 Task: Reply All to email with the signature Drake Wright with the subject Request for a sick day from softage.1@softage.net with the message Can you please provide me with an update on the projects quality control plan?, select last 2 words, change the font color from current to blue and background color to purple Send the email
Action: Mouse moved to (1169, 107)
Screenshot: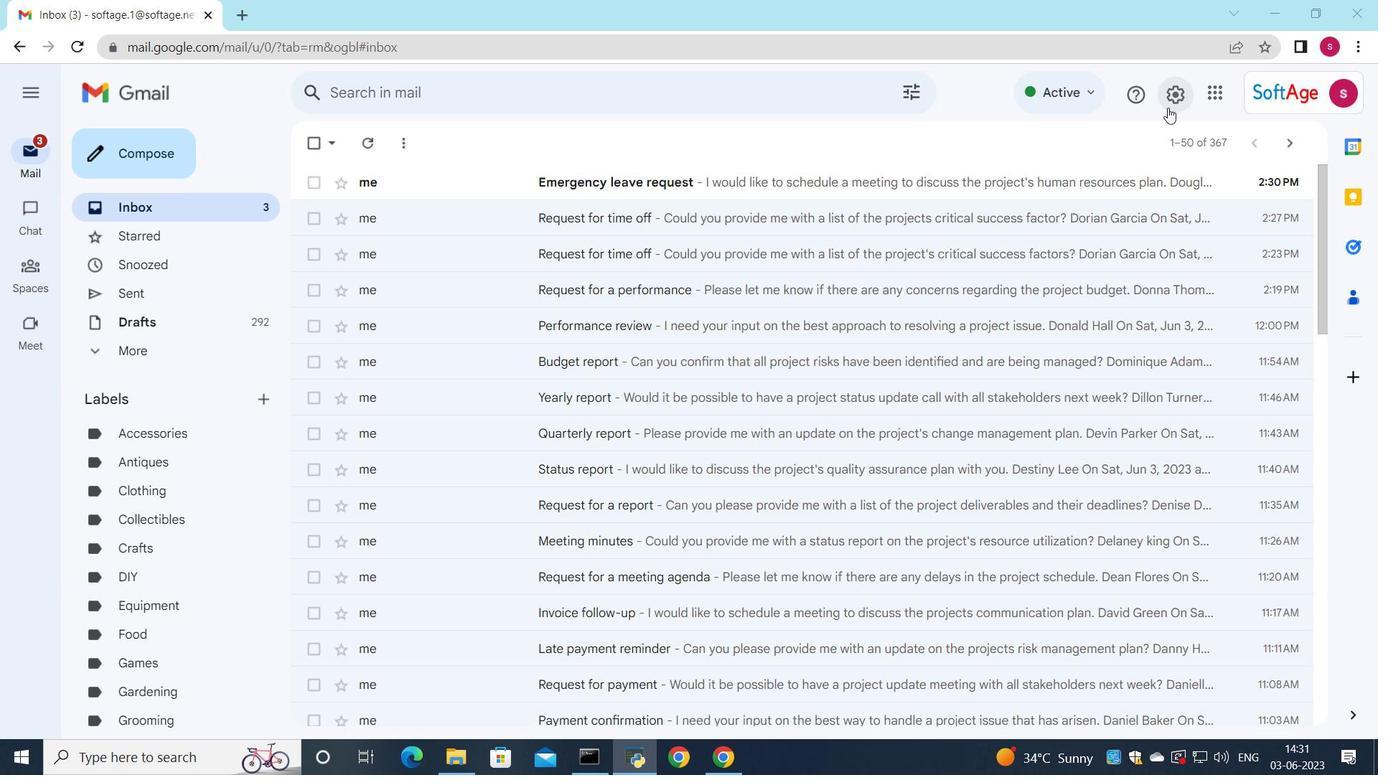 
Action: Mouse pressed left at (1169, 107)
Screenshot: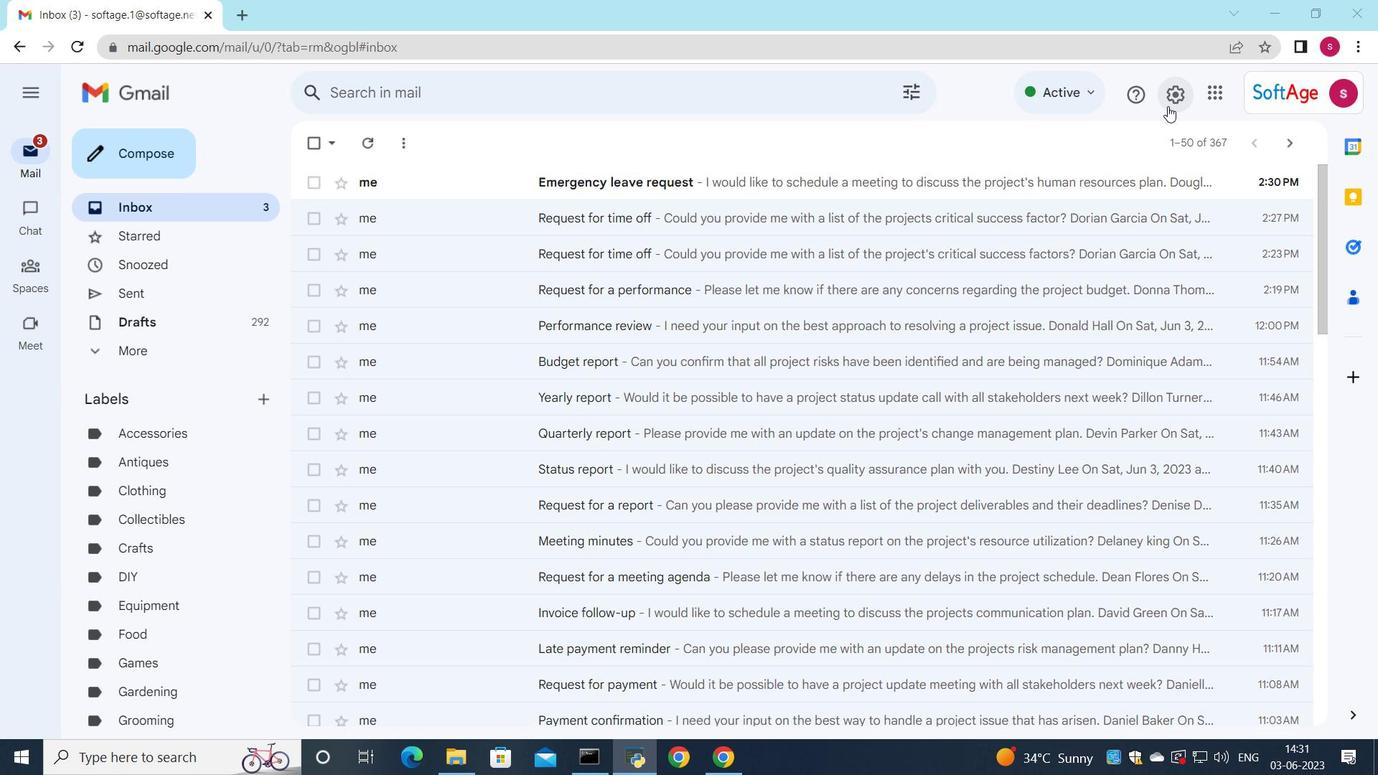 
Action: Mouse moved to (1170, 178)
Screenshot: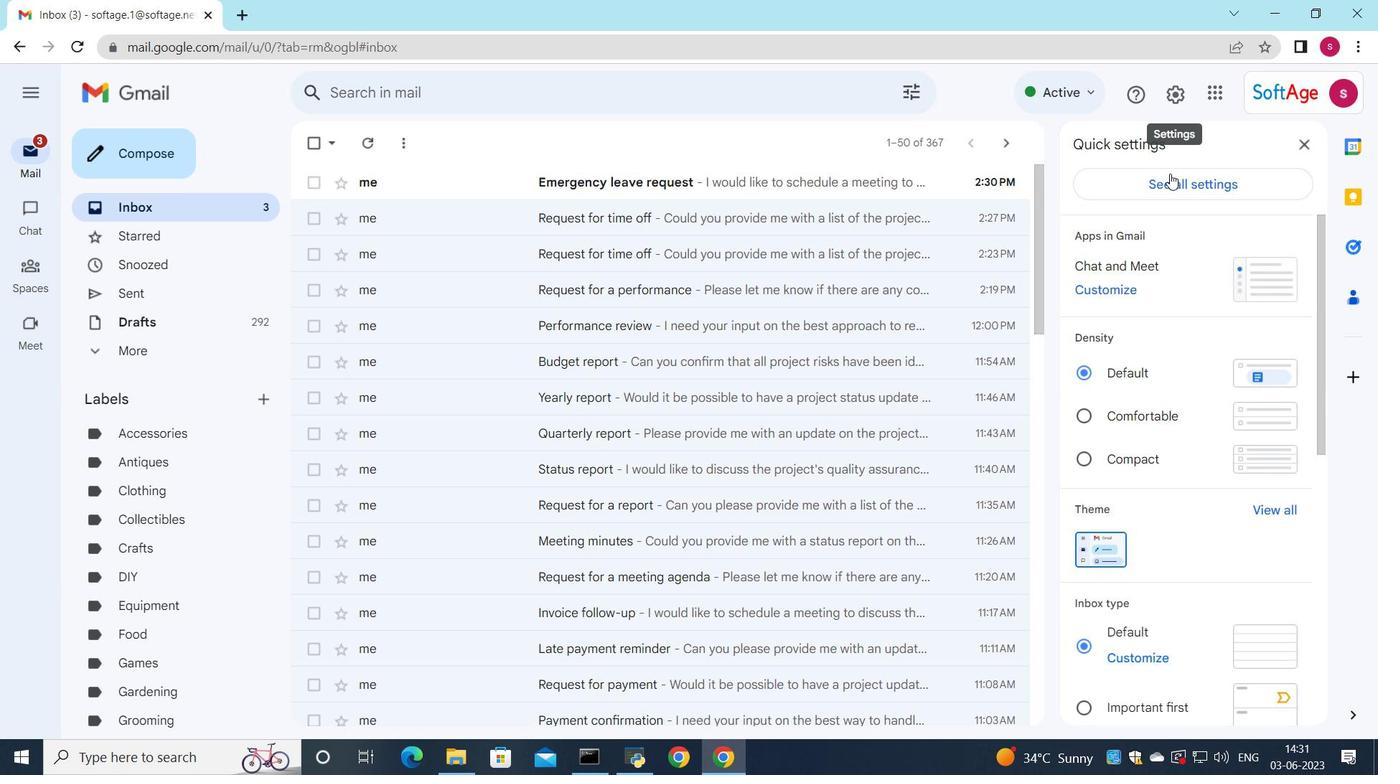 
Action: Mouse pressed left at (1170, 178)
Screenshot: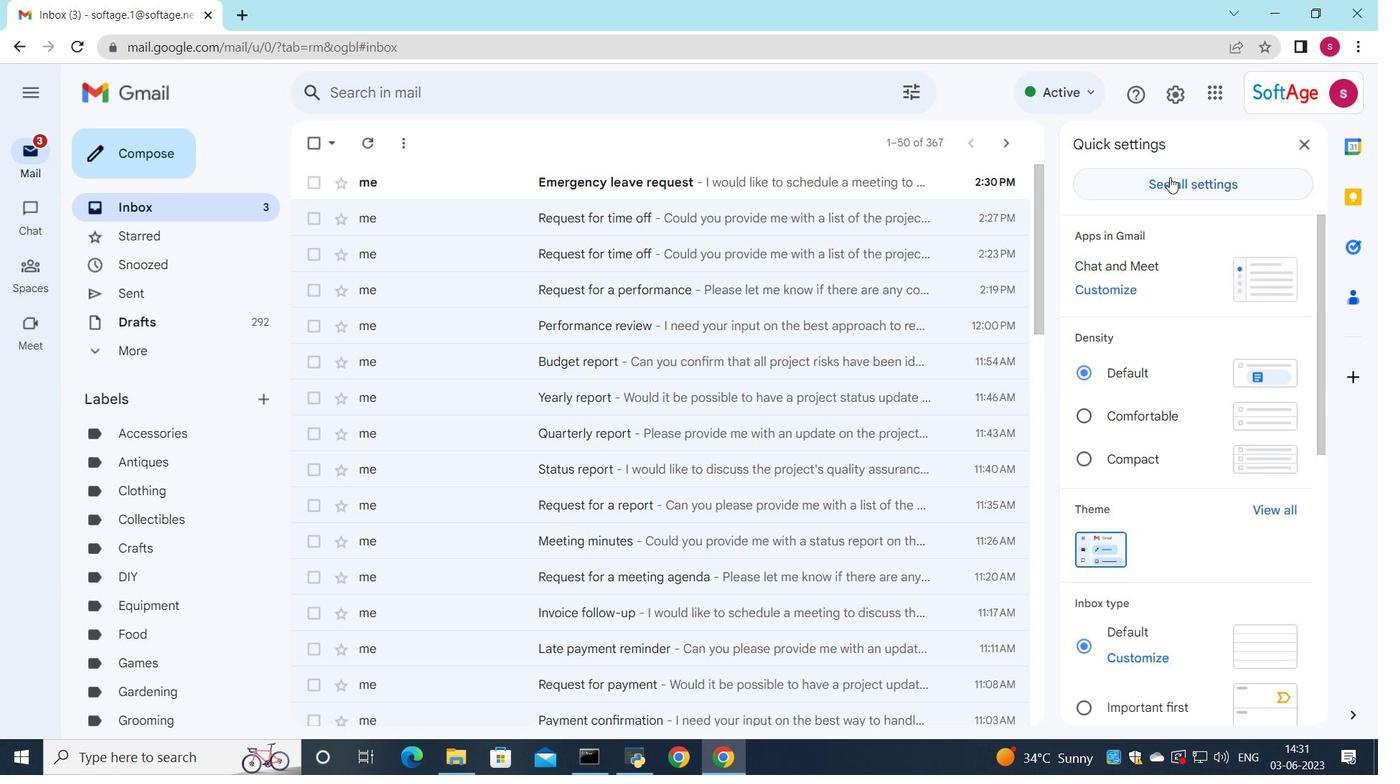 
Action: Mouse moved to (769, 467)
Screenshot: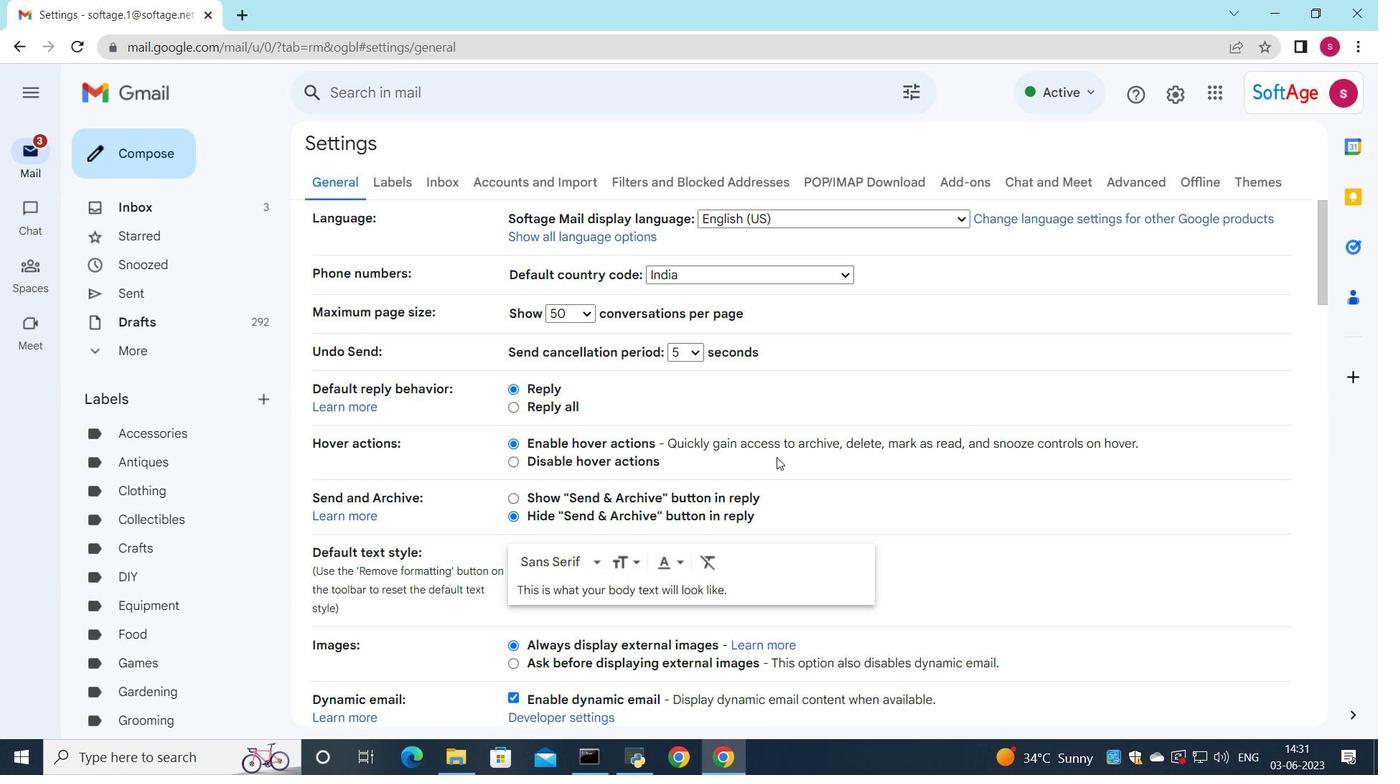 
Action: Mouse scrolled (769, 466) with delta (0, 0)
Screenshot: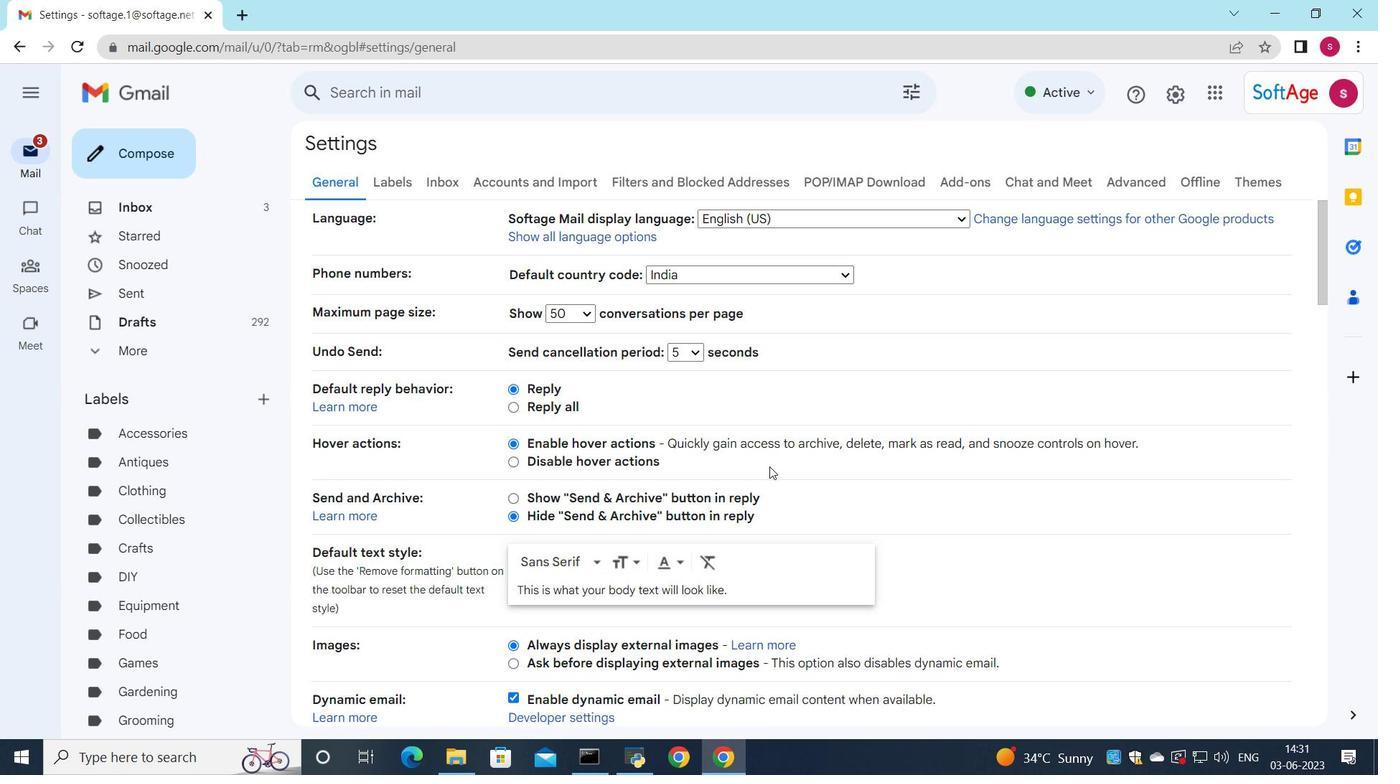 
Action: Mouse scrolled (769, 466) with delta (0, 0)
Screenshot: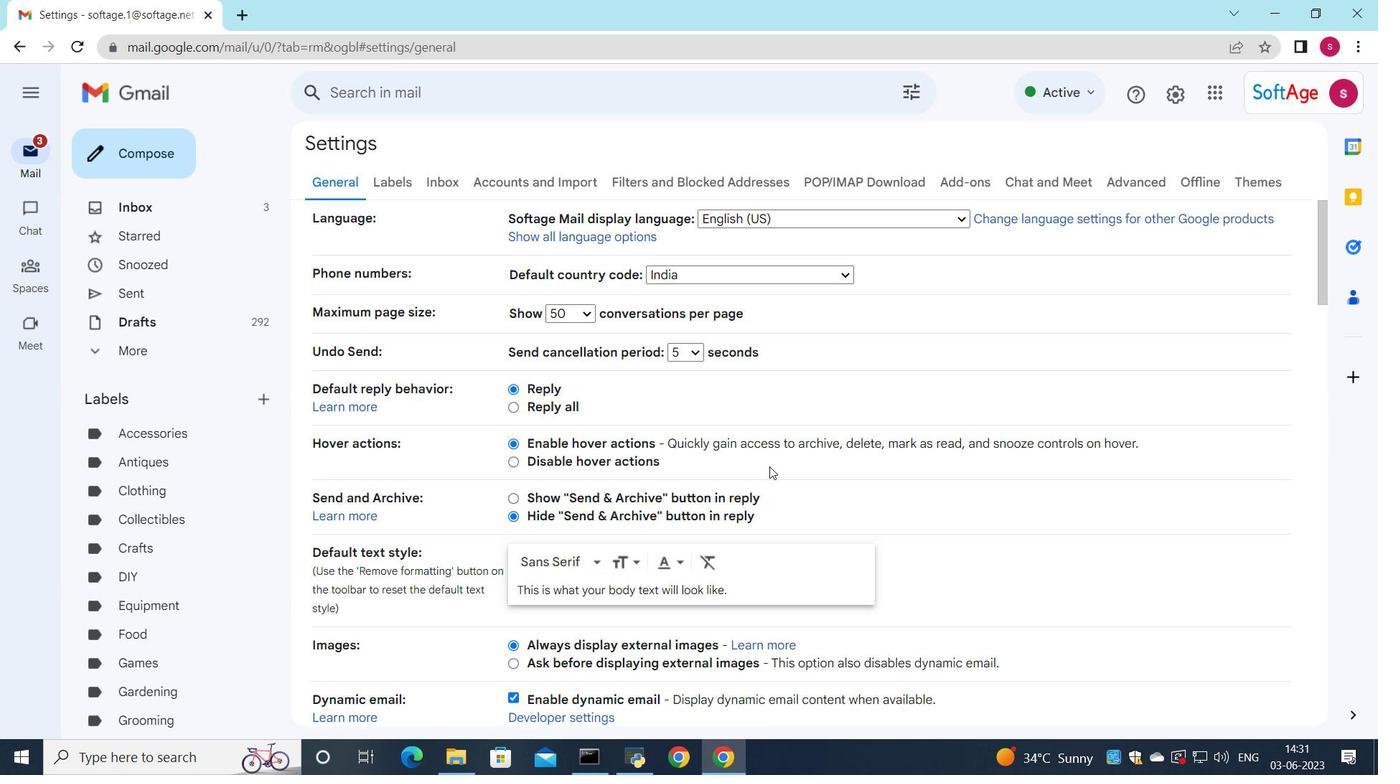 
Action: Mouse scrolled (769, 466) with delta (0, 0)
Screenshot: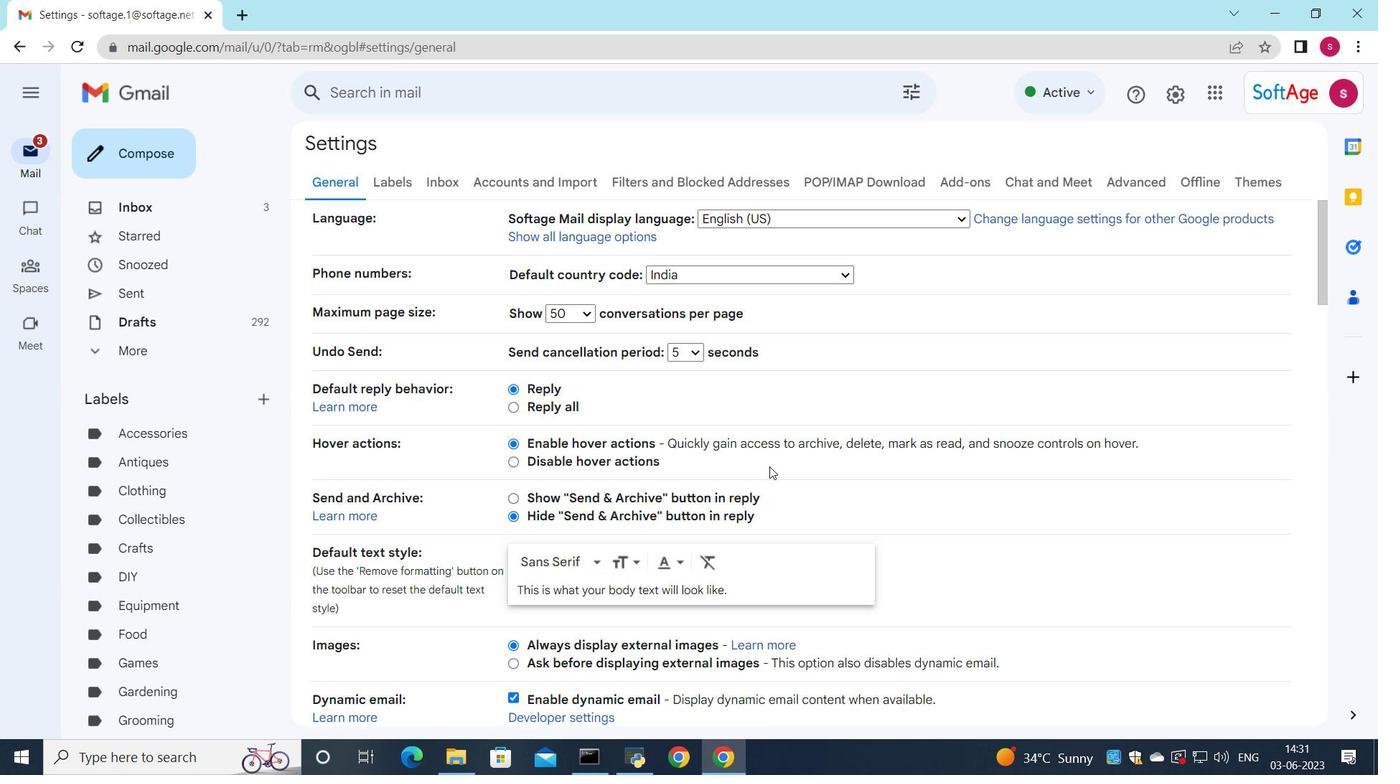 
Action: Mouse scrolled (769, 466) with delta (0, 0)
Screenshot: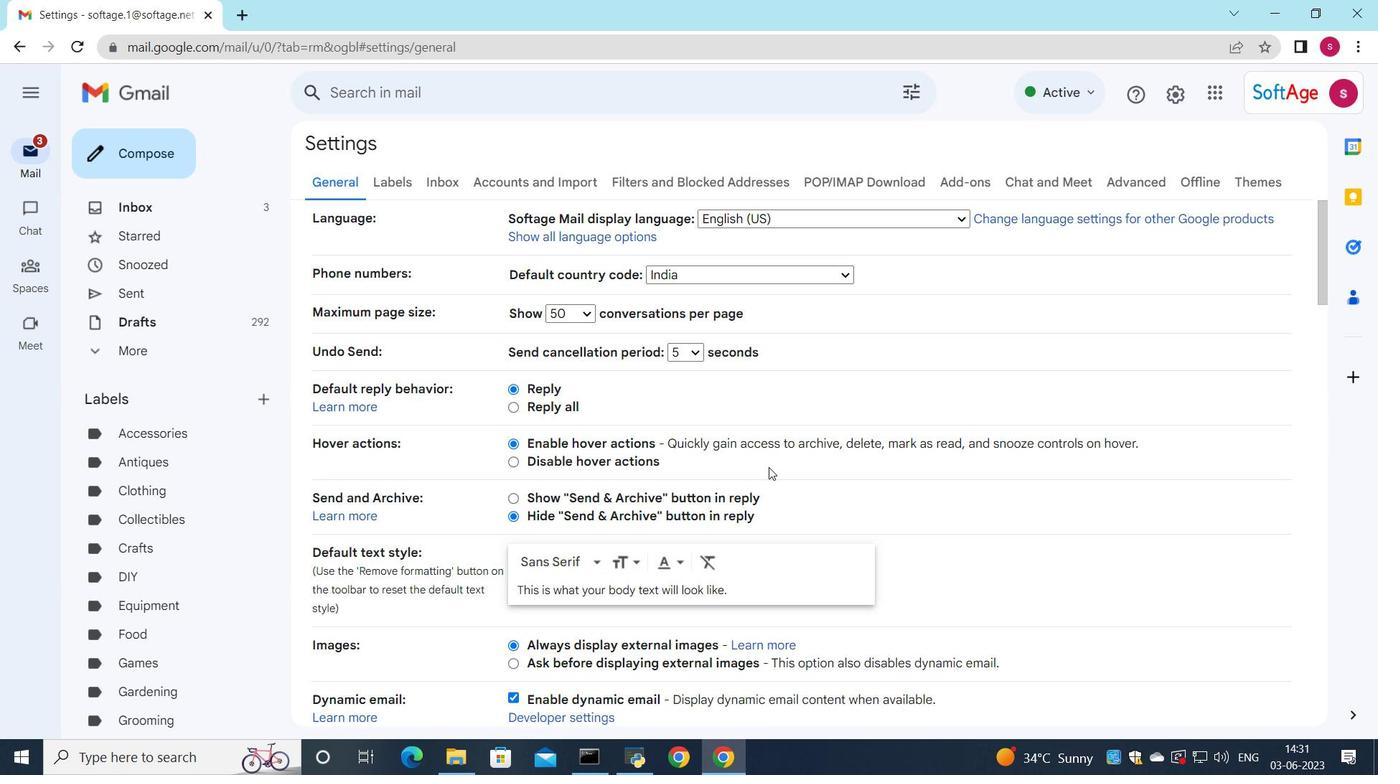 
Action: Mouse scrolled (769, 466) with delta (0, 0)
Screenshot: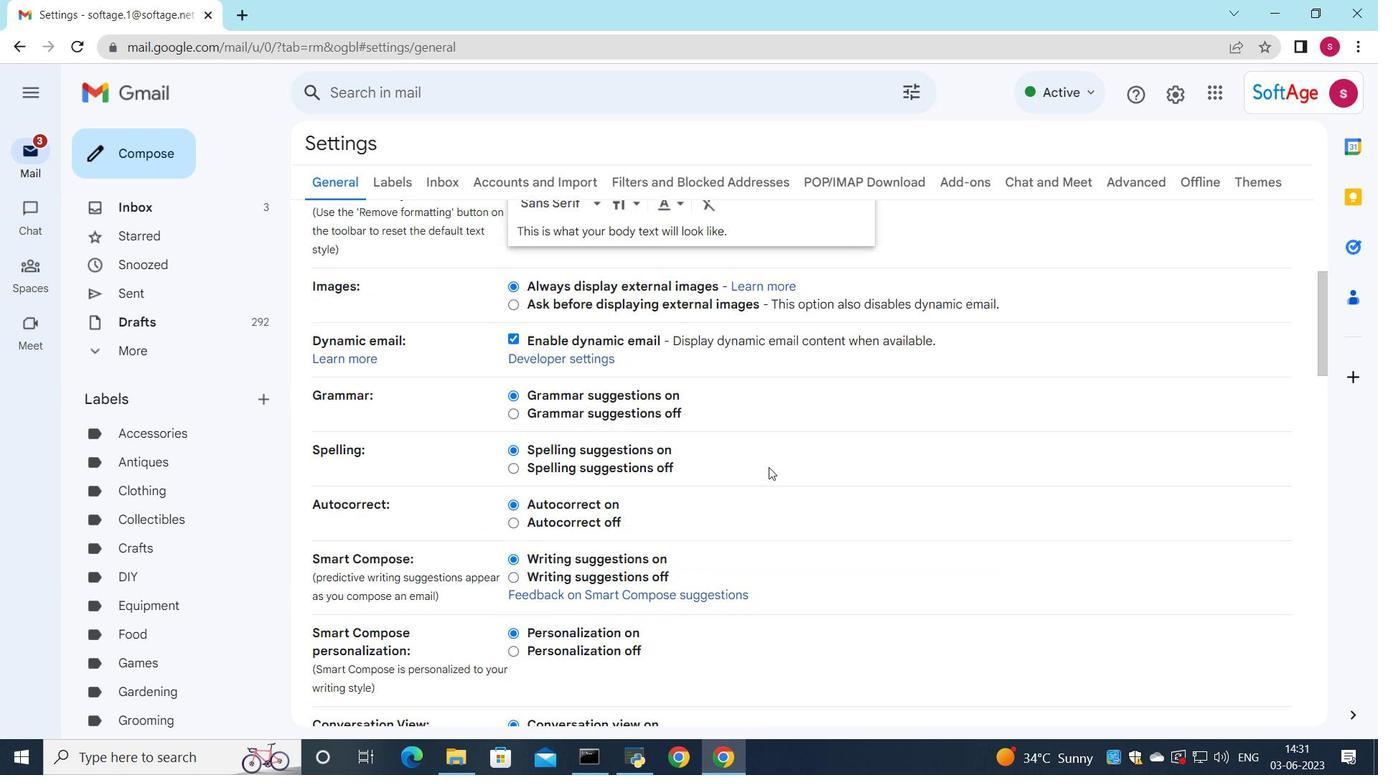 
Action: Mouse scrolled (769, 466) with delta (0, 0)
Screenshot: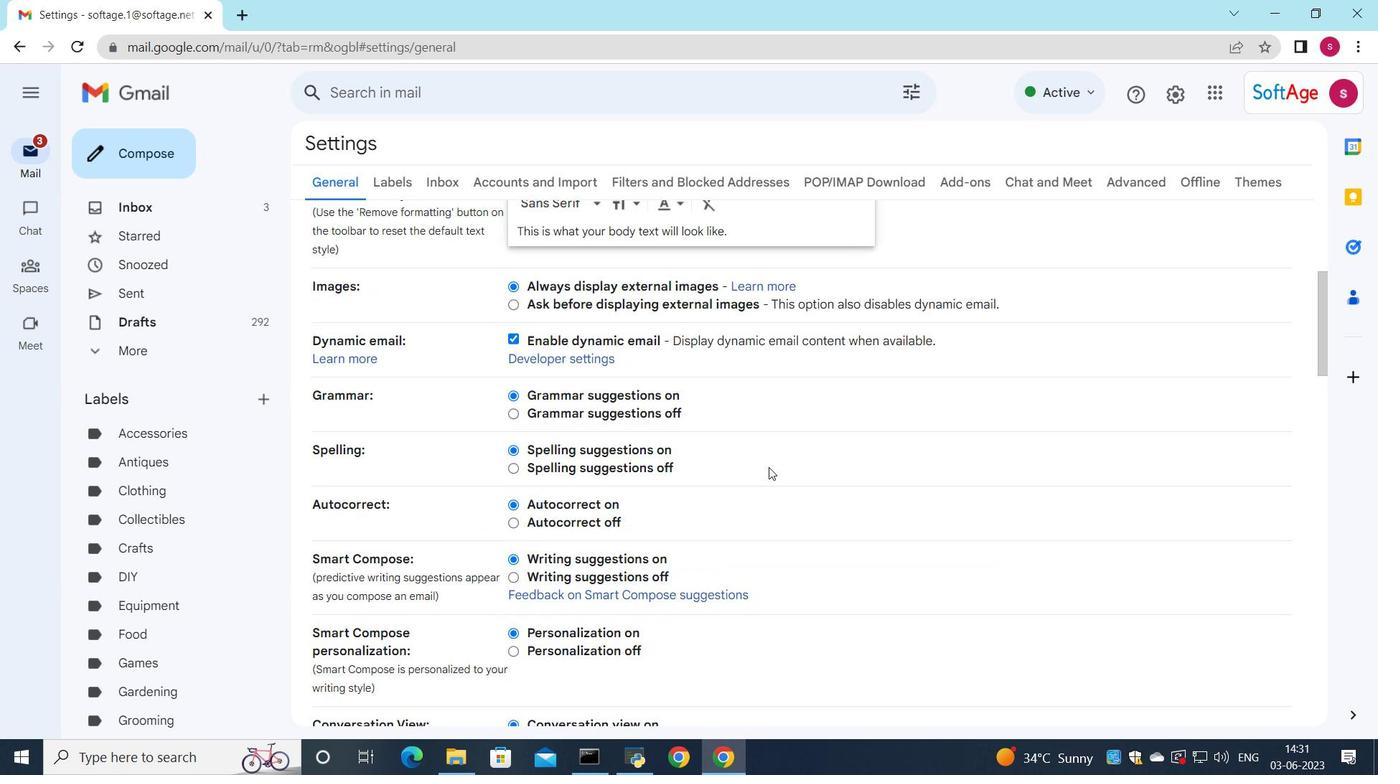 
Action: Mouse scrolled (769, 466) with delta (0, 0)
Screenshot: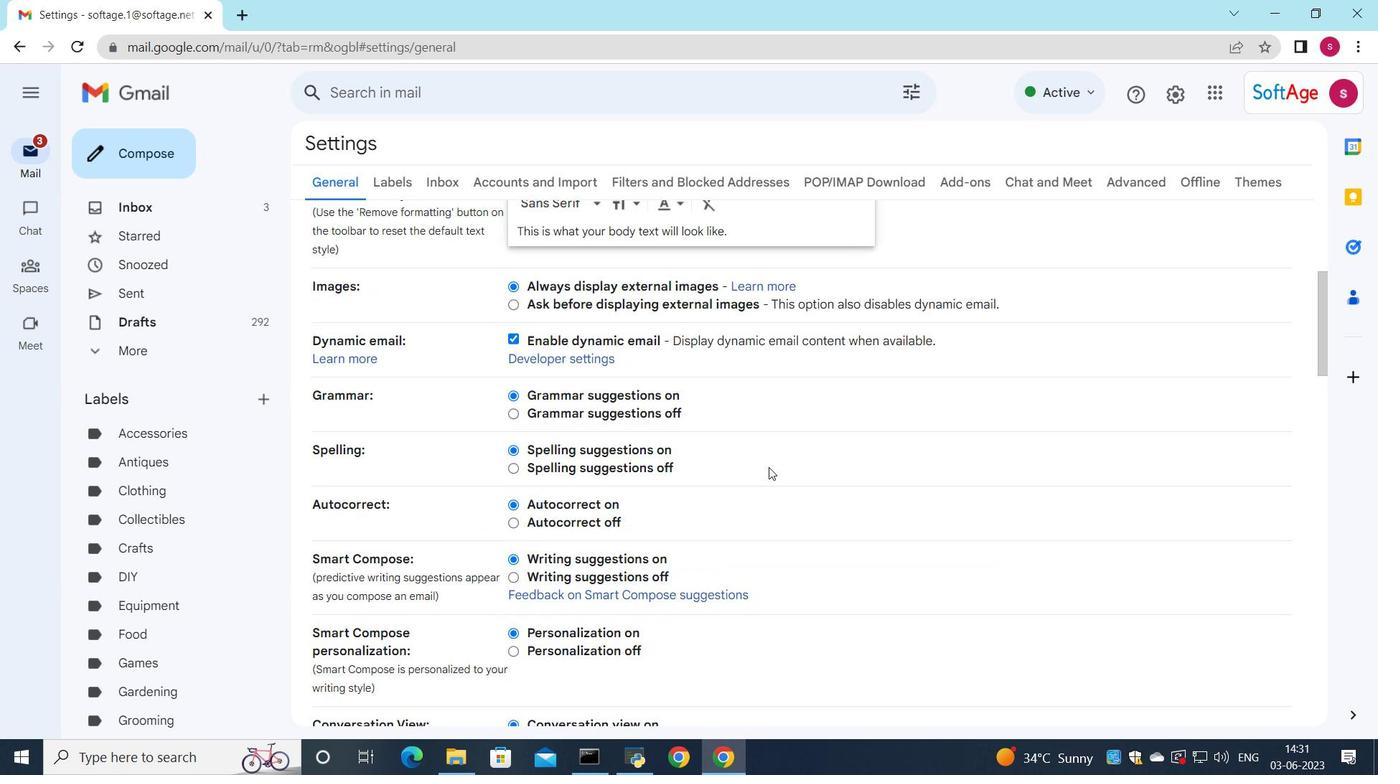 
Action: Mouse scrolled (769, 466) with delta (0, 0)
Screenshot: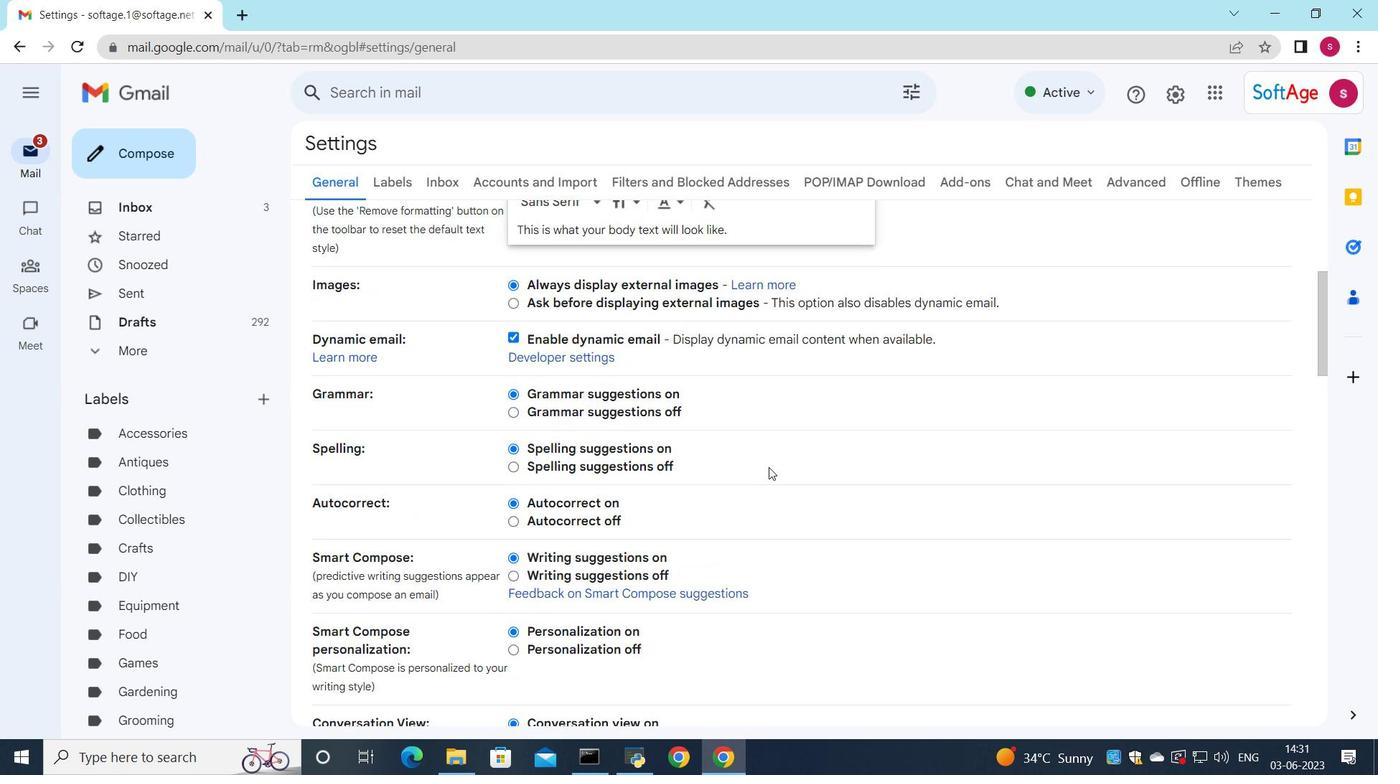 
Action: Mouse moved to (748, 479)
Screenshot: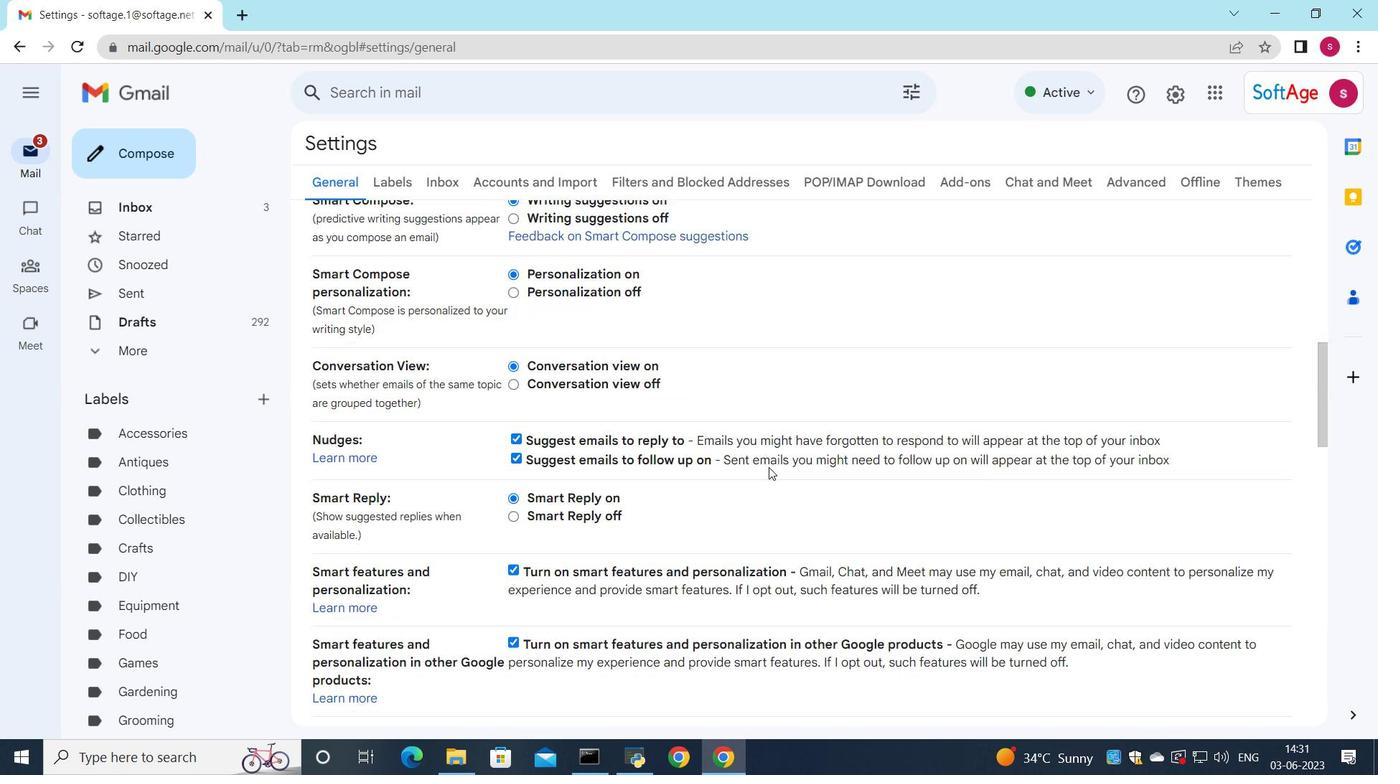 
Action: Mouse scrolled (748, 478) with delta (0, 0)
Screenshot: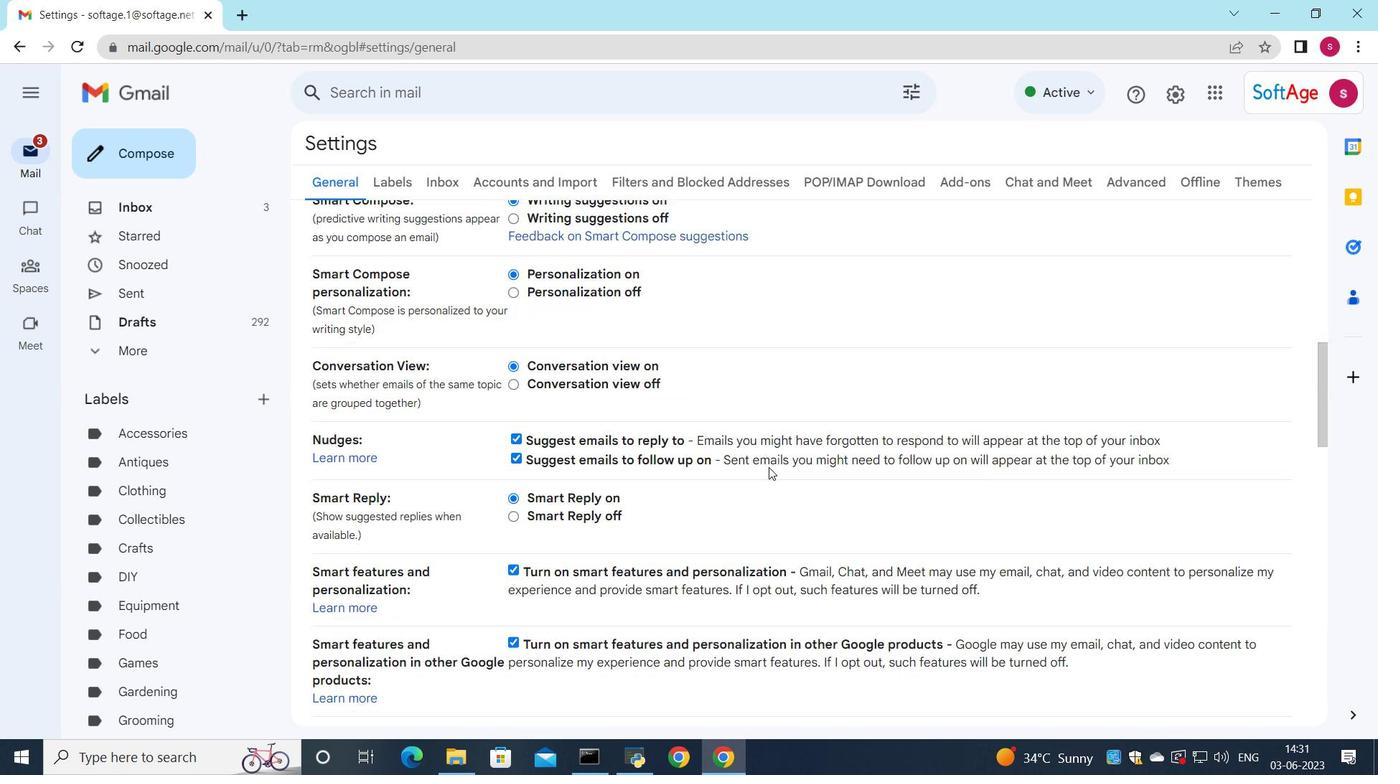 
Action: Mouse scrolled (748, 478) with delta (0, 0)
Screenshot: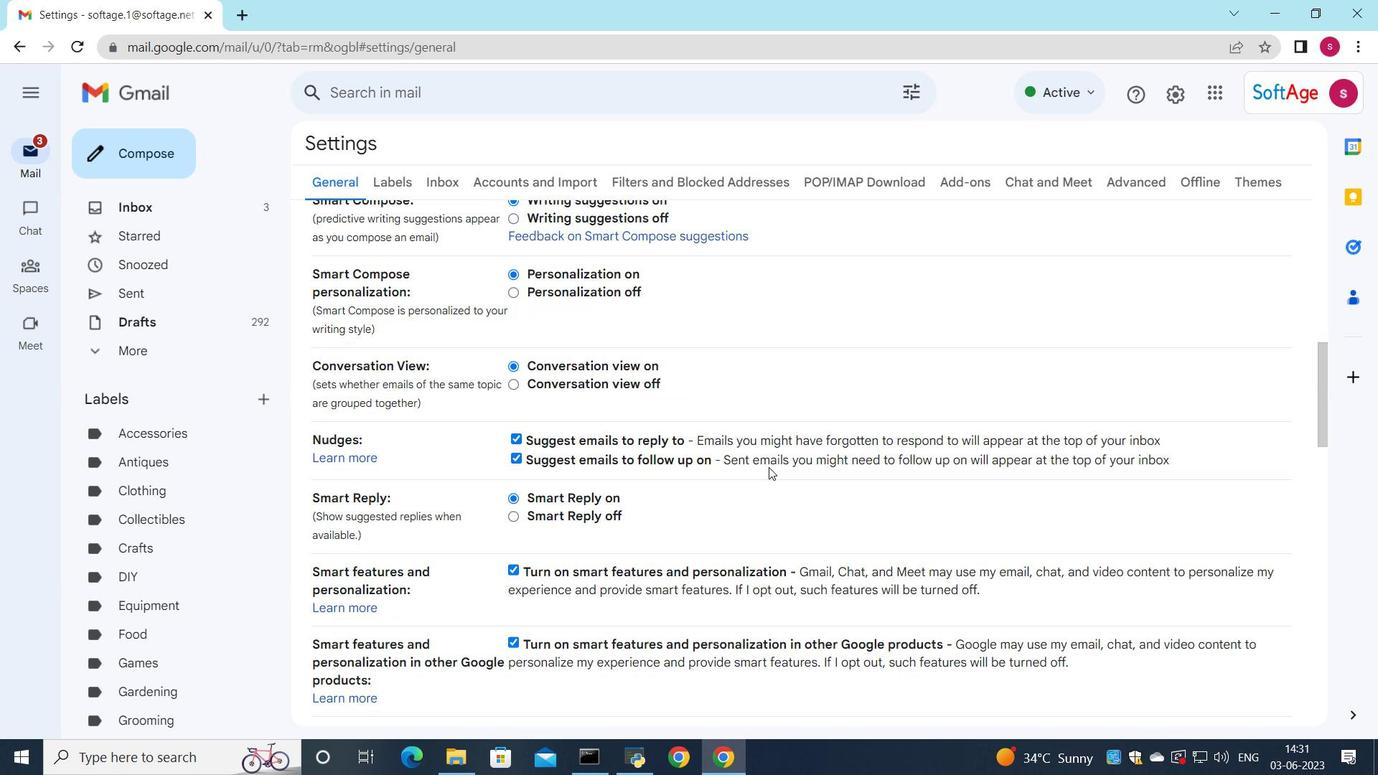 
Action: Mouse scrolled (748, 478) with delta (0, 0)
Screenshot: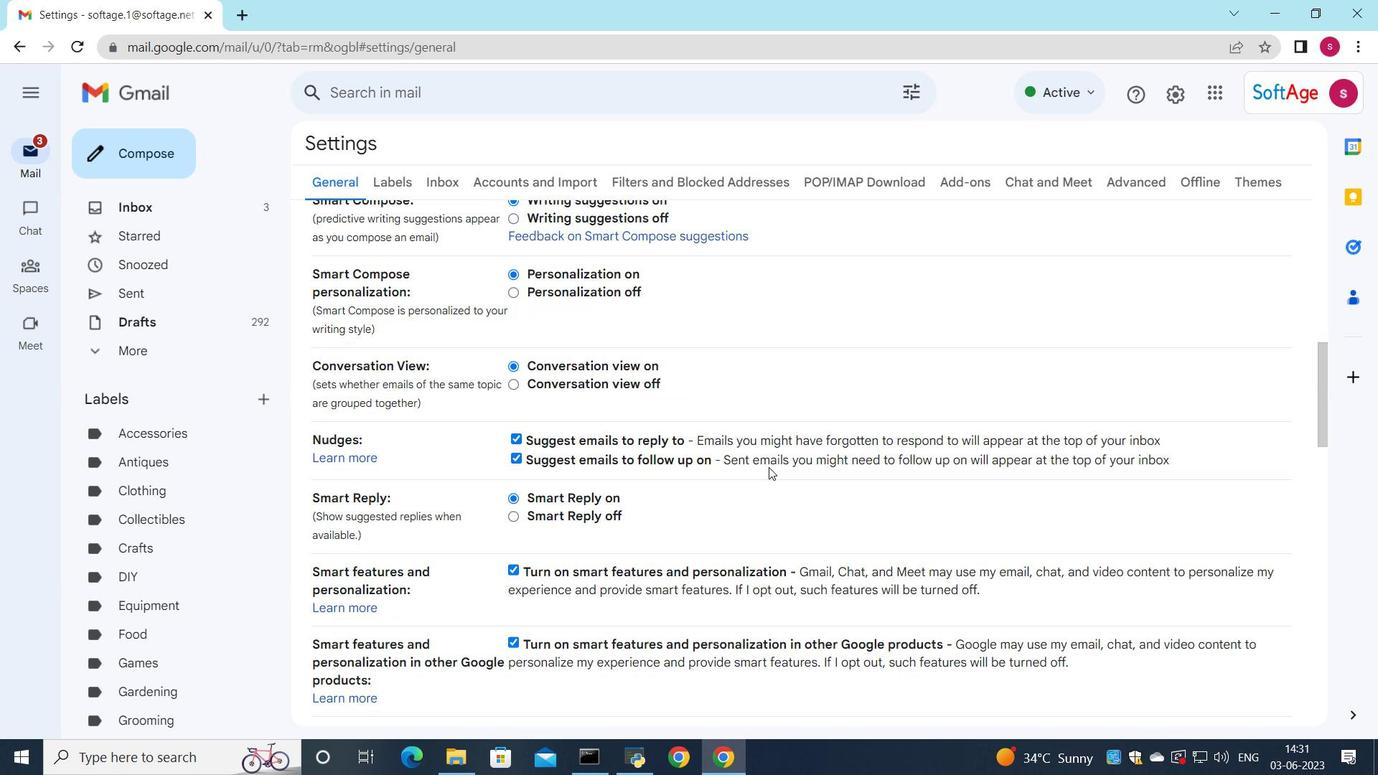 
Action: Mouse scrolled (748, 478) with delta (0, 0)
Screenshot: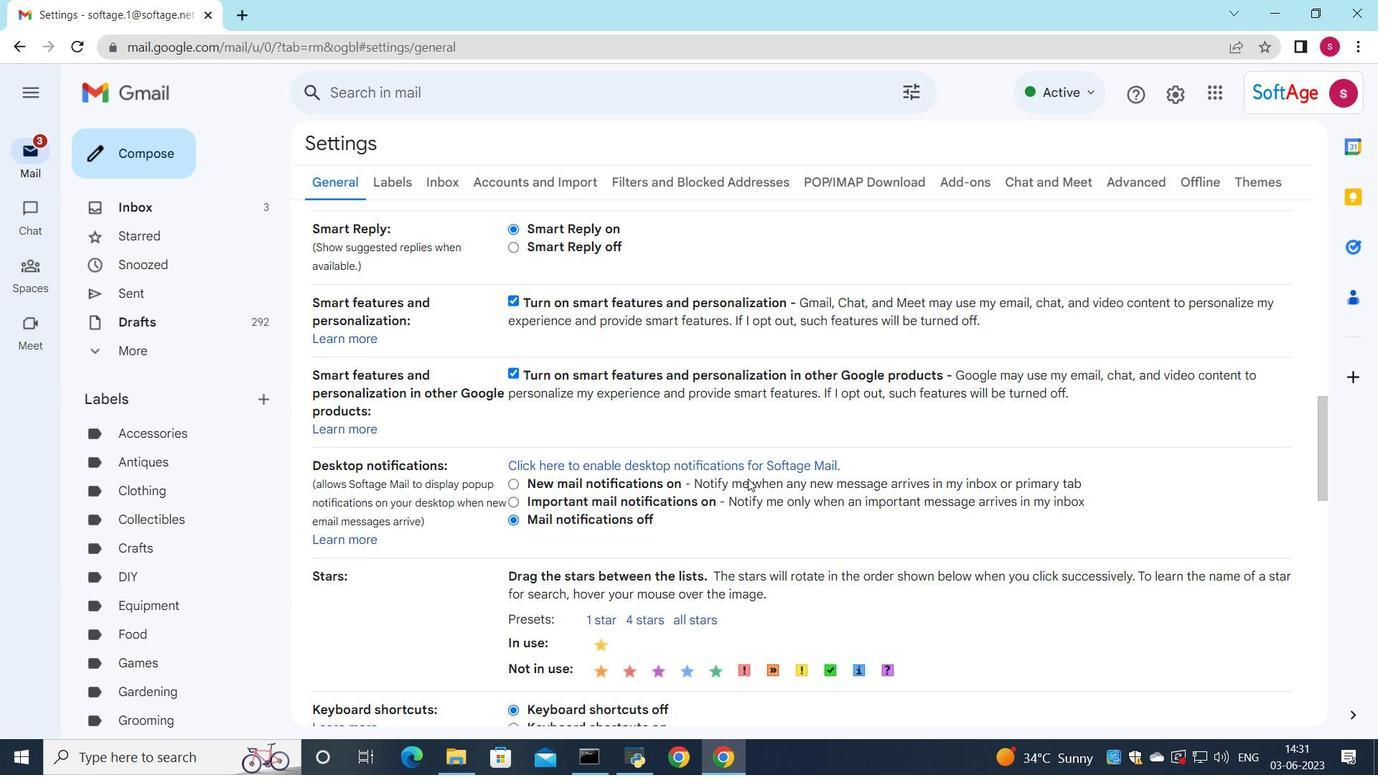 
Action: Mouse scrolled (748, 478) with delta (0, 0)
Screenshot: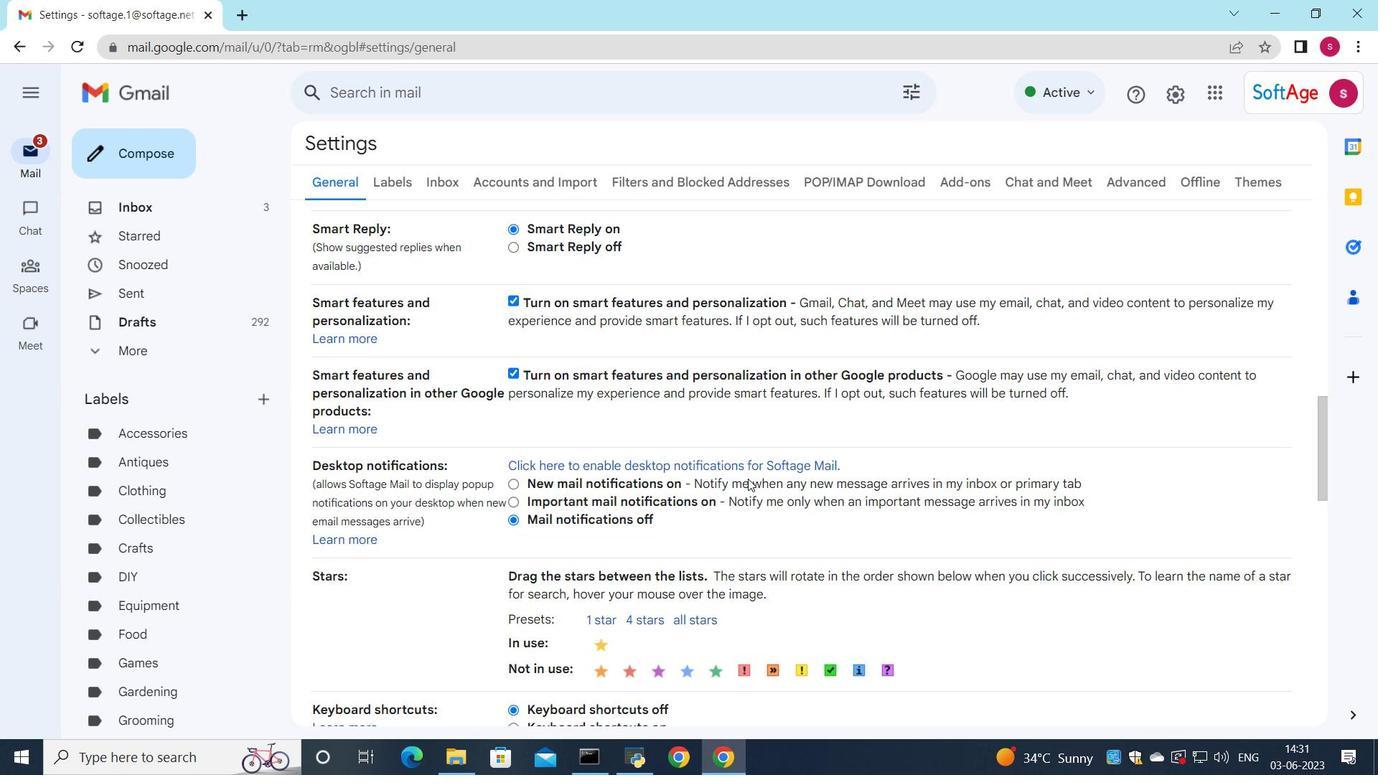 
Action: Mouse scrolled (748, 478) with delta (0, 0)
Screenshot: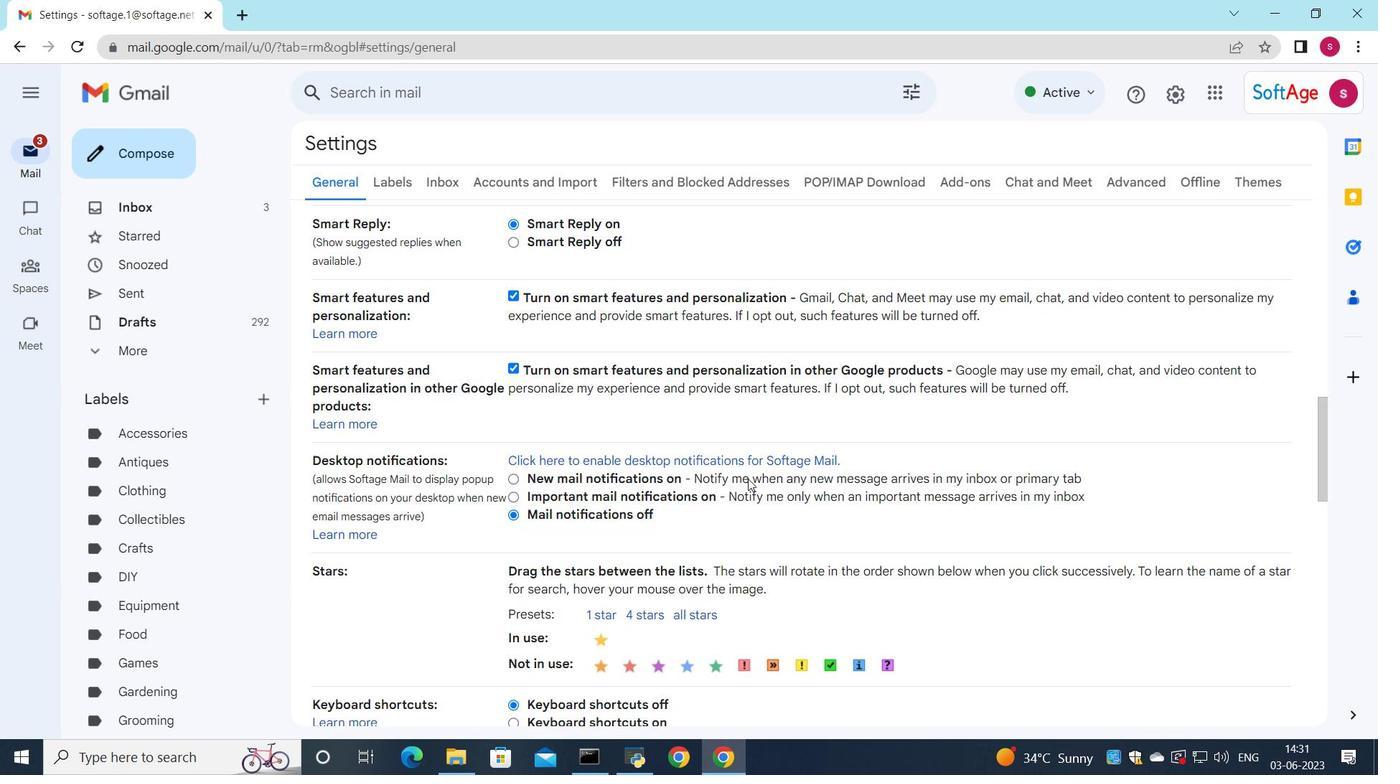 
Action: Mouse scrolled (748, 478) with delta (0, 0)
Screenshot: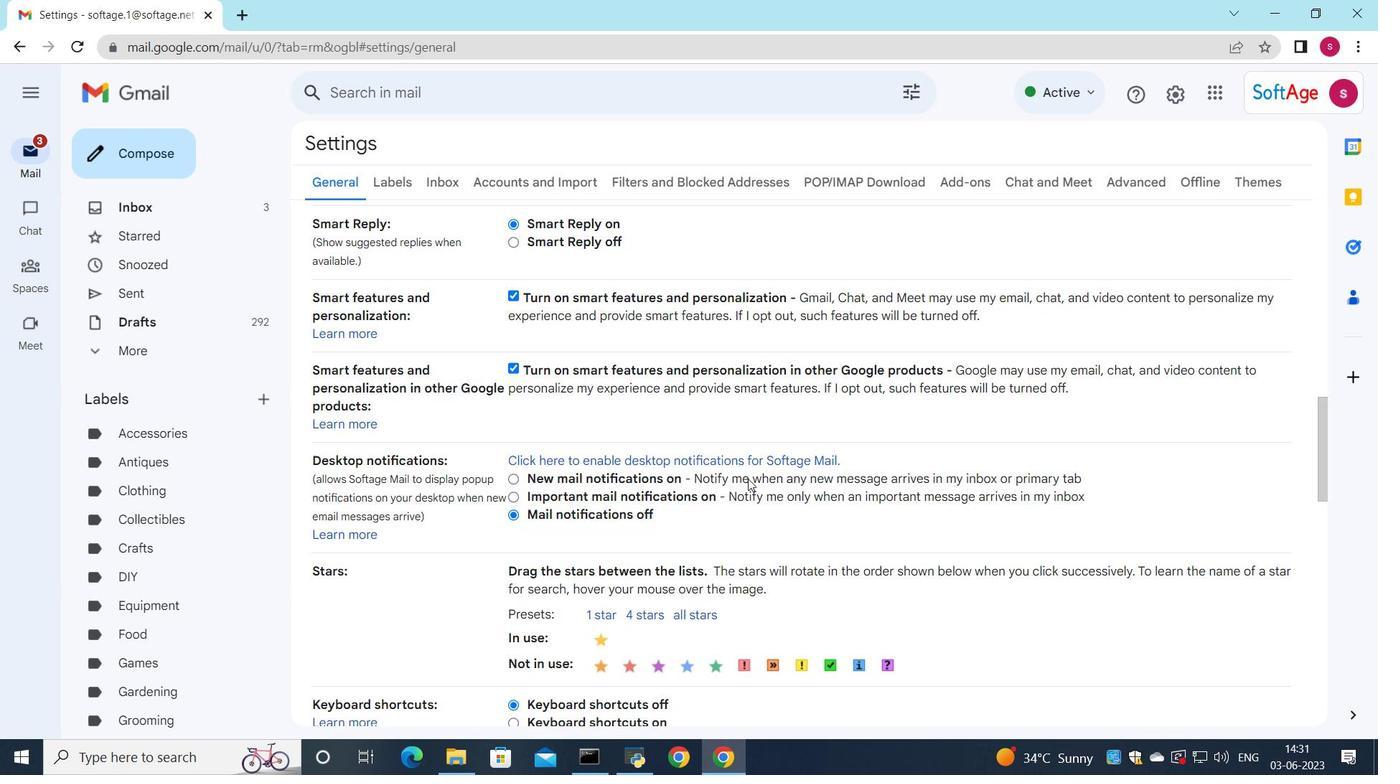 
Action: Mouse moved to (714, 565)
Screenshot: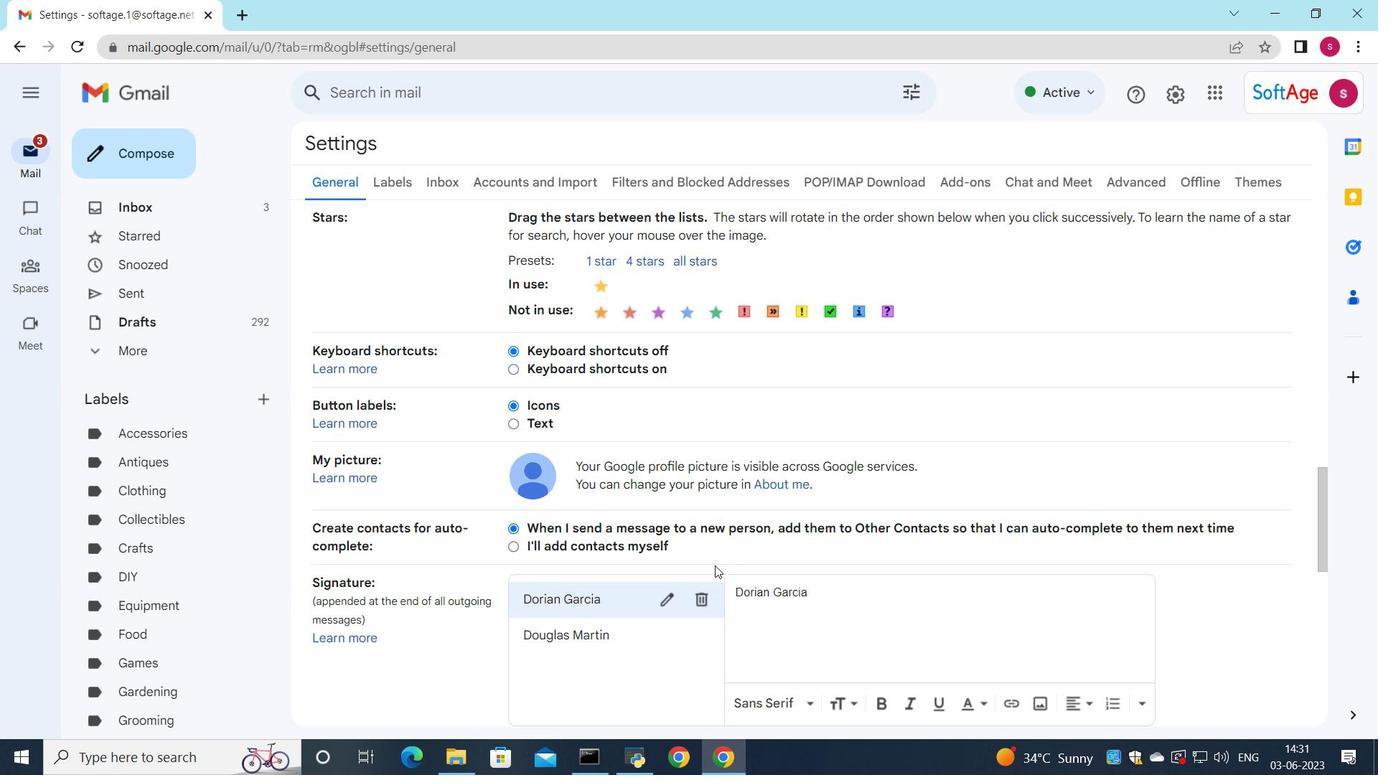 
Action: Mouse scrolled (714, 565) with delta (0, 0)
Screenshot: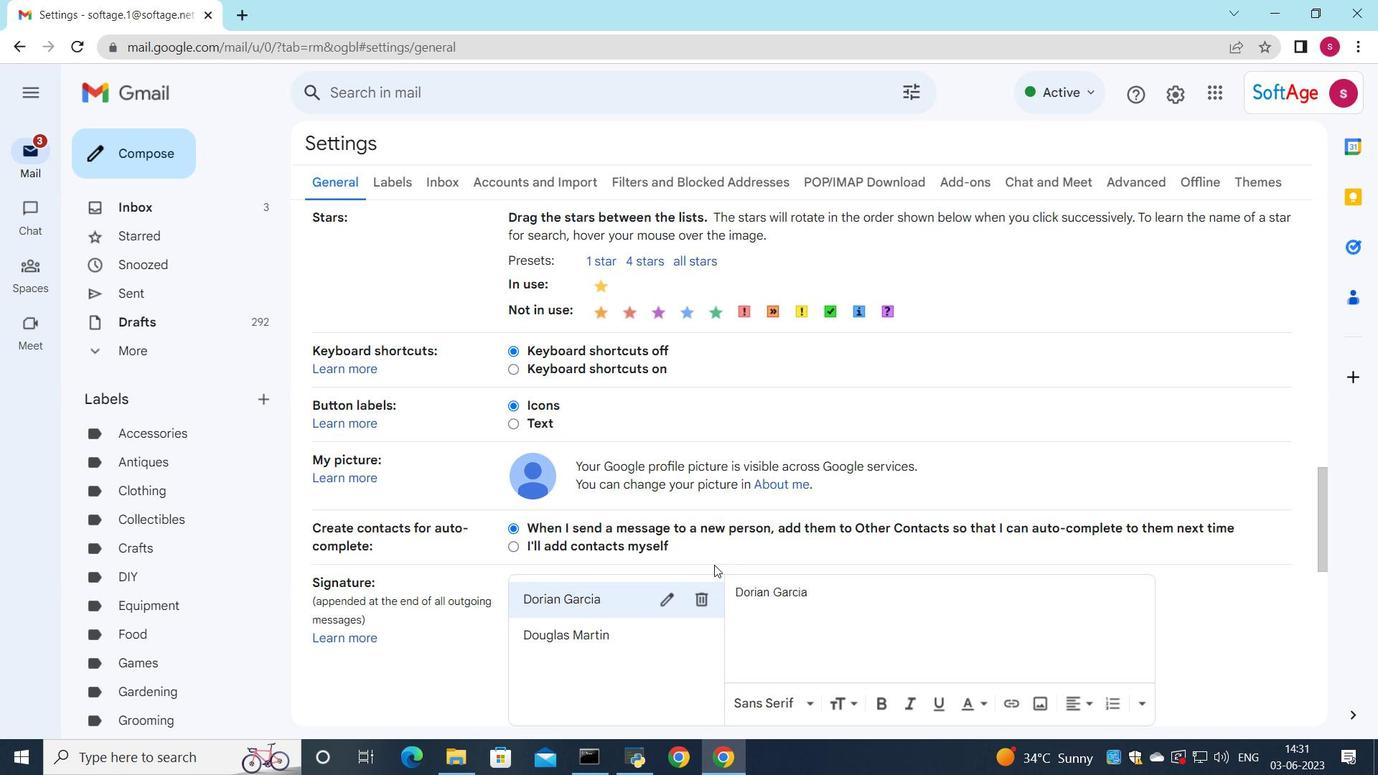 
Action: Mouse moved to (714, 565)
Screenshot: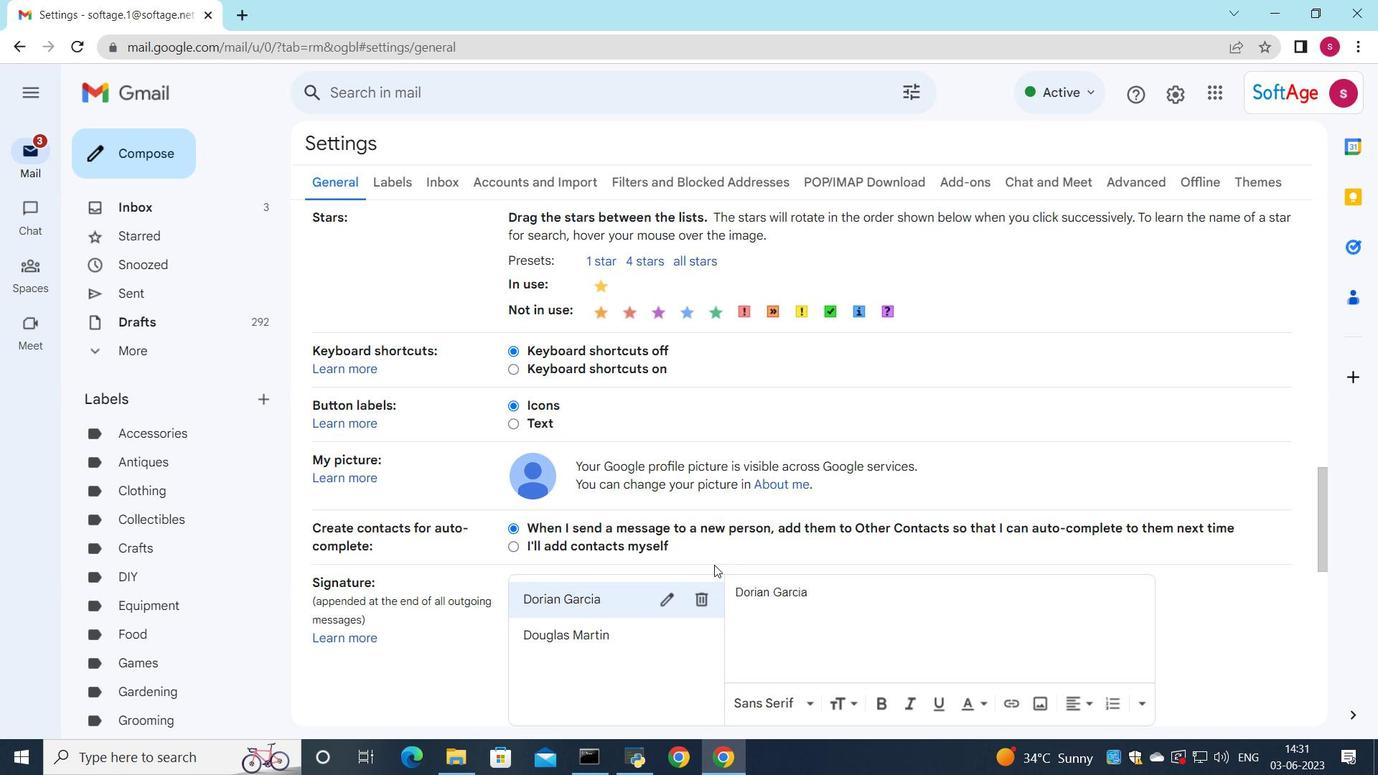 
Action: Mouse scrolled (714, 564) with delta (0, 0)
Screenshot: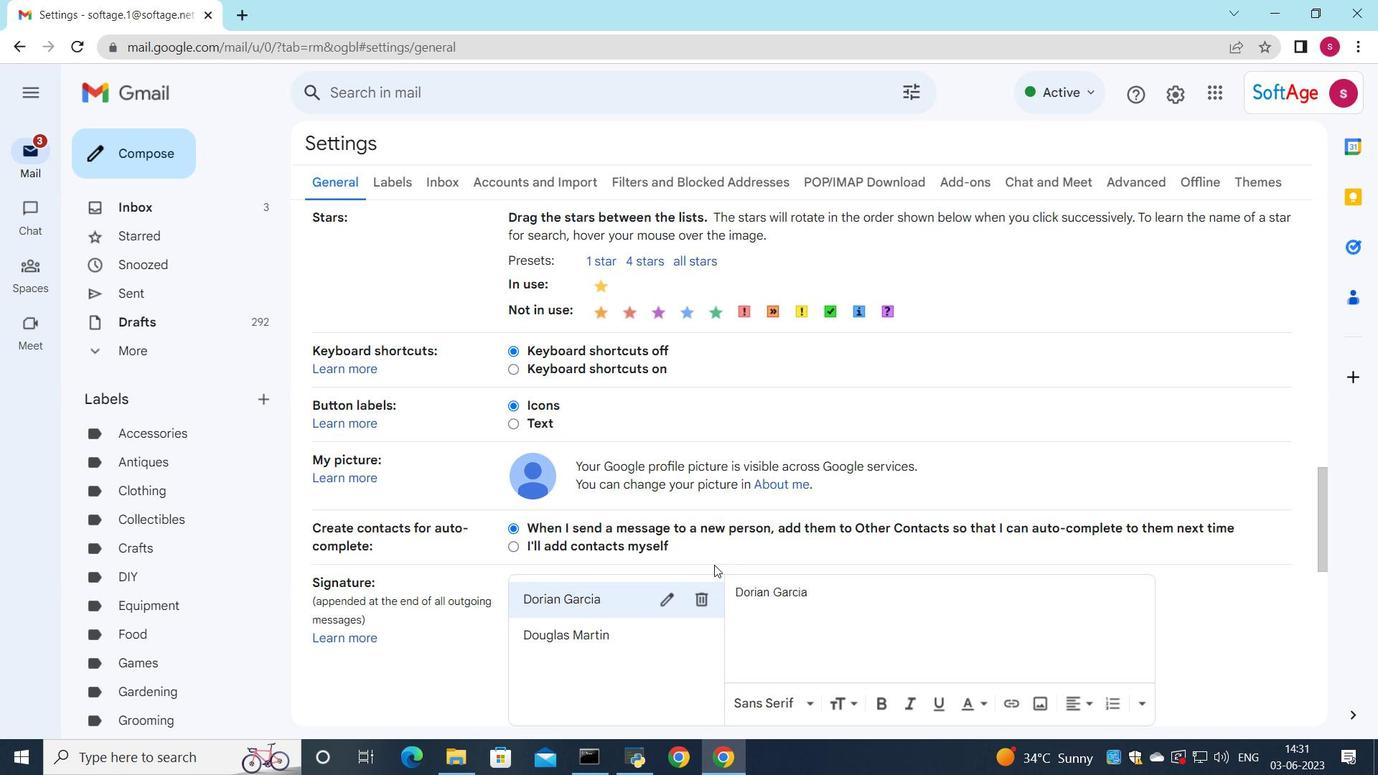 
Action: Mouse moved to (657, 567)
Screenshot: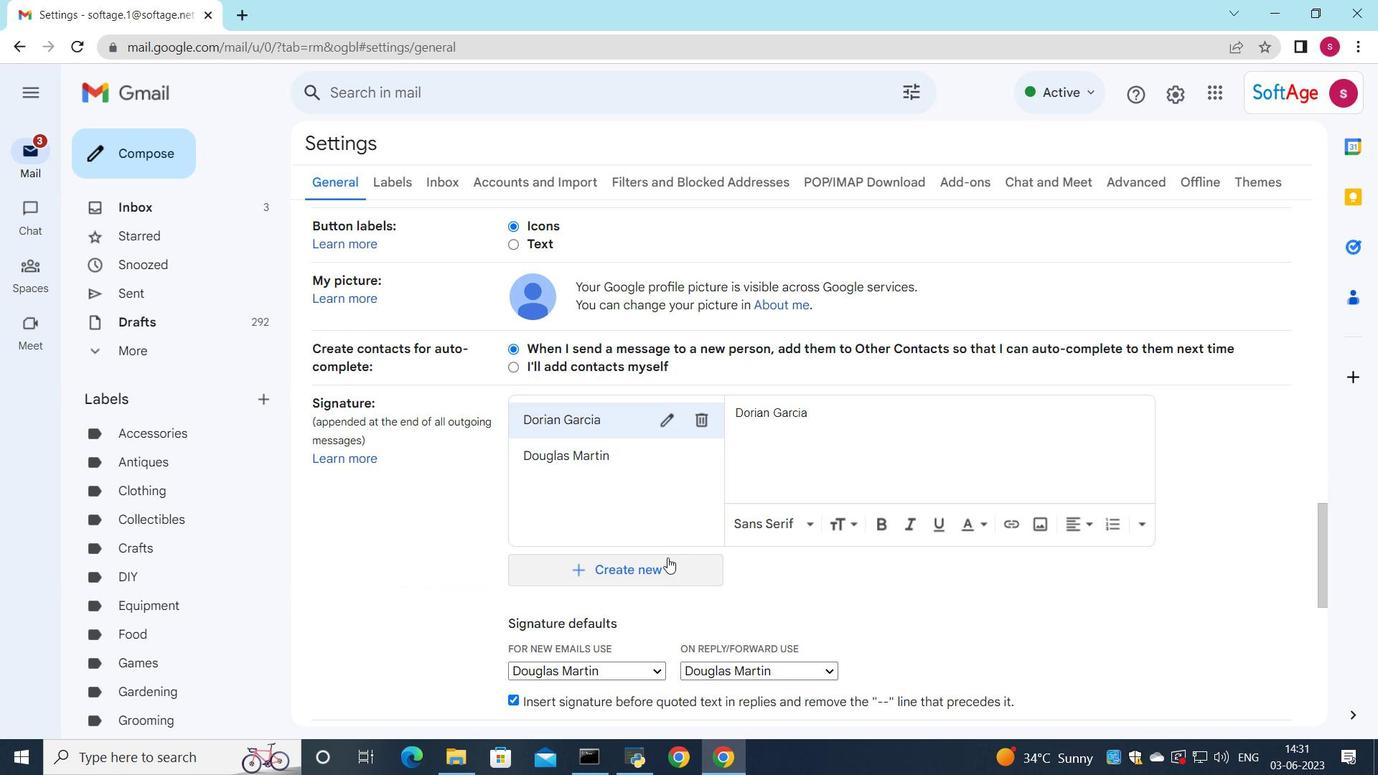
Action: Mouse pressed left at (657, 567)
Screenshot: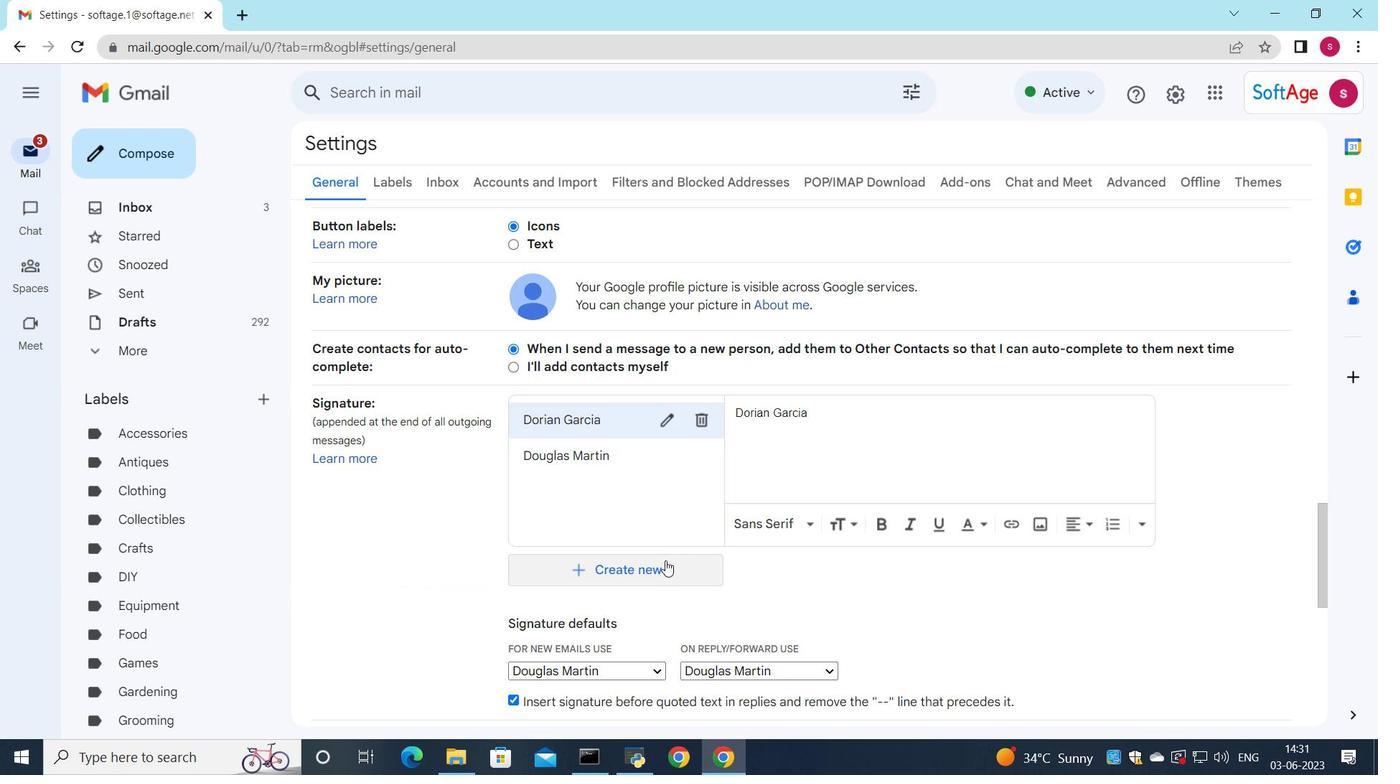 
Action: Mouse moved to (774, 428)
Screenshot: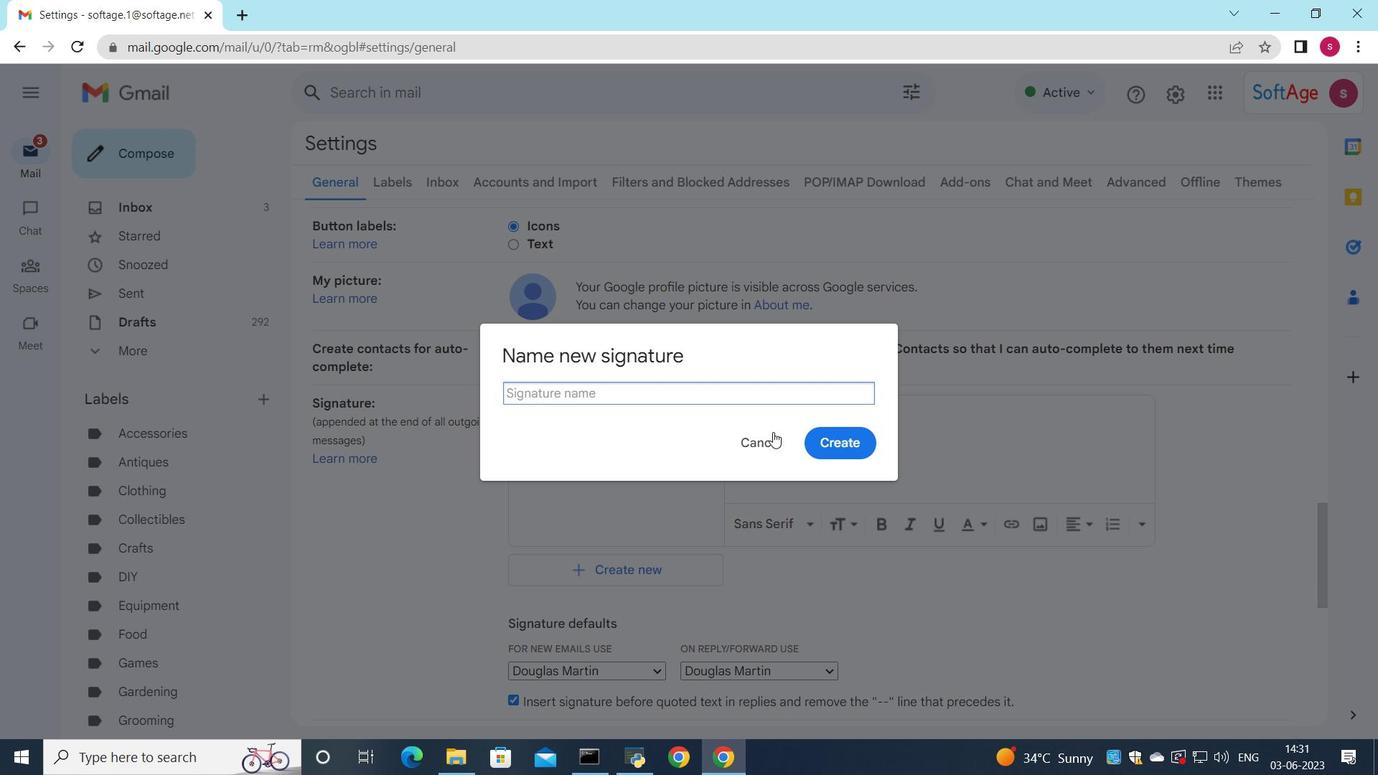
Action: Key pressed <Key.shift>Drake<Key.space><Key.shift>Wright
Screenshot: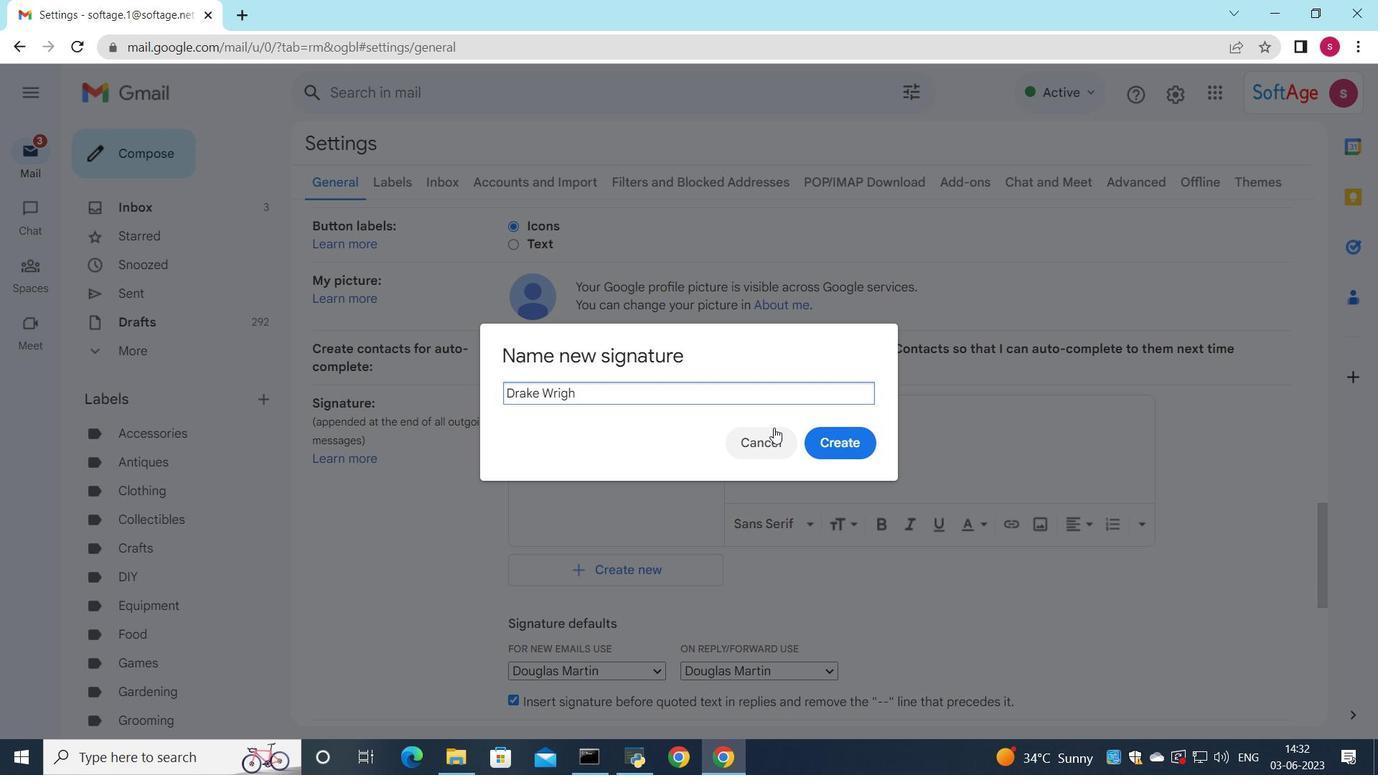 
Action: Mouse moved to (844, 448)
Screenshot: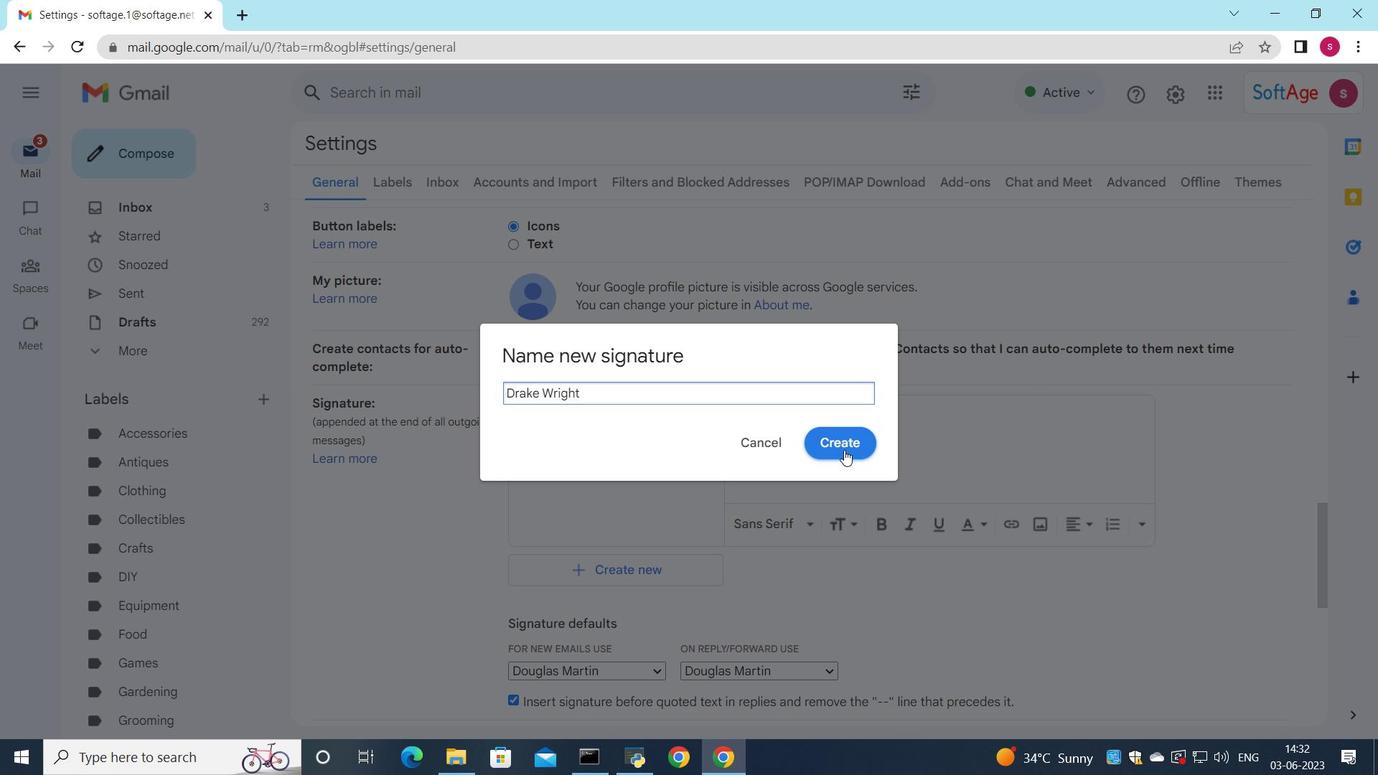 
Action: Mouse pressed left at (844, 448)
Screenshot: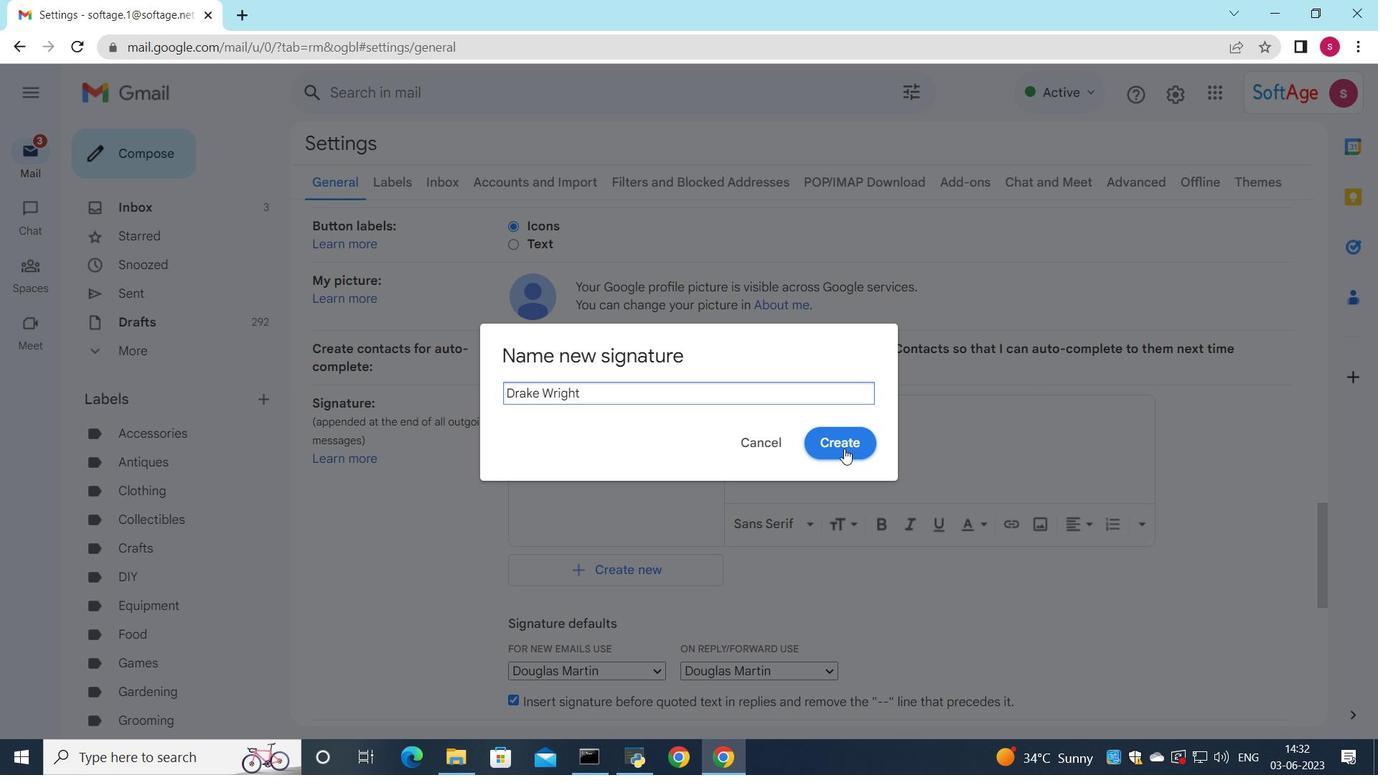 
Action: Mouse moved to (823, 453)
Screenshot: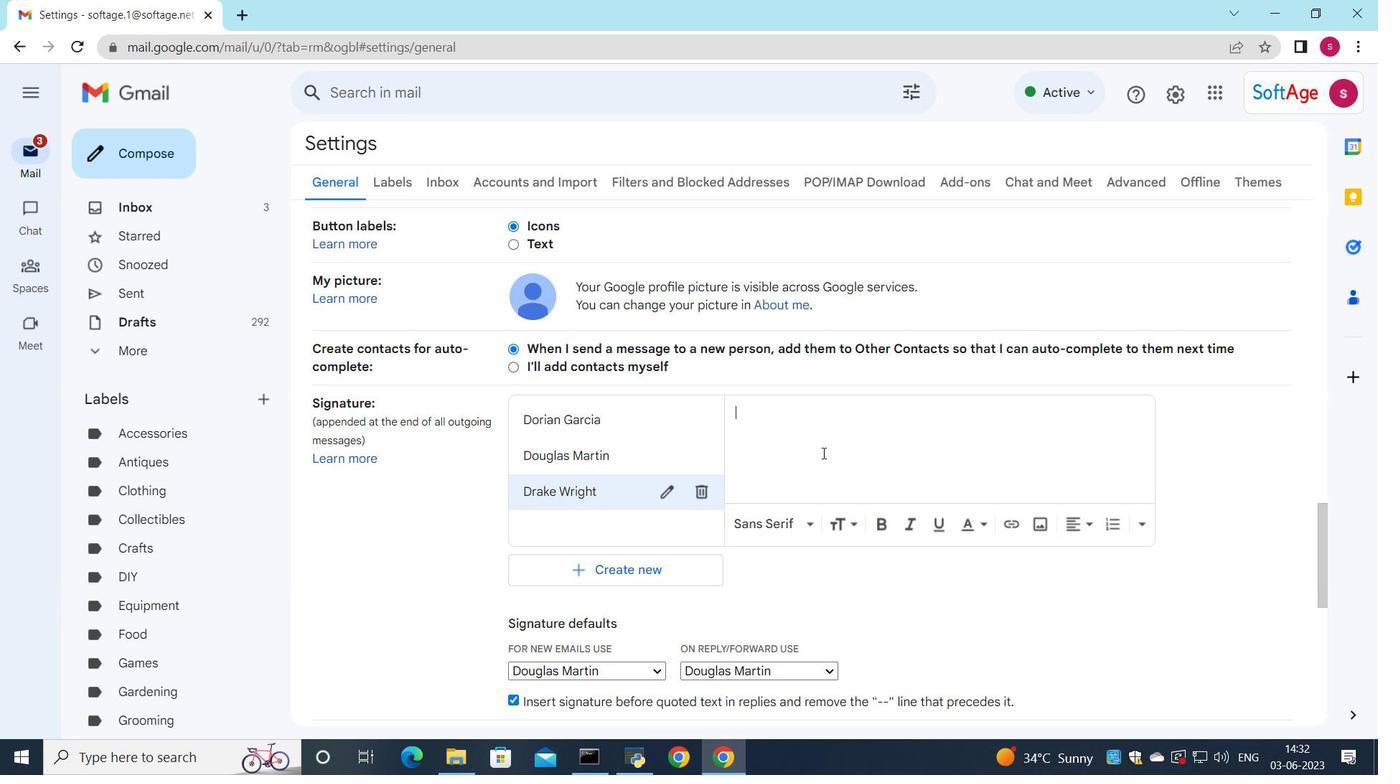 
Action: Mouse pressed left at (823, 453)
Screenshot: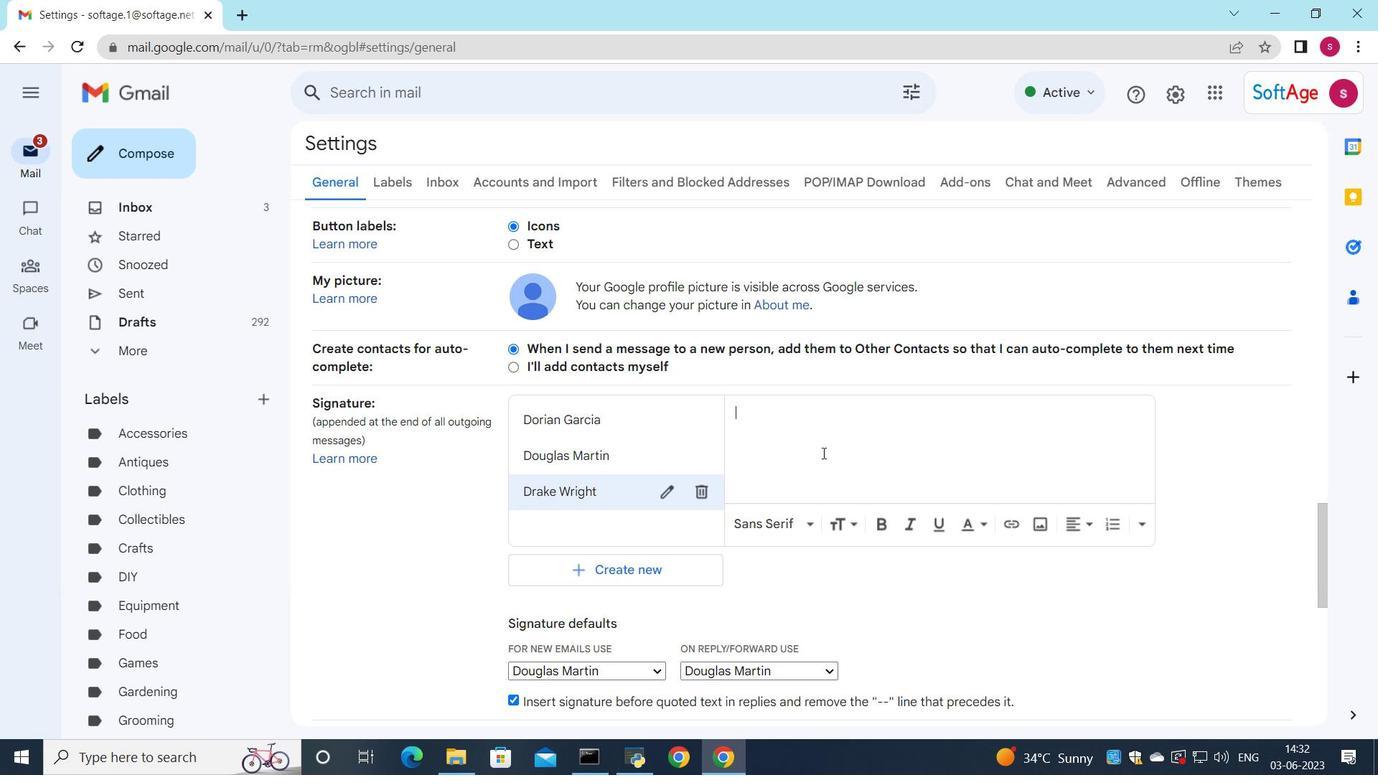 
Action: Key pressed <Key.shift>Drake<Key.space><Key.shift>Wrighr<Key.backspace>t
Screenshot: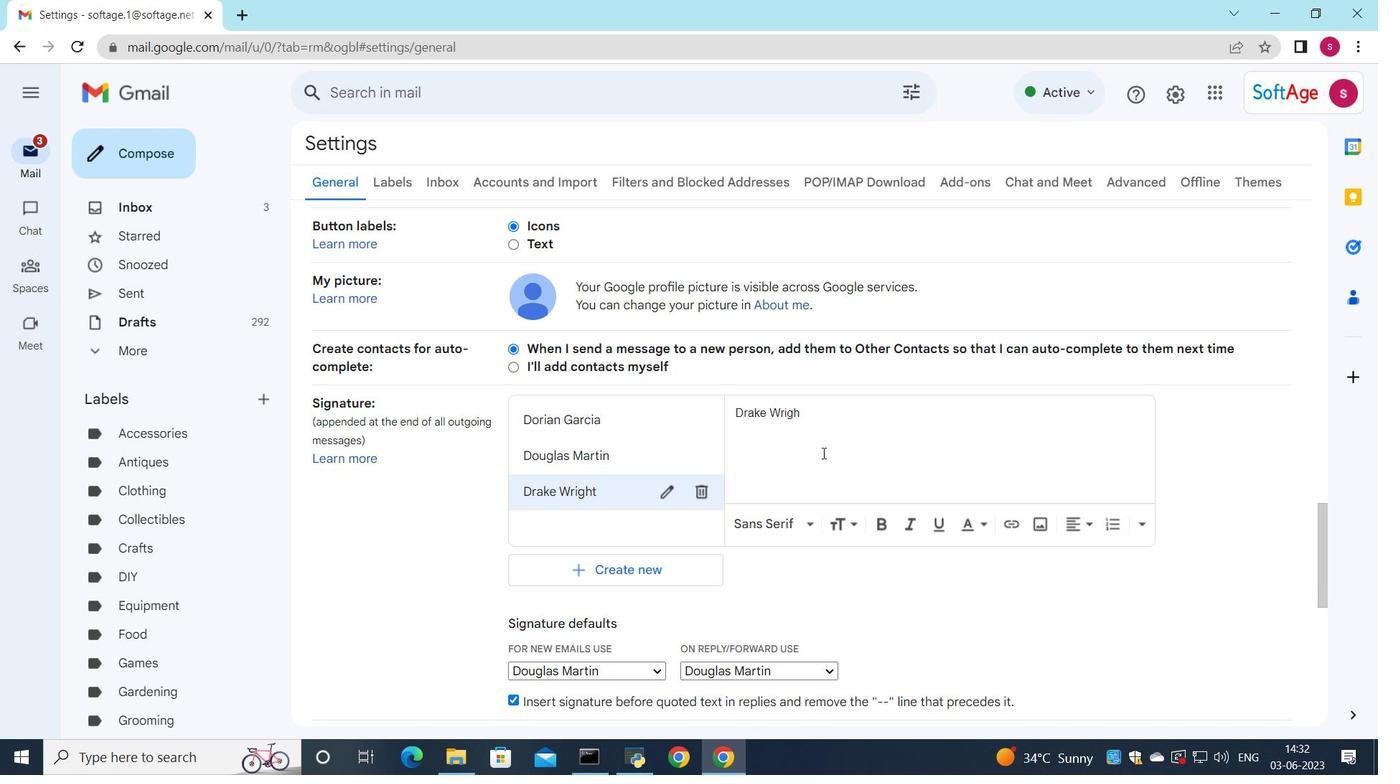 
Action: Mouse scrolled (823, 452) with delta (0, 0)
Screenshot: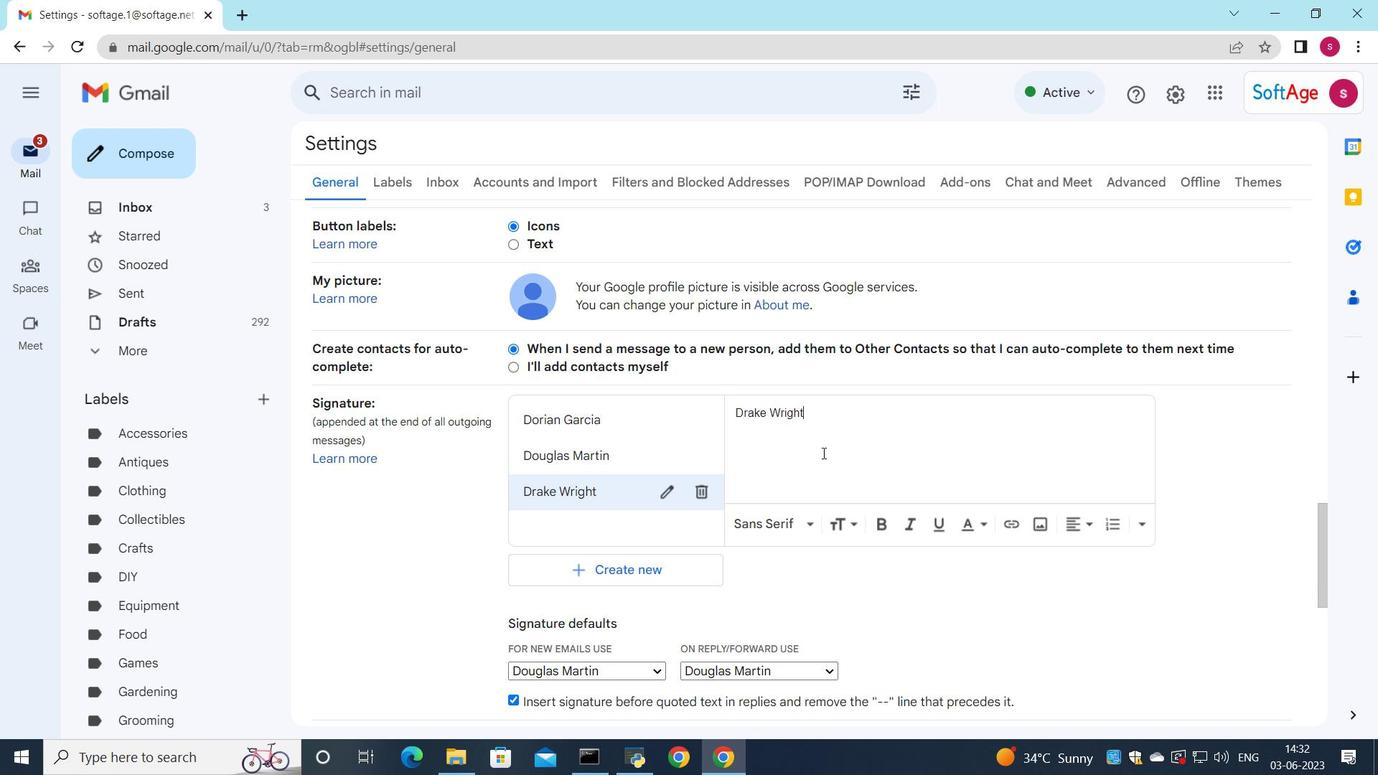 
Action: Mouse moved to (805, 458)
Screenshot: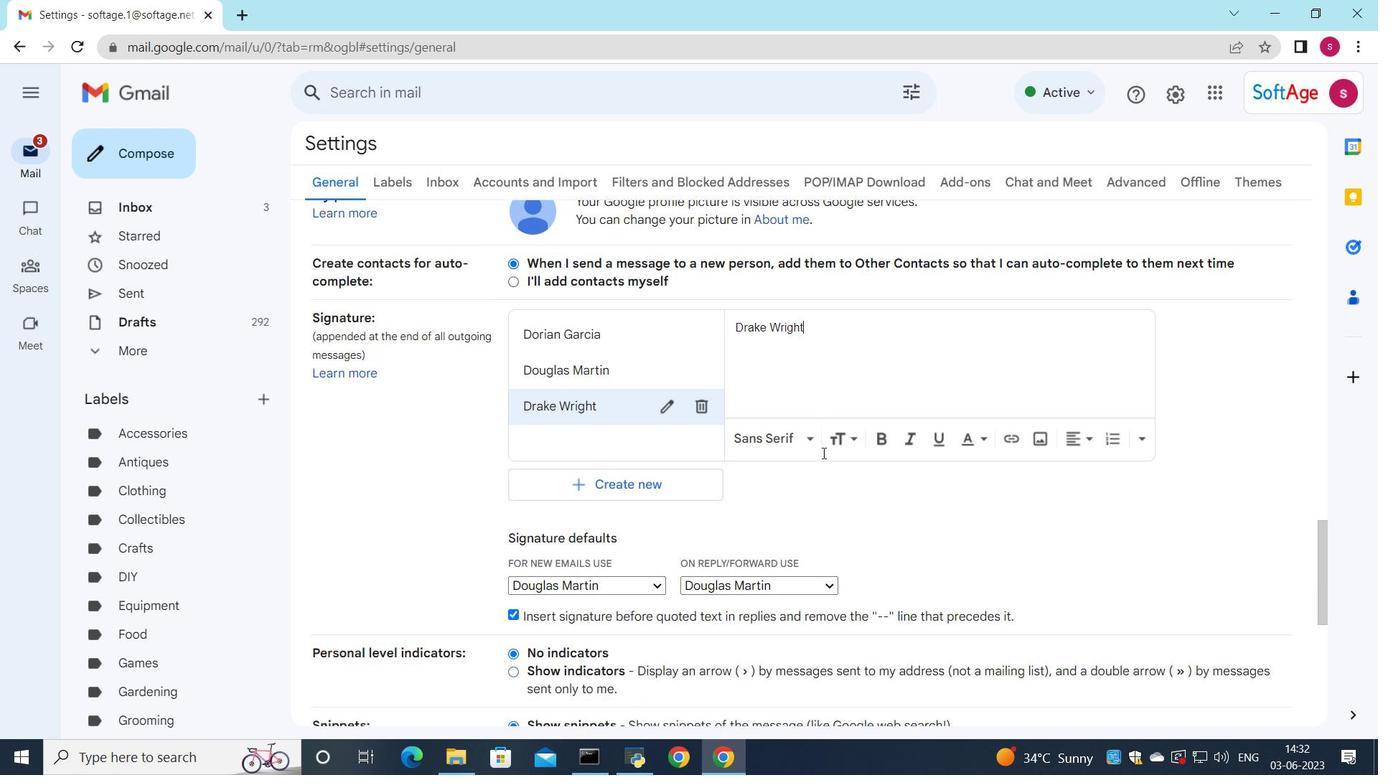 
Action: Mouse scrolled (805, 457) with delta (0, 0)
Screenshot: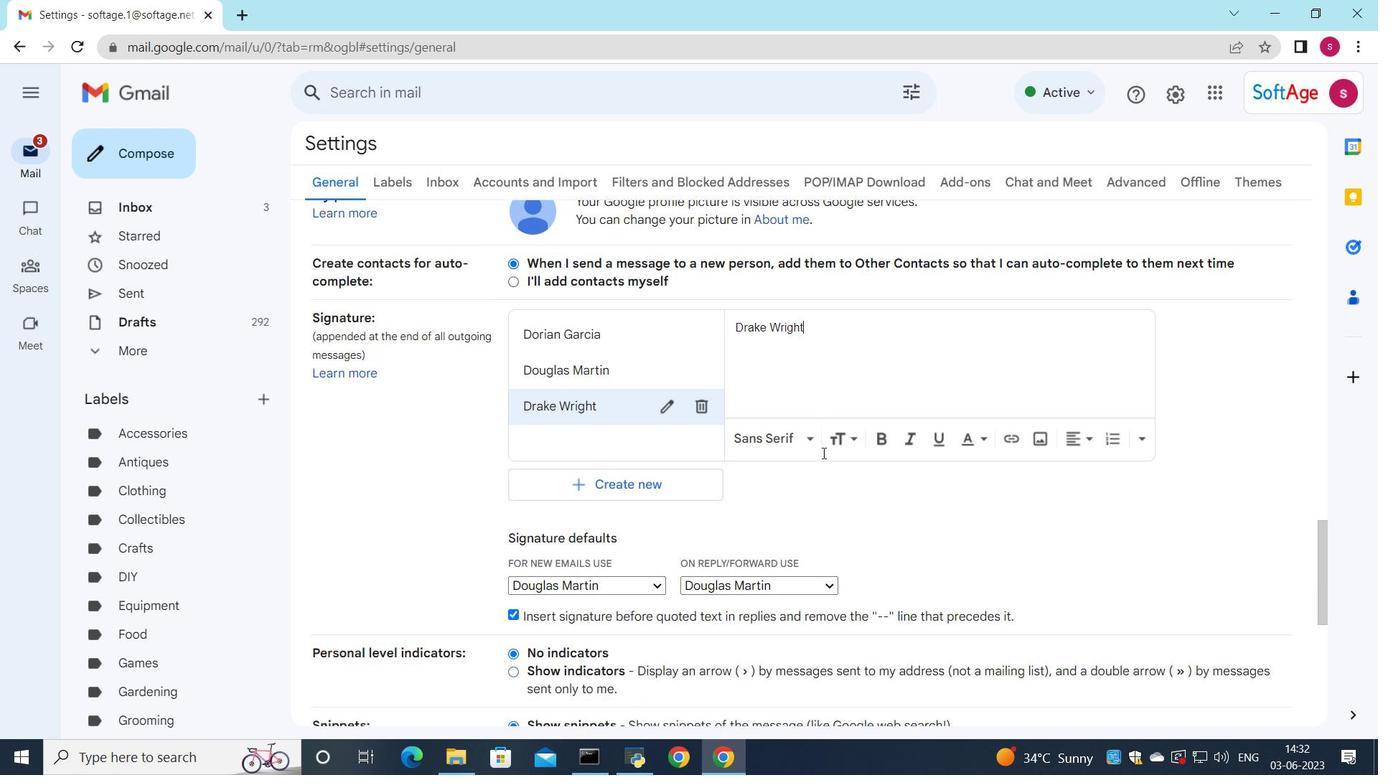 
Action: Mouse moved to (661, 493)
Screenshot: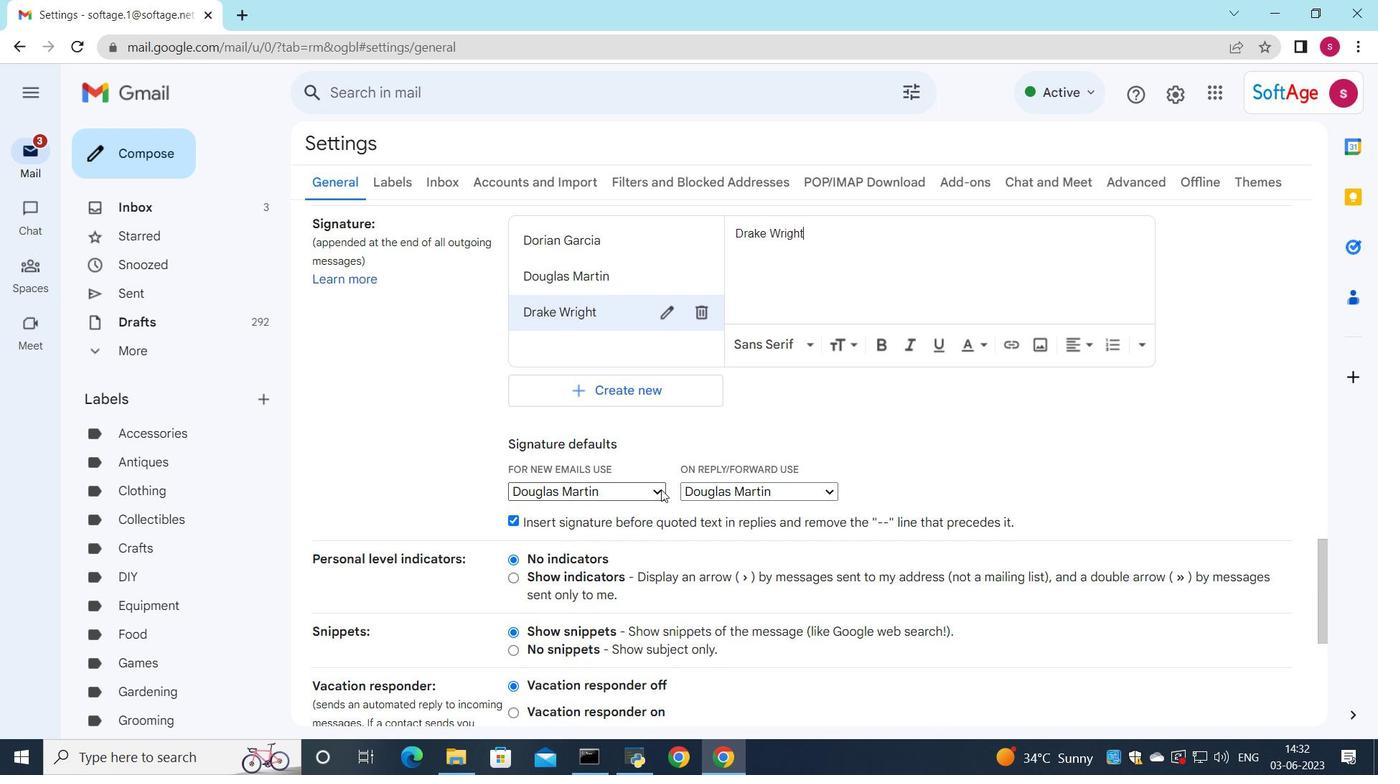 
Action: Mouse pressed left at (661, 493)
Screenshot: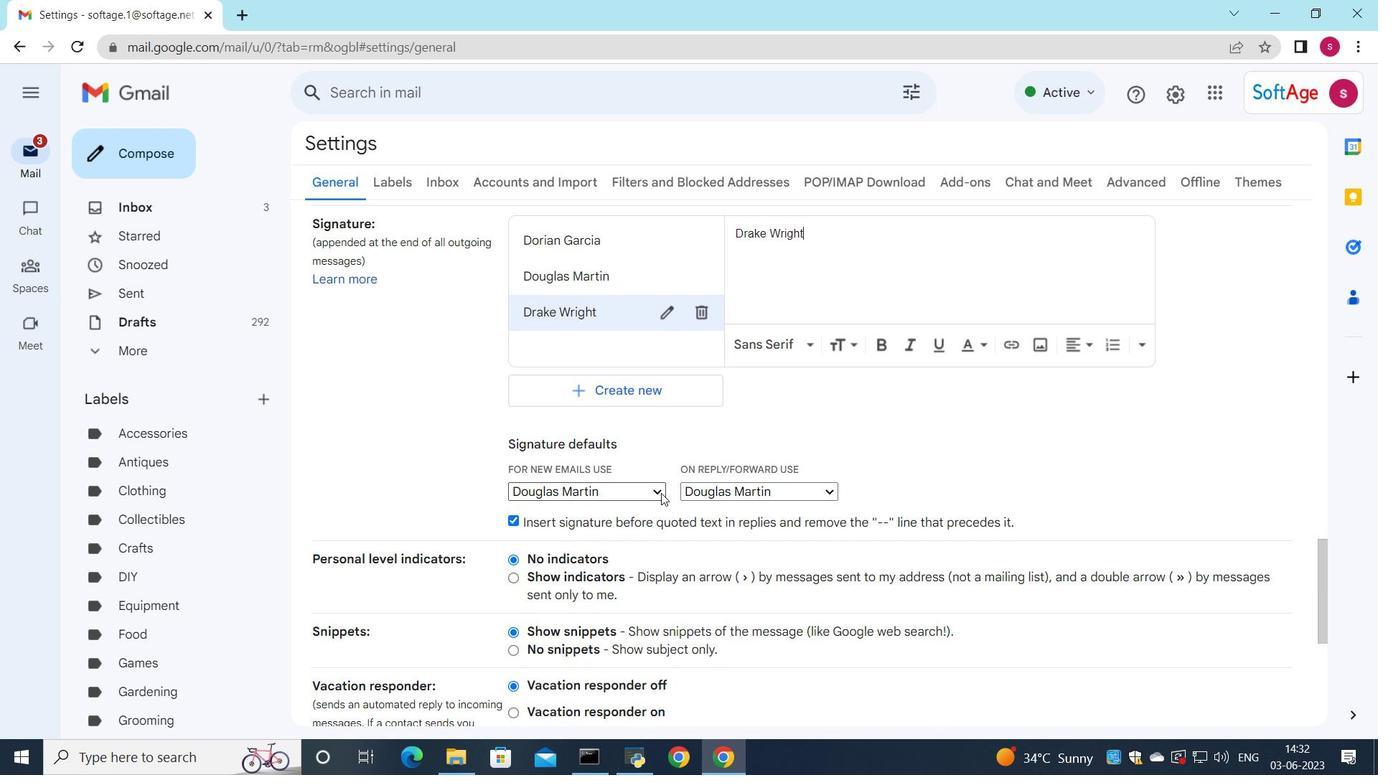 
Action: Mouse moved to (630, 563)
Screenshot: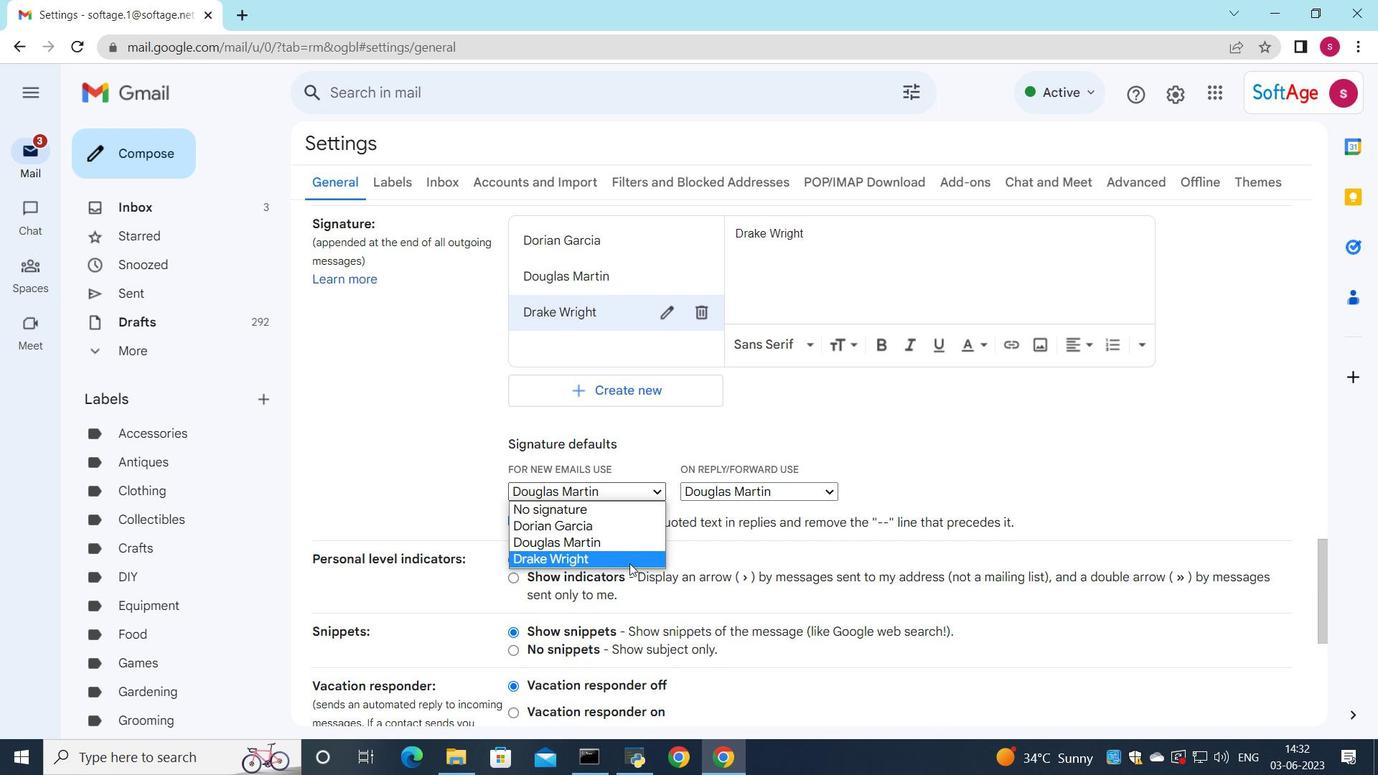 
Action: Mouse pressed left at (630, 563)
Screenshot: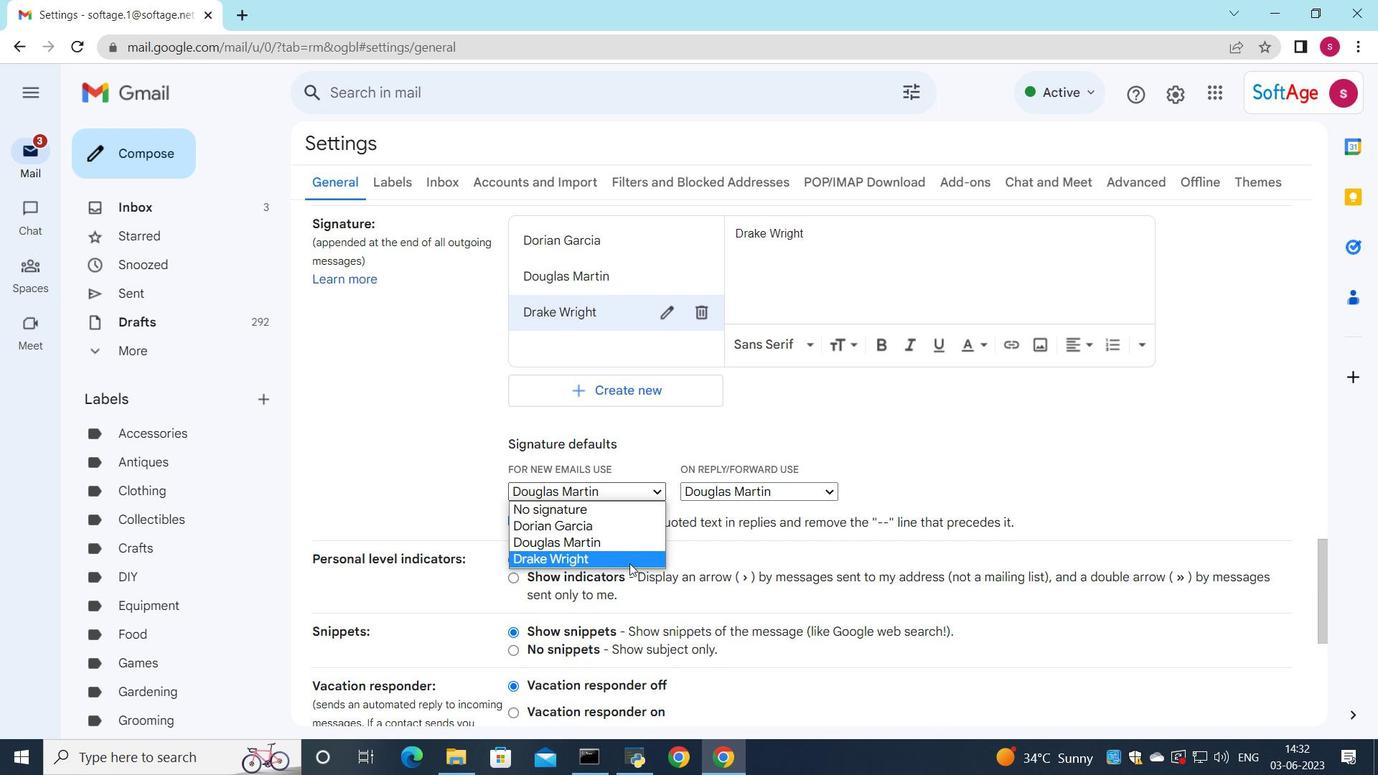 
Action: Mouse moved to (774, 497)
Screenshot: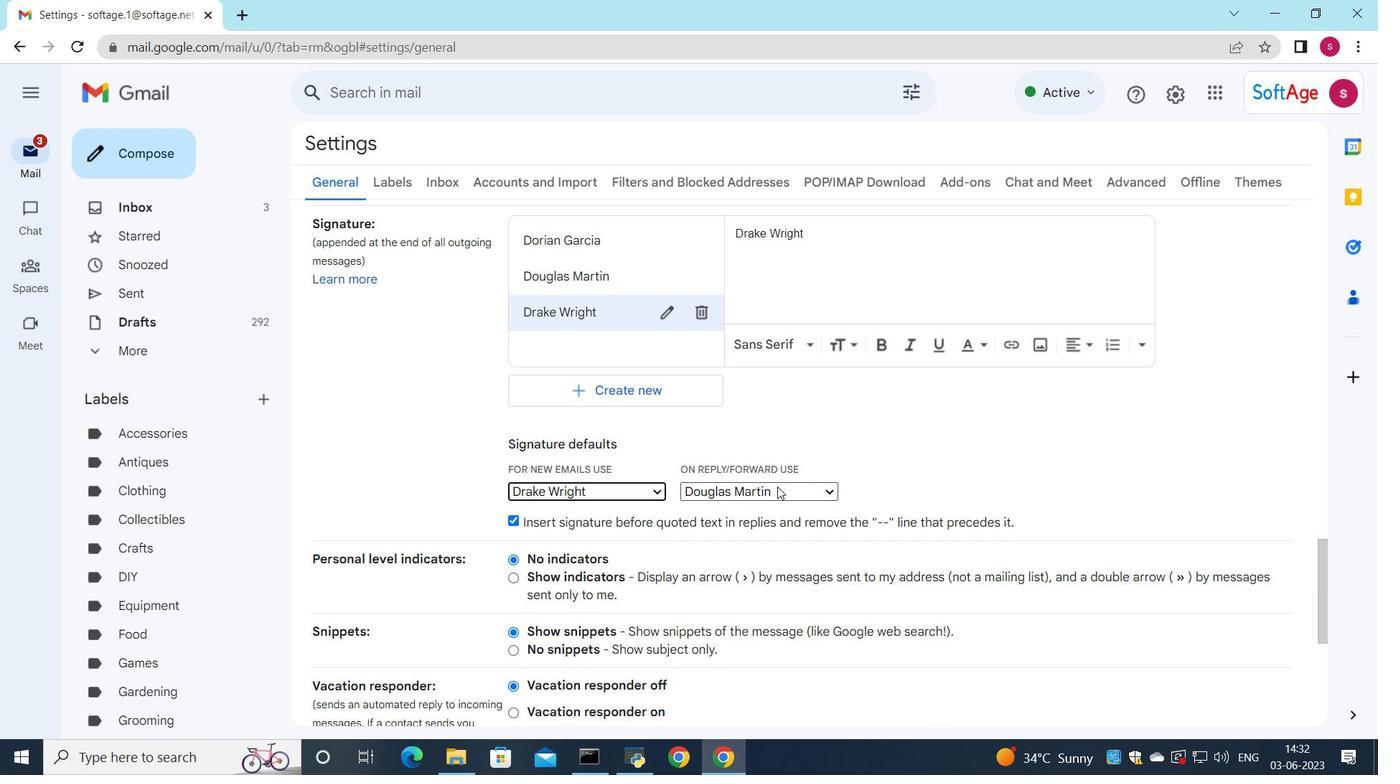 
Action: Mouse pressed left at (774, 497)
Screenshot: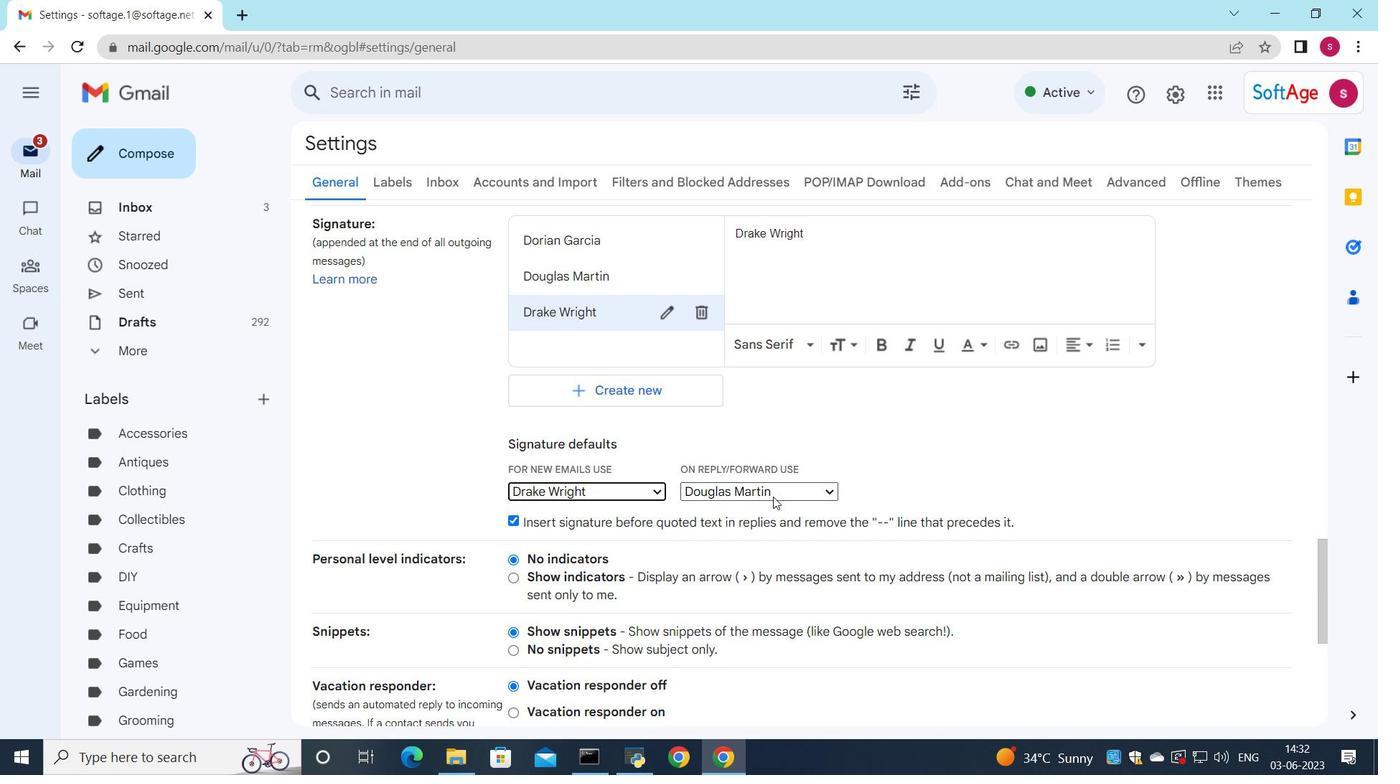 
Action: Mouse moved to (769, 552)
Screenshot: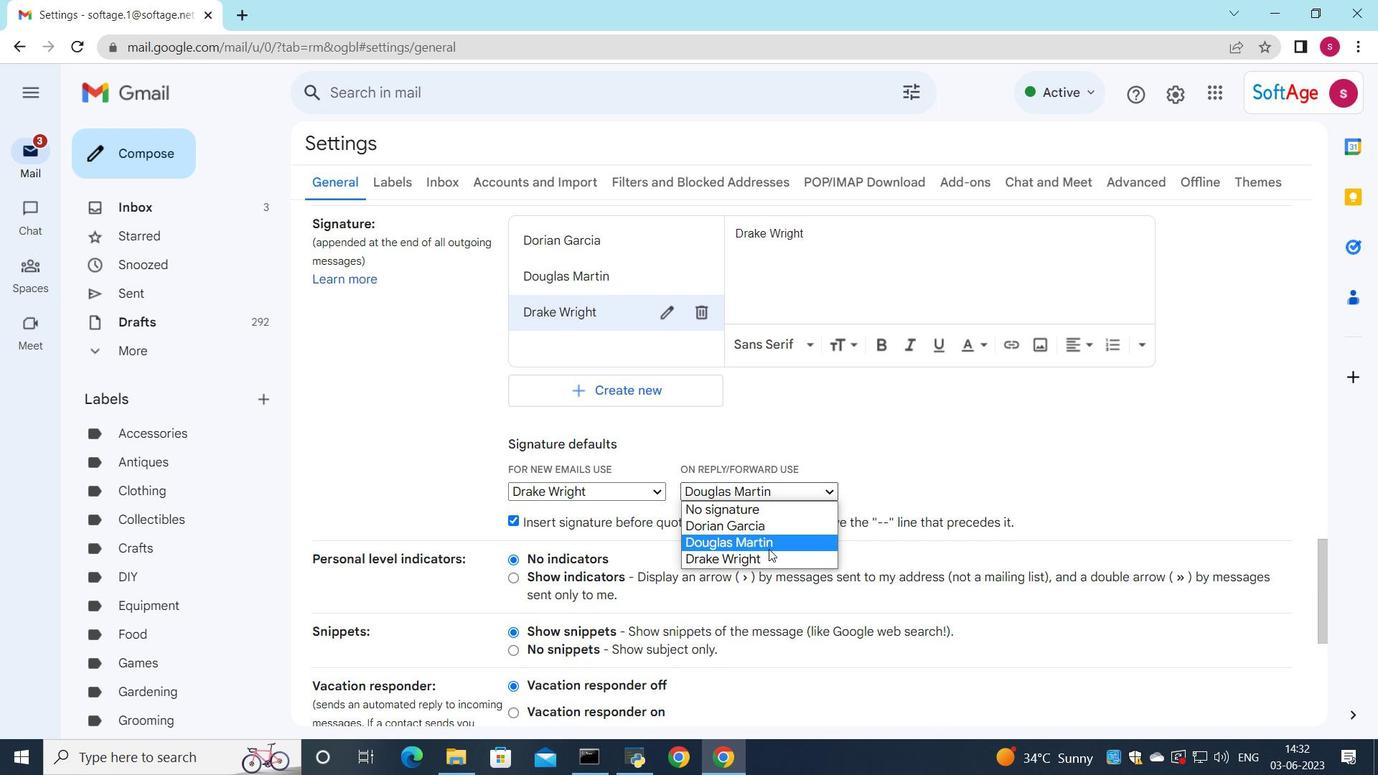 
Action: Mouse pressed left at (769, 552)
Screenshot: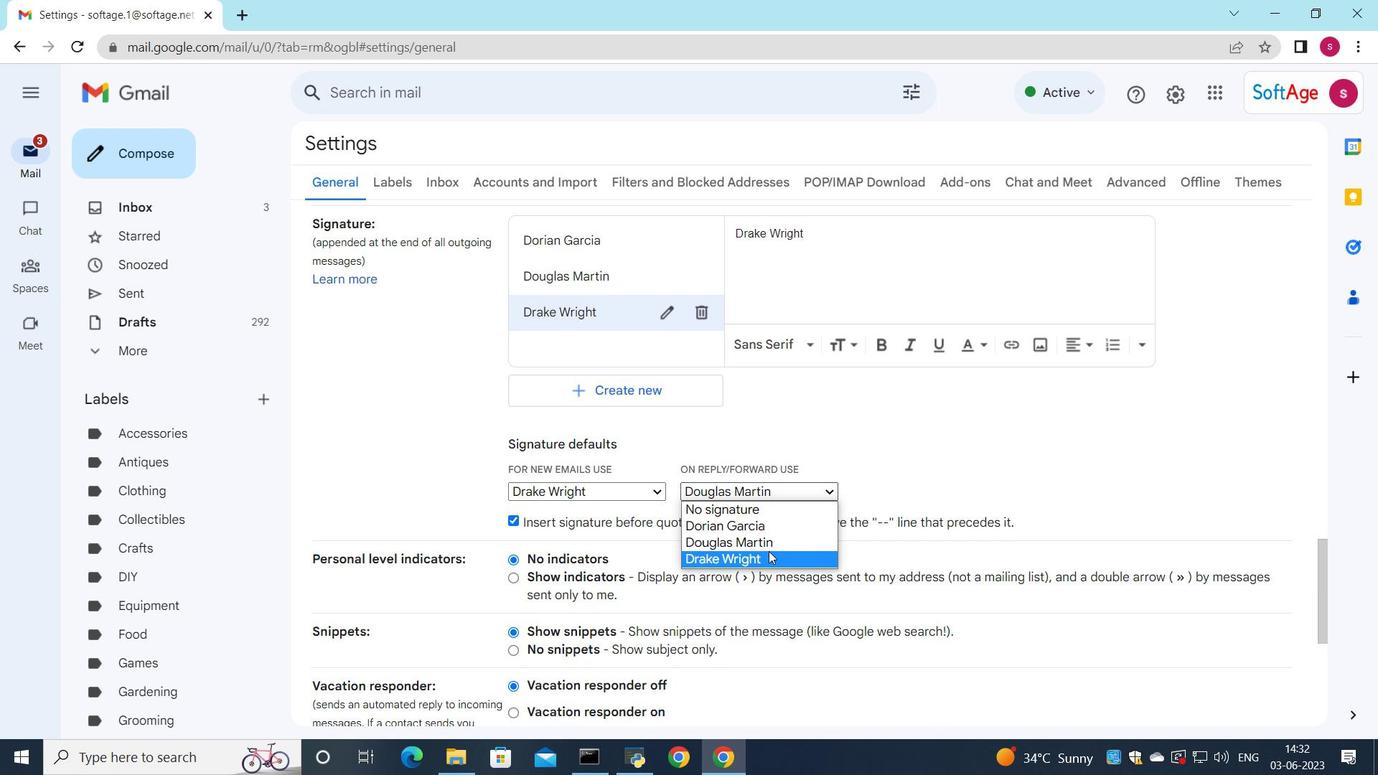 
Action: Mouse moved to (764, 549)
Screenshot: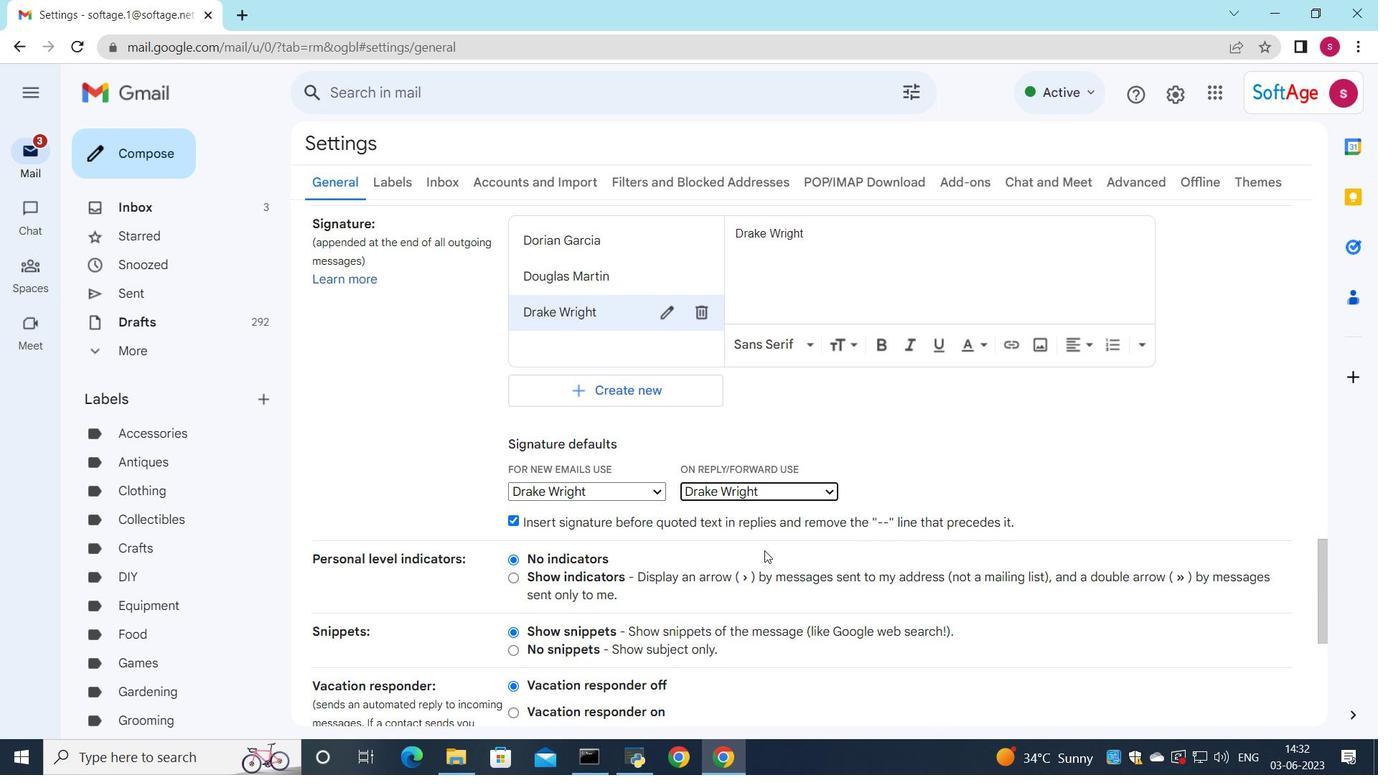
Action: Mouse scrolled (764, 548) with delta (0, 0)
Screenshot: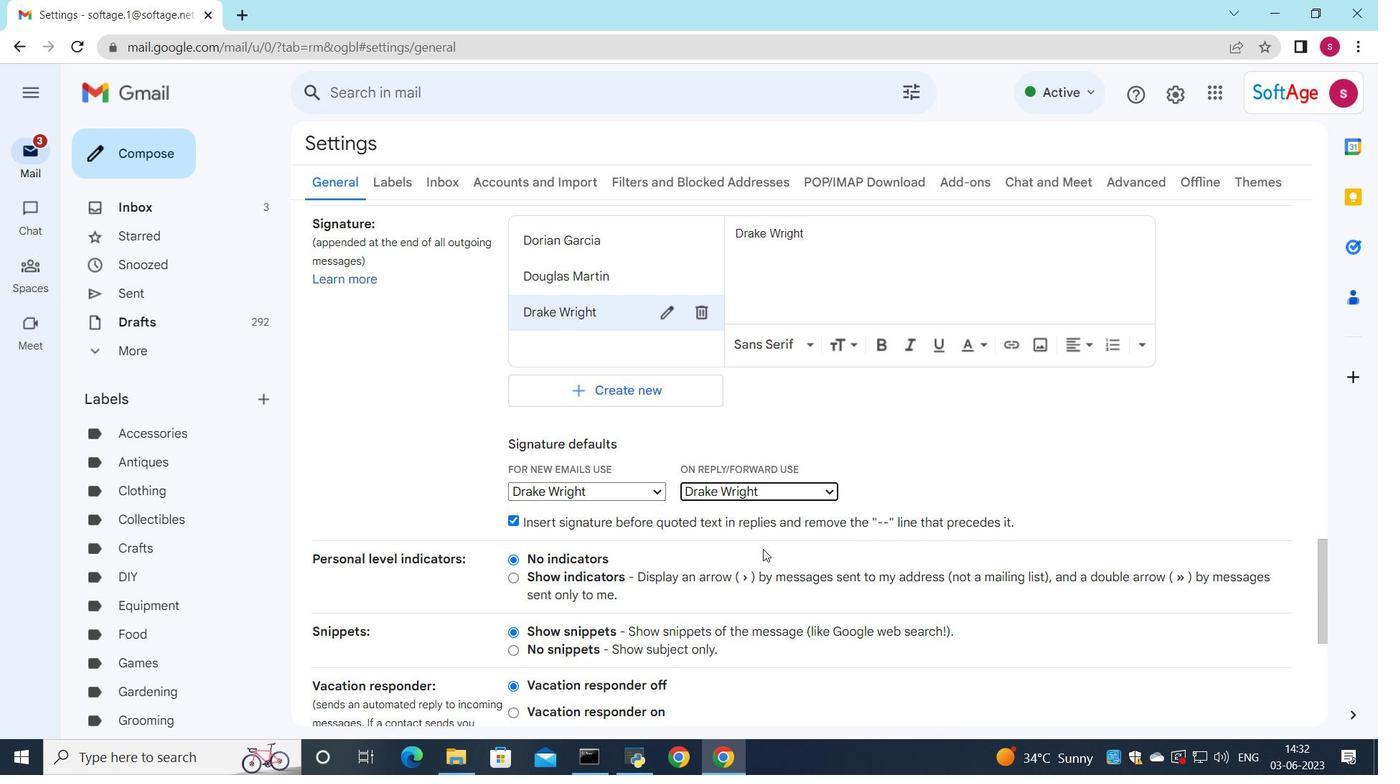 
Action: Mouse scrolled (764, 548) with delta (0, 0)
Screenshot: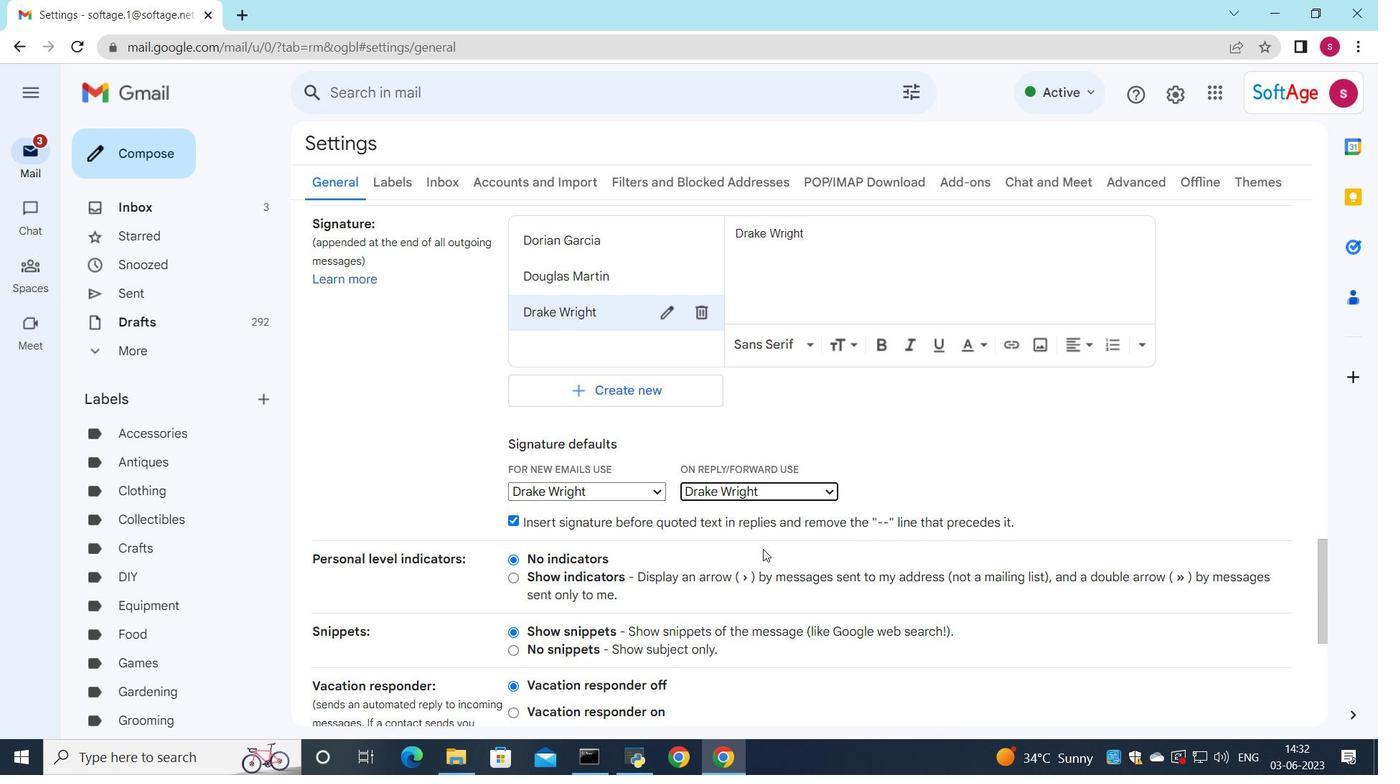 
Action: Mouse scrolled (764, 548) with delta (0, 0)
Screenshot: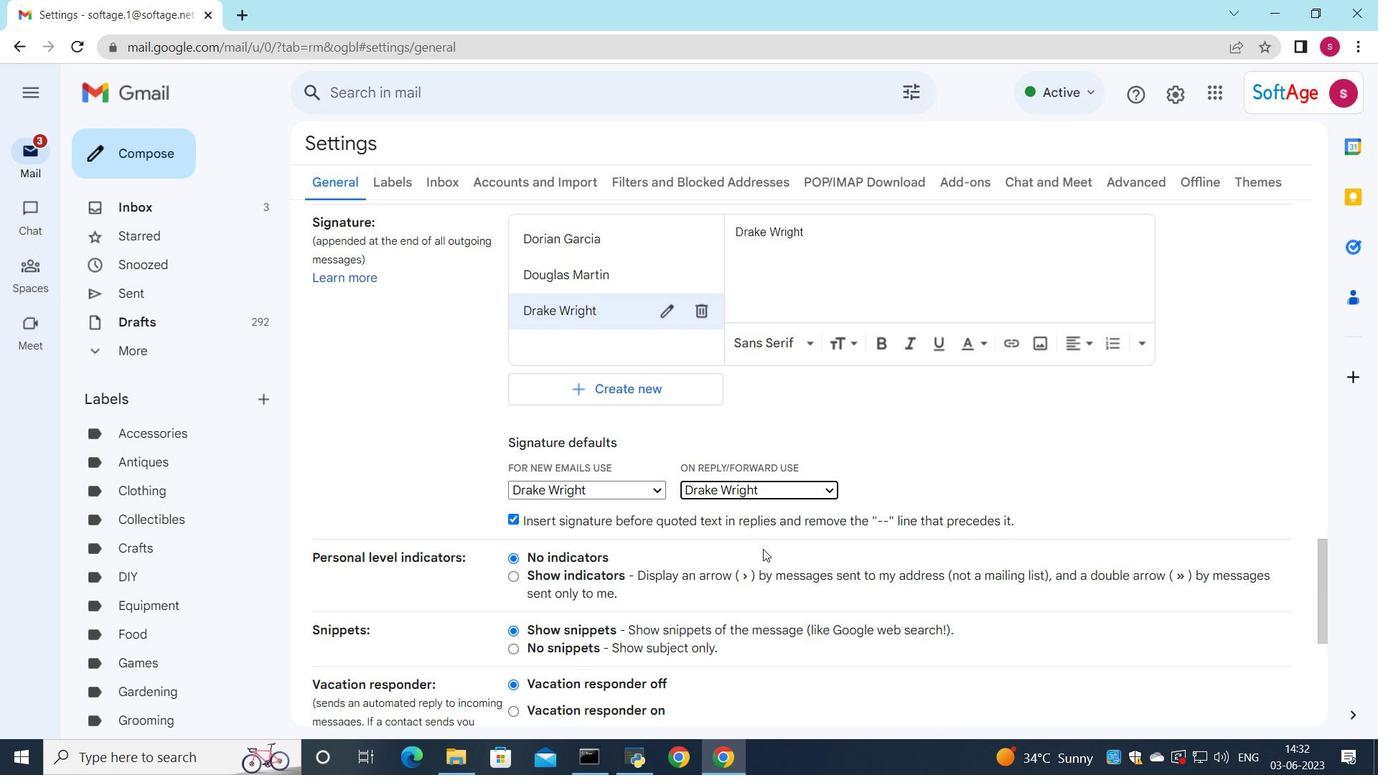 
Action: Mouse scrolled (764, 548) with delta (0, 0)
Screenshot: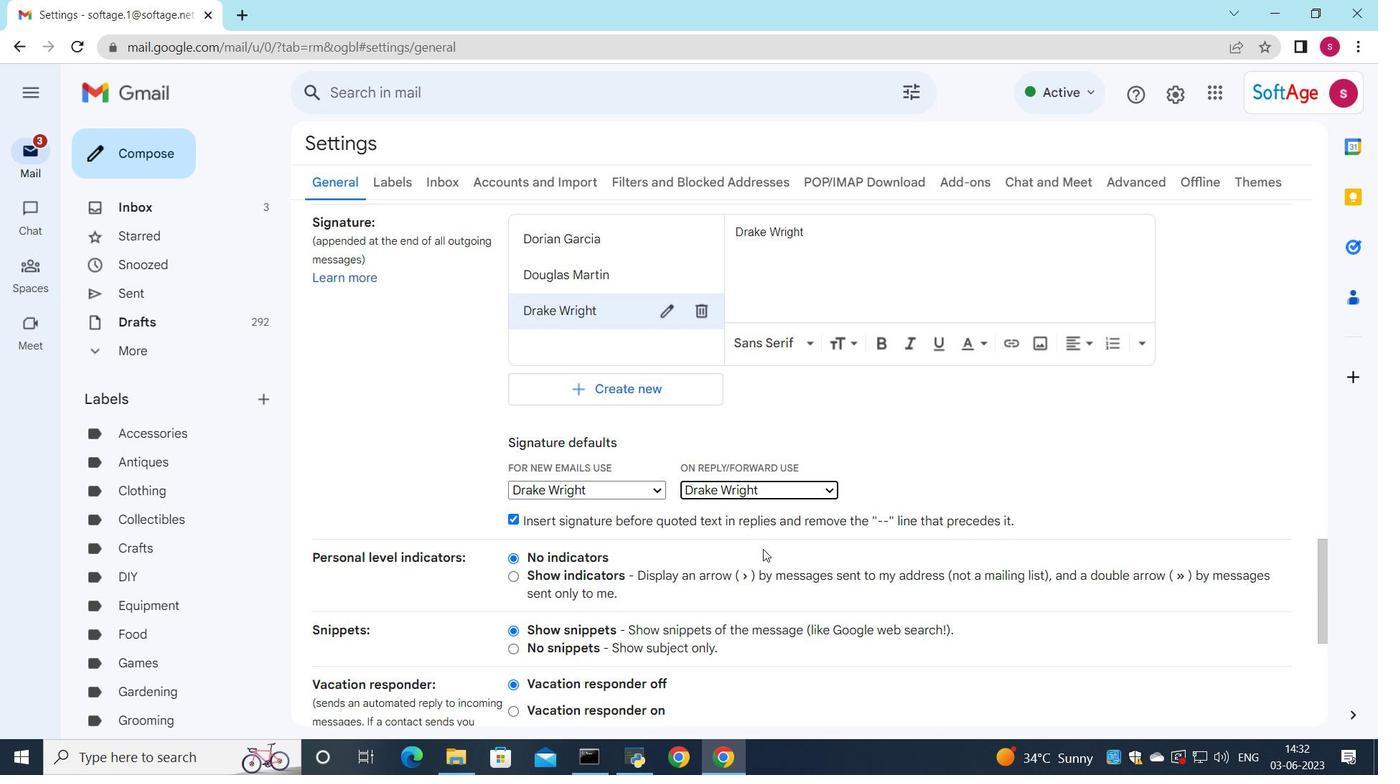
Action: Mouse moved to (763, 549)
Screenshot: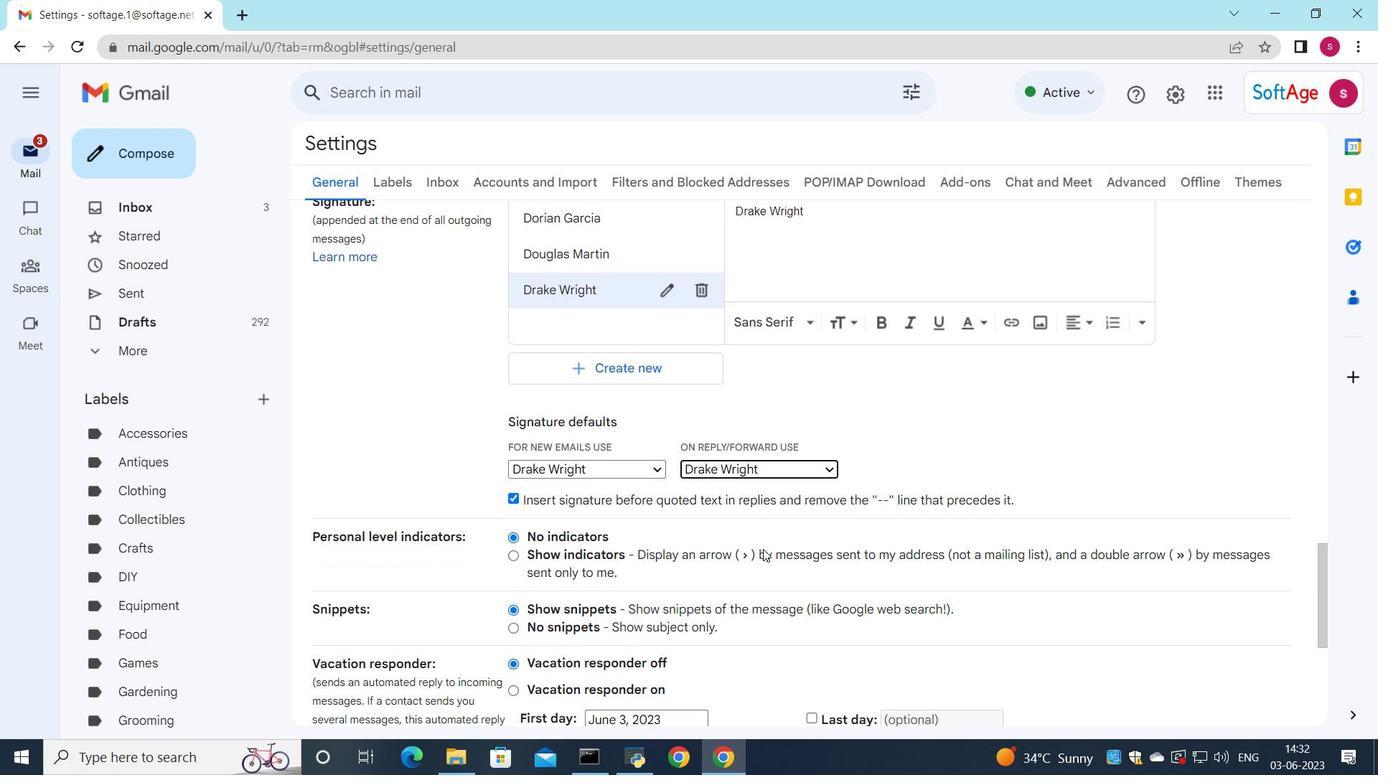 
Action: Mouse scrolled (763, 548) with delta (0, 0)
Screenshot: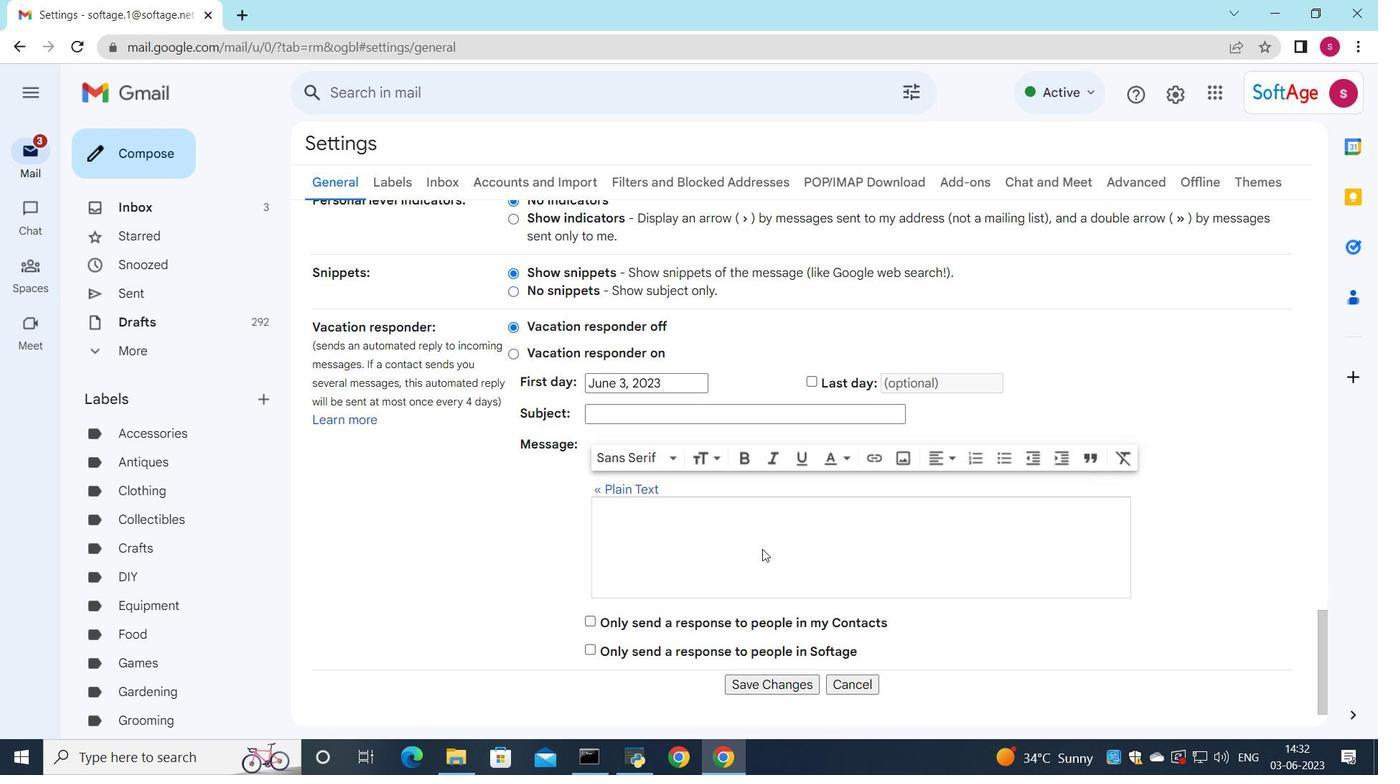 
Action: Mouse scrolled (763, 548) with delta (0, 0)
Screenshot: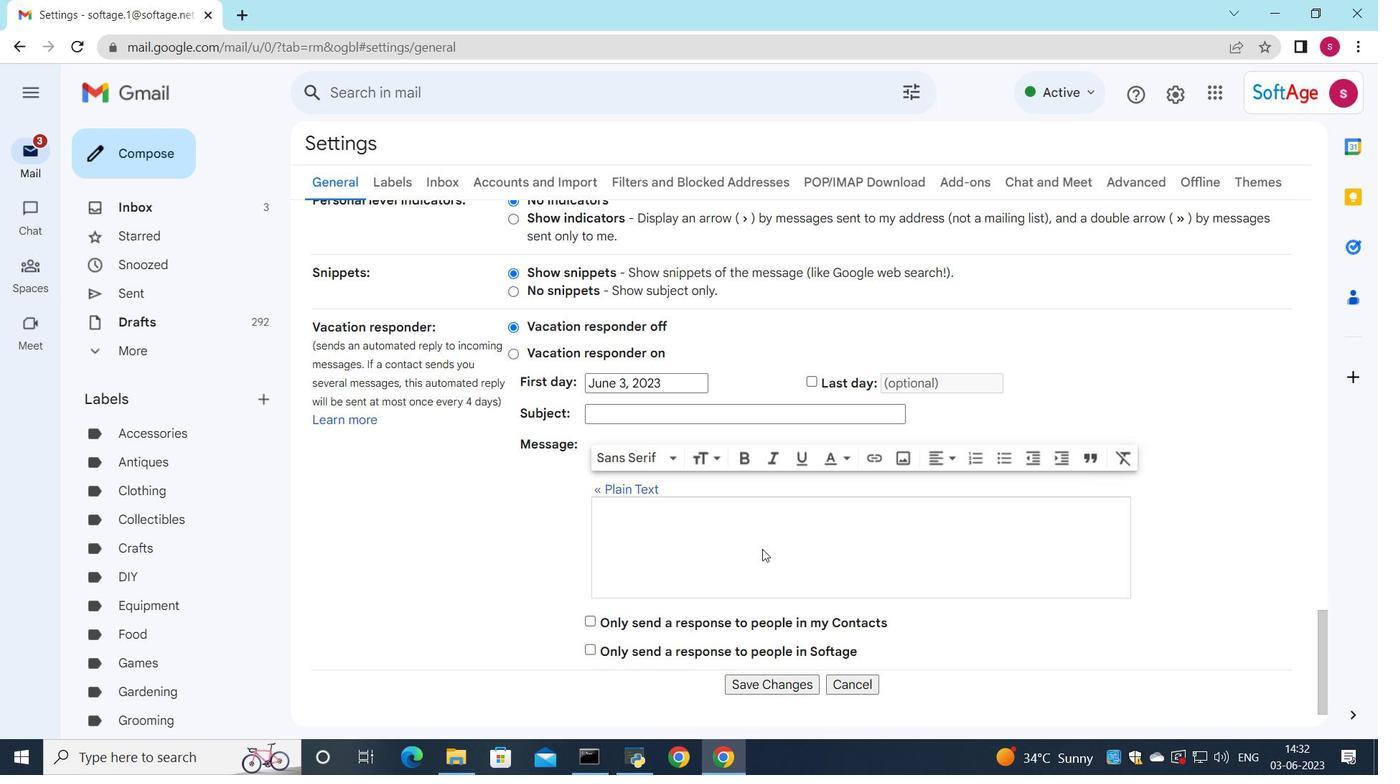
Action: Mouse scrolled (763, 548) with delta (0, 0)
Screenshot: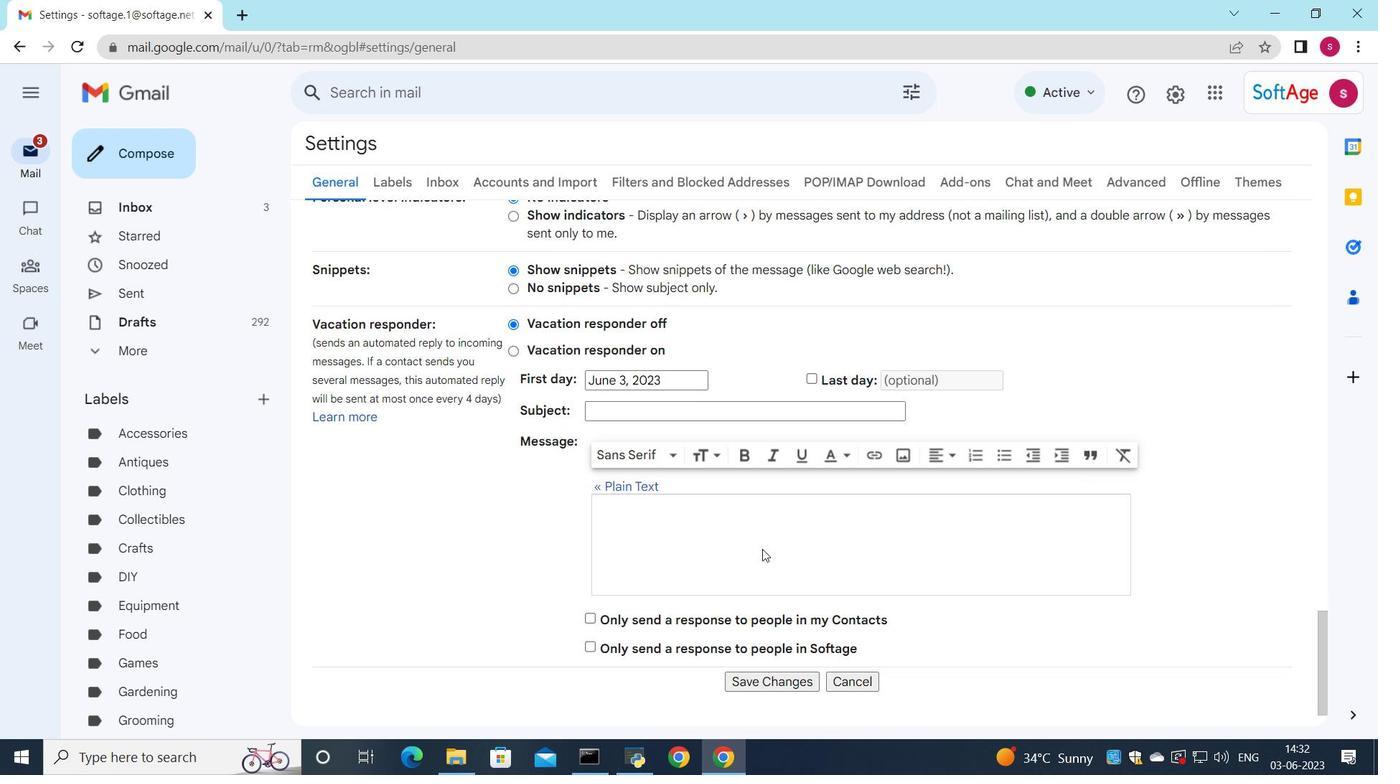 
Action: Mouse moved to (782, 629)
Screenshot: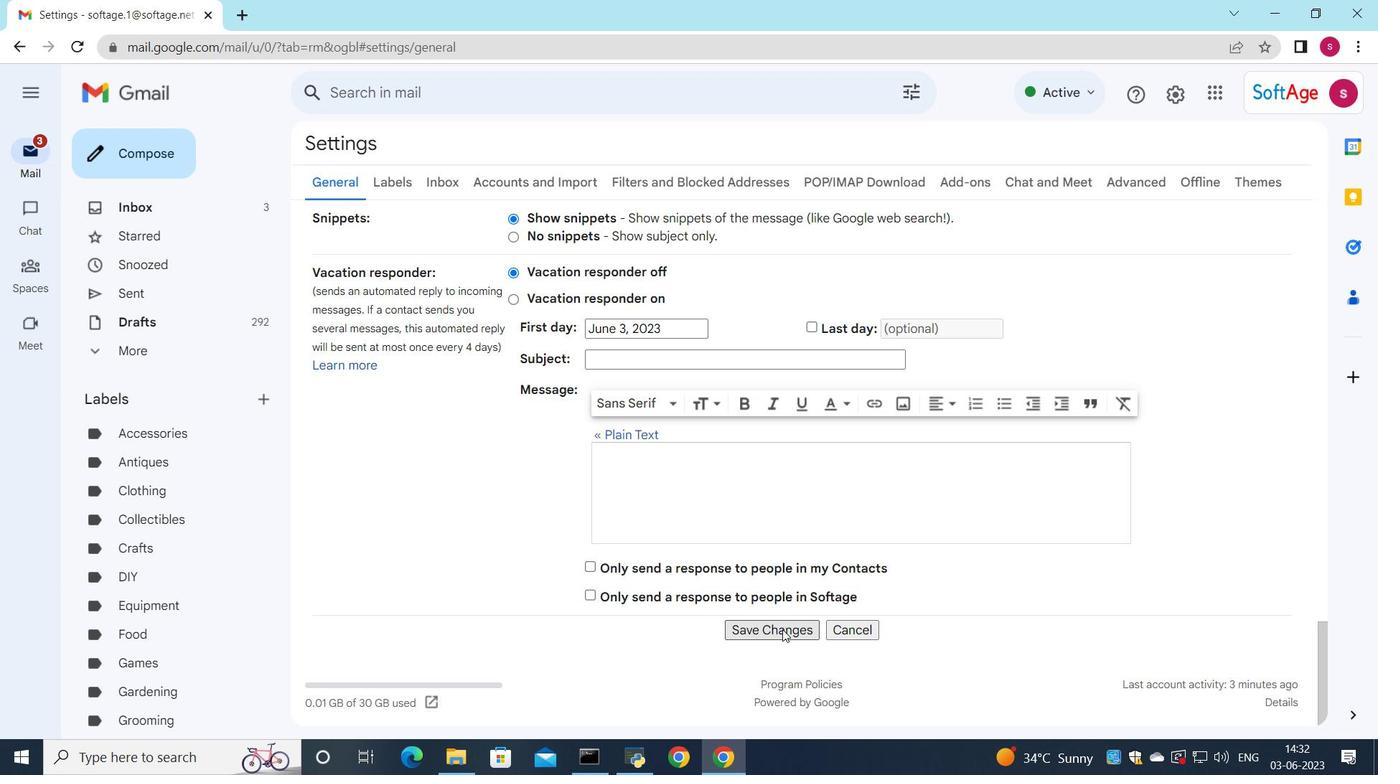 
Action: Mouse pressed left at (782, 629)
Screenshot: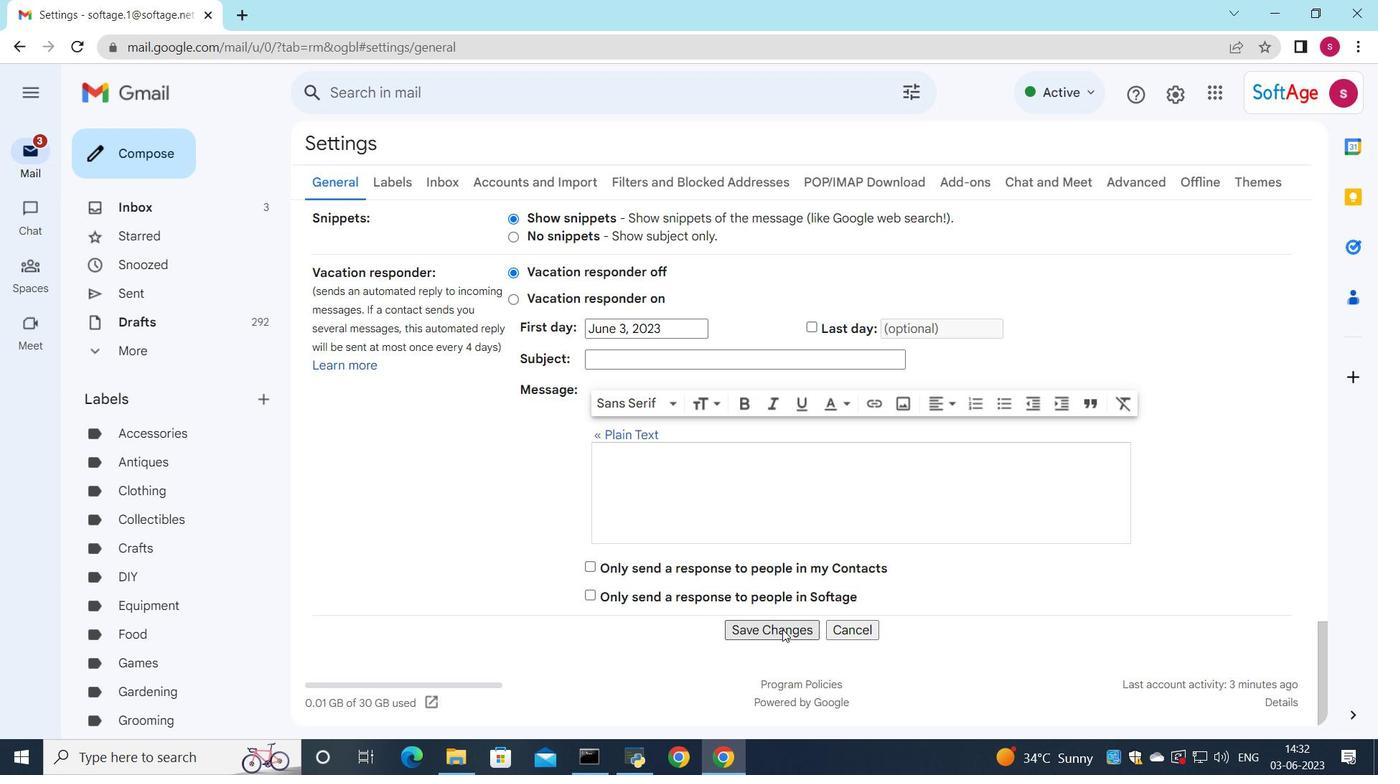 
Action: Mouse moved to (976, 195)
Screenshot: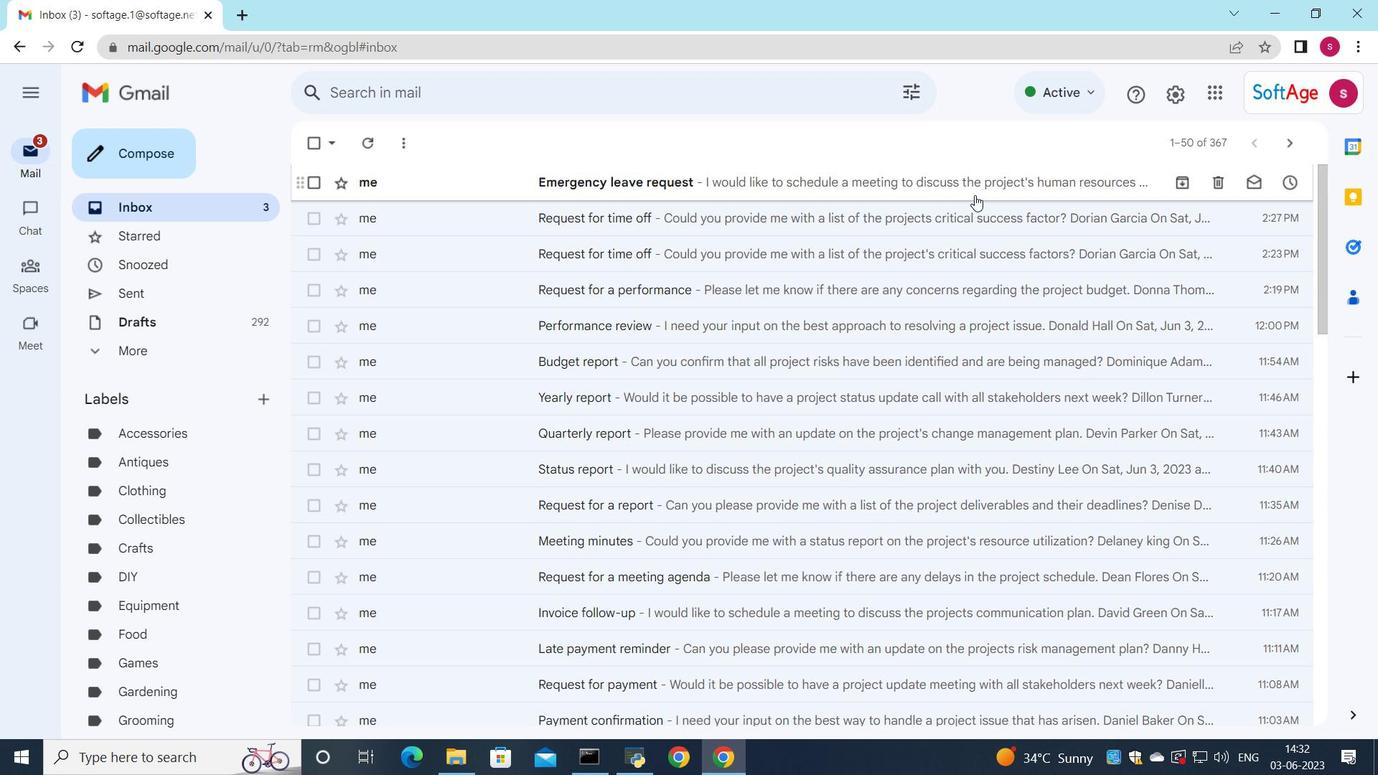 
Action: Mouse pressed left at (976, 195)
Screenshot: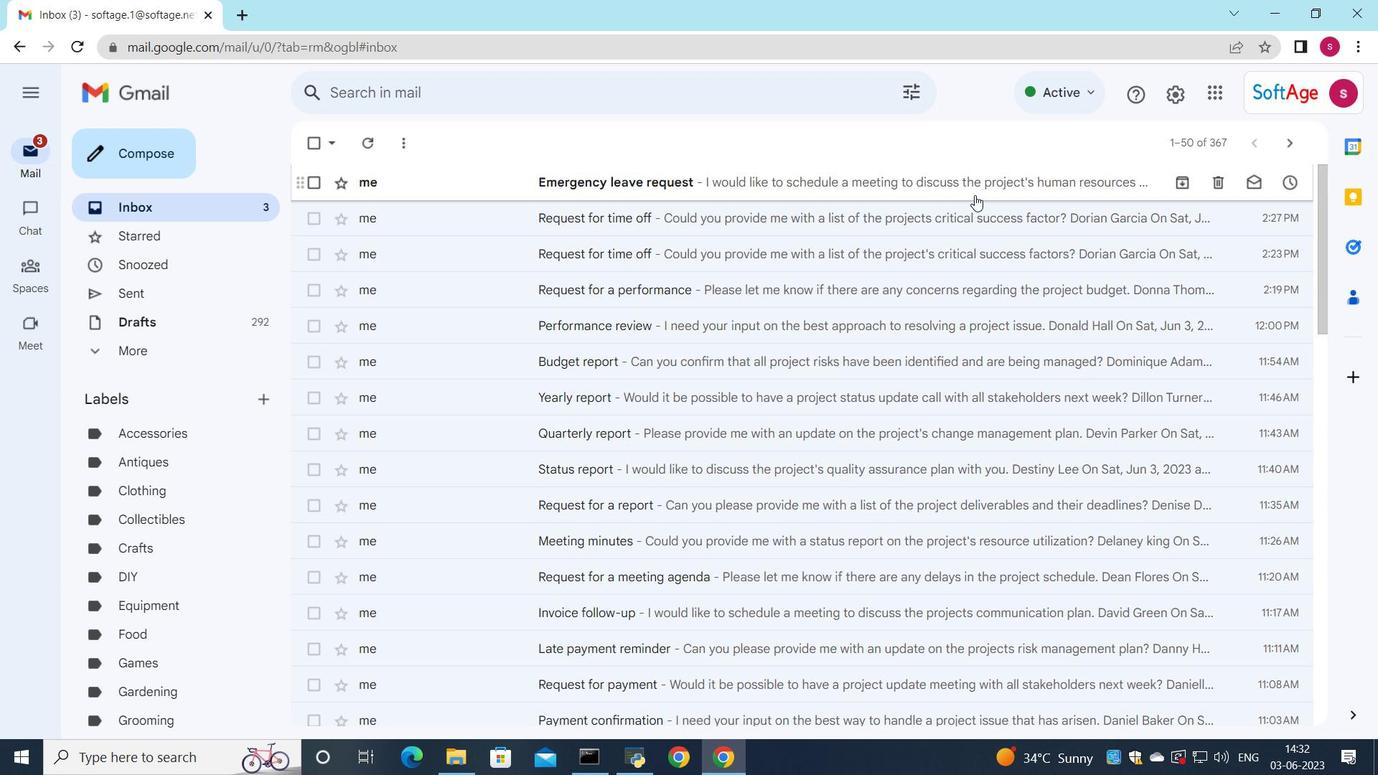 
Action: Mouse pressed left at (976, 195)
Screenshot: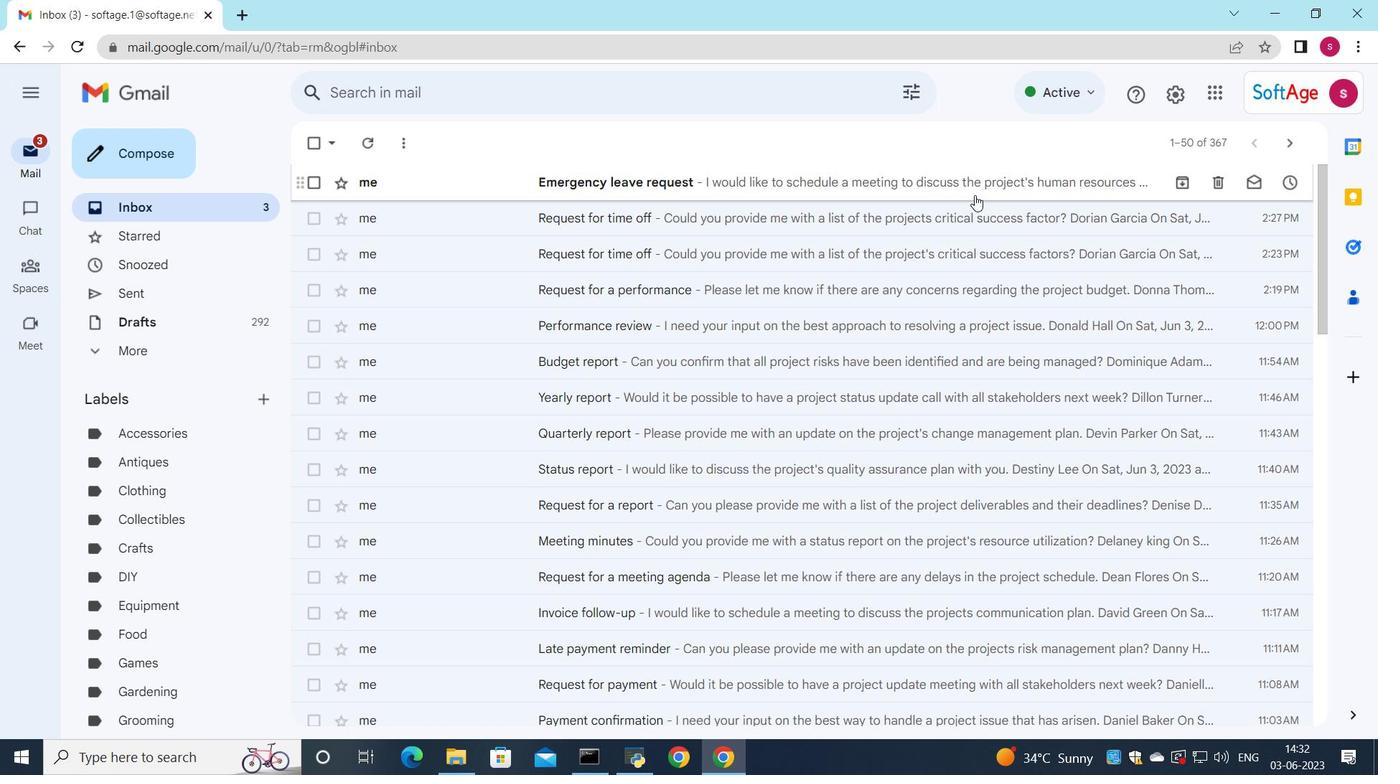 
Action: Mouse moved to (727, 335)
Screenshot: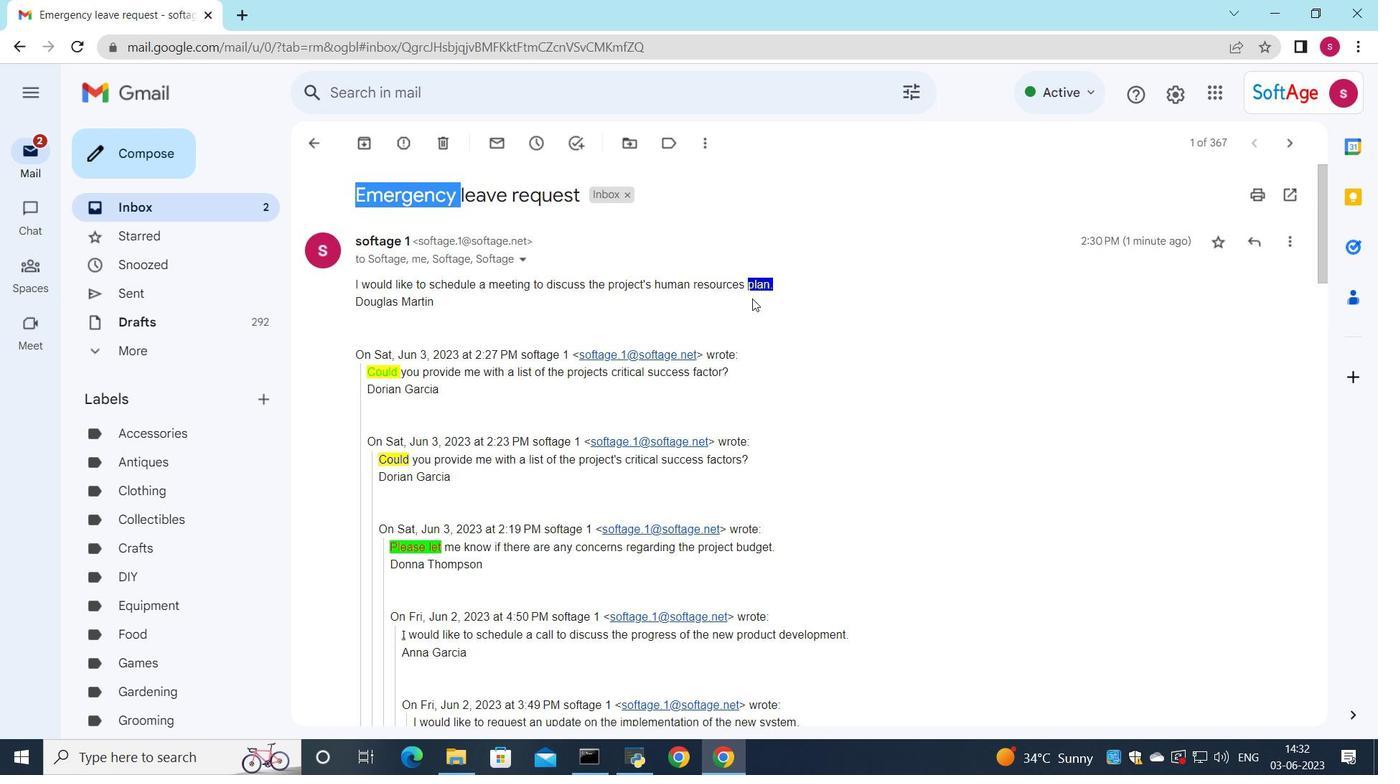 
Action: Mouse scrolled (727, 334) with delta (0, 0)
Screenshot: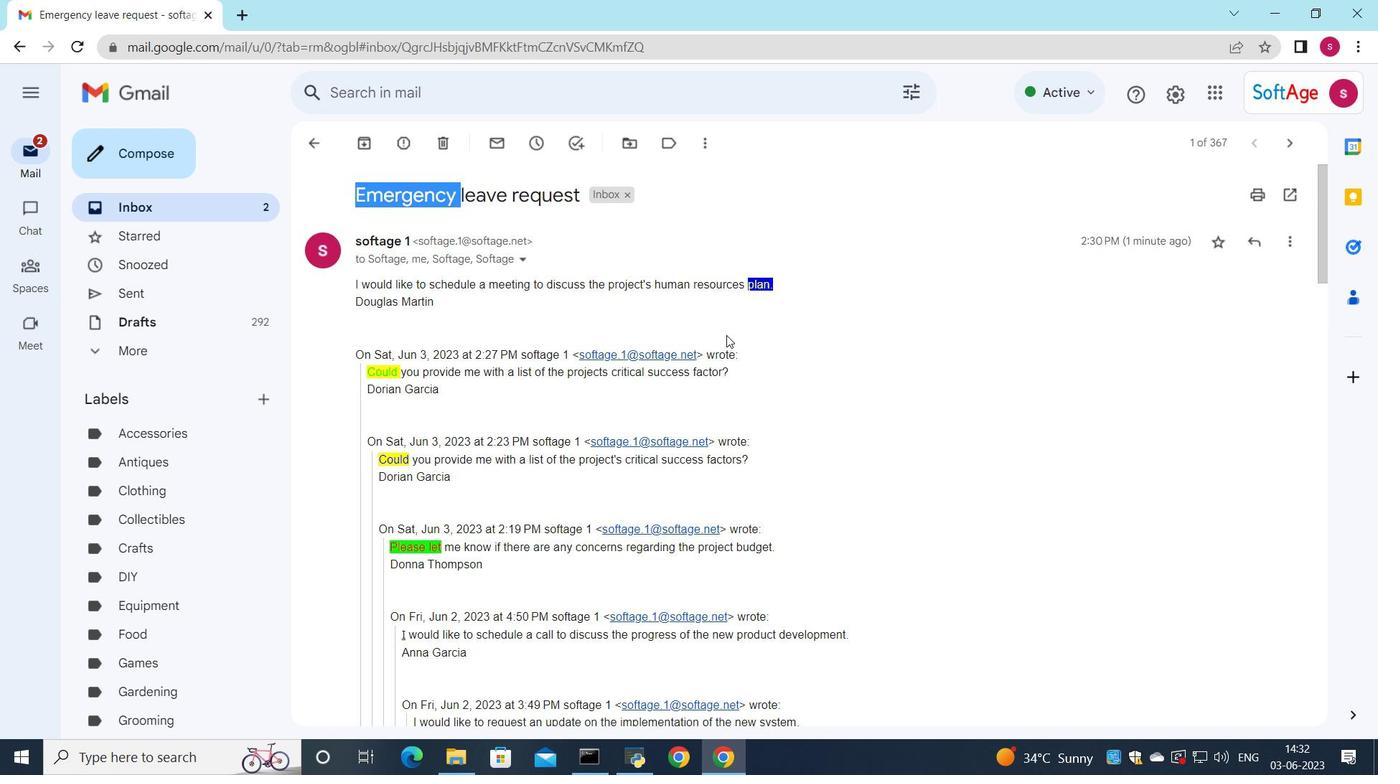 
Action: Mouse moved to (725, 336)
Screenshot: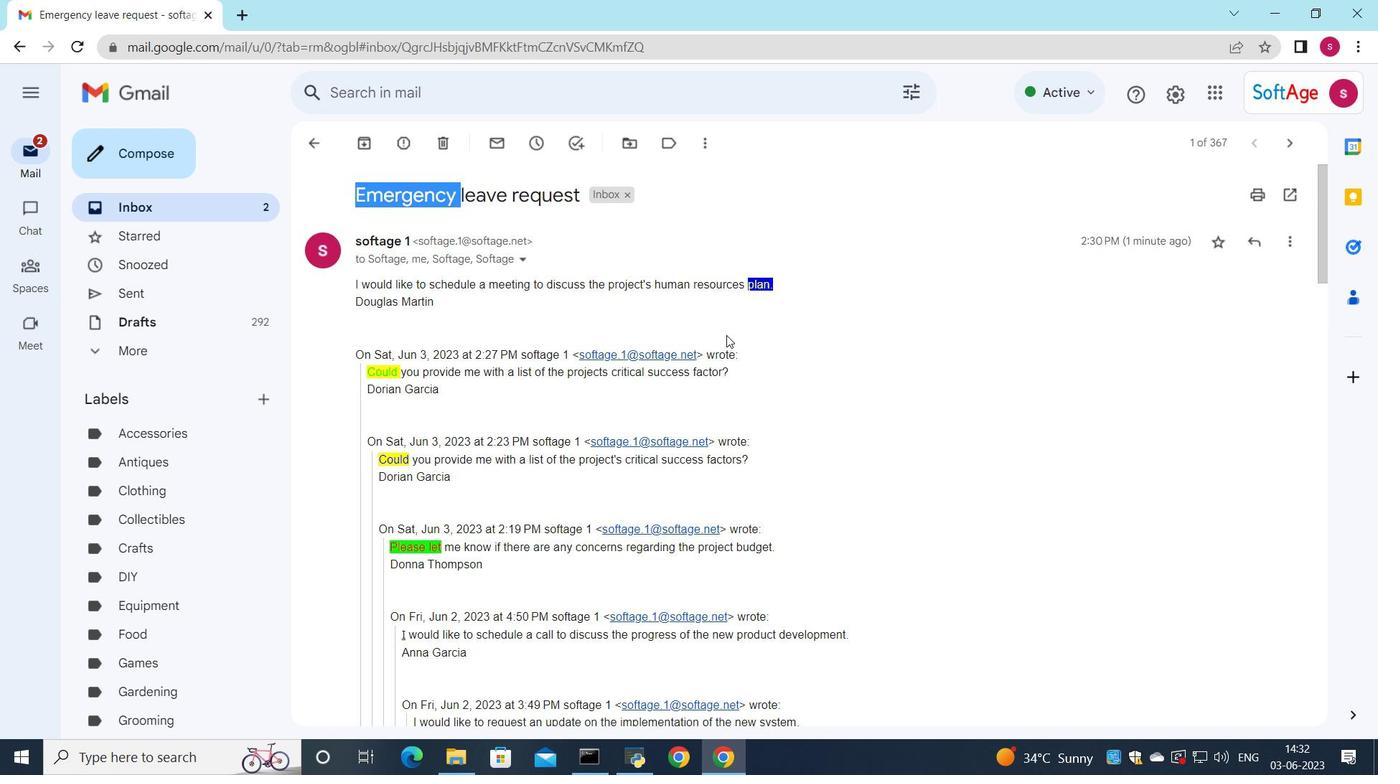 
Action: Mouse scrolled (725, 336) with delta (0, 0)
Screenshot: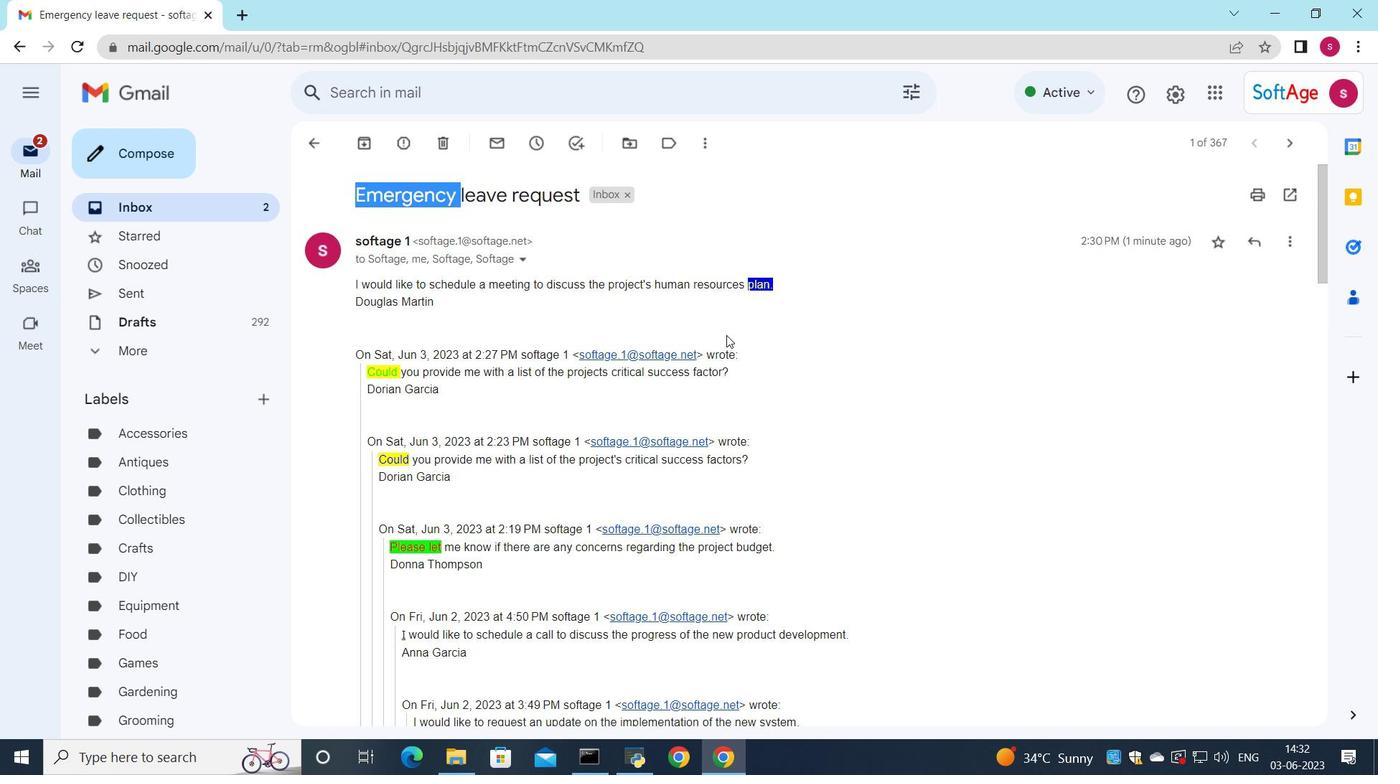 
Action: Mouse moved to (723, 338)
Screenshot: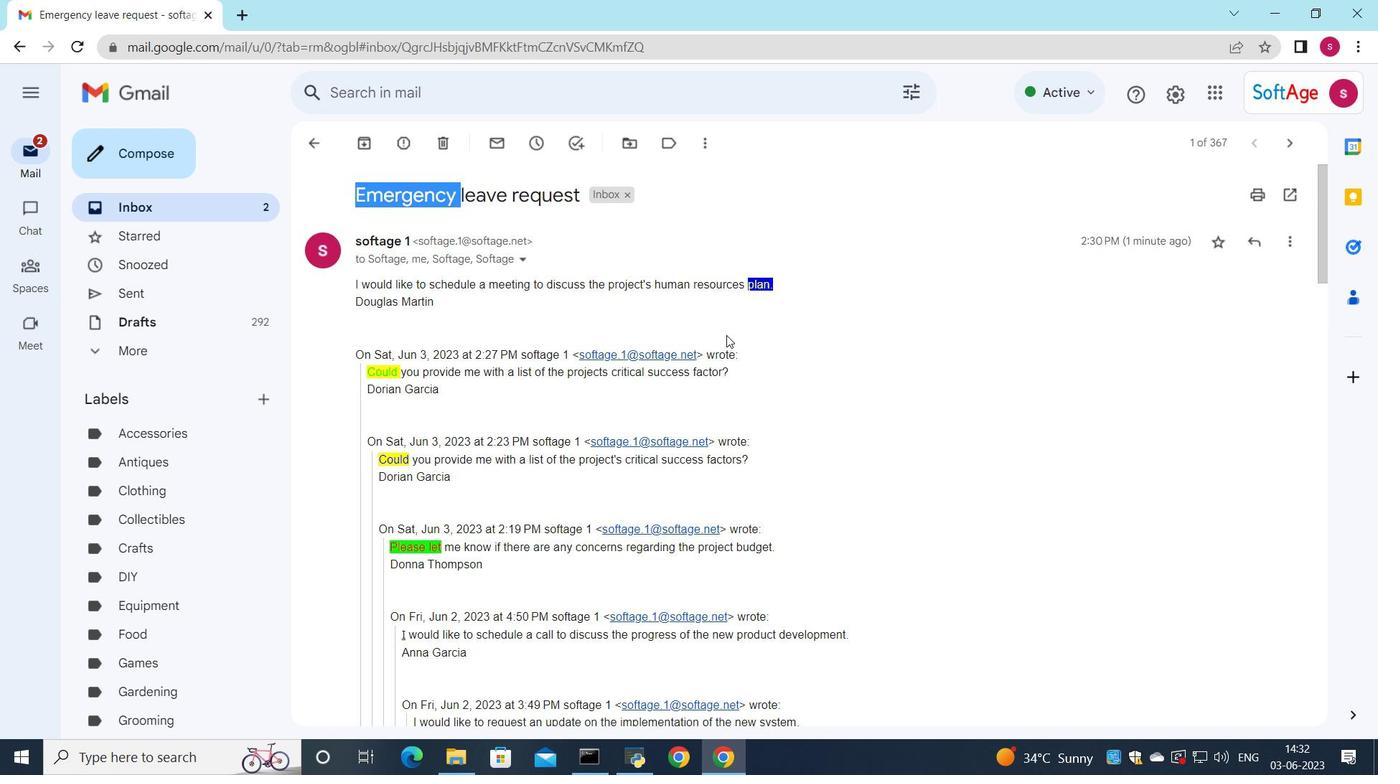 
Action: Mouse scrolled (723, 338) with delta (0, 0)
Screenshot: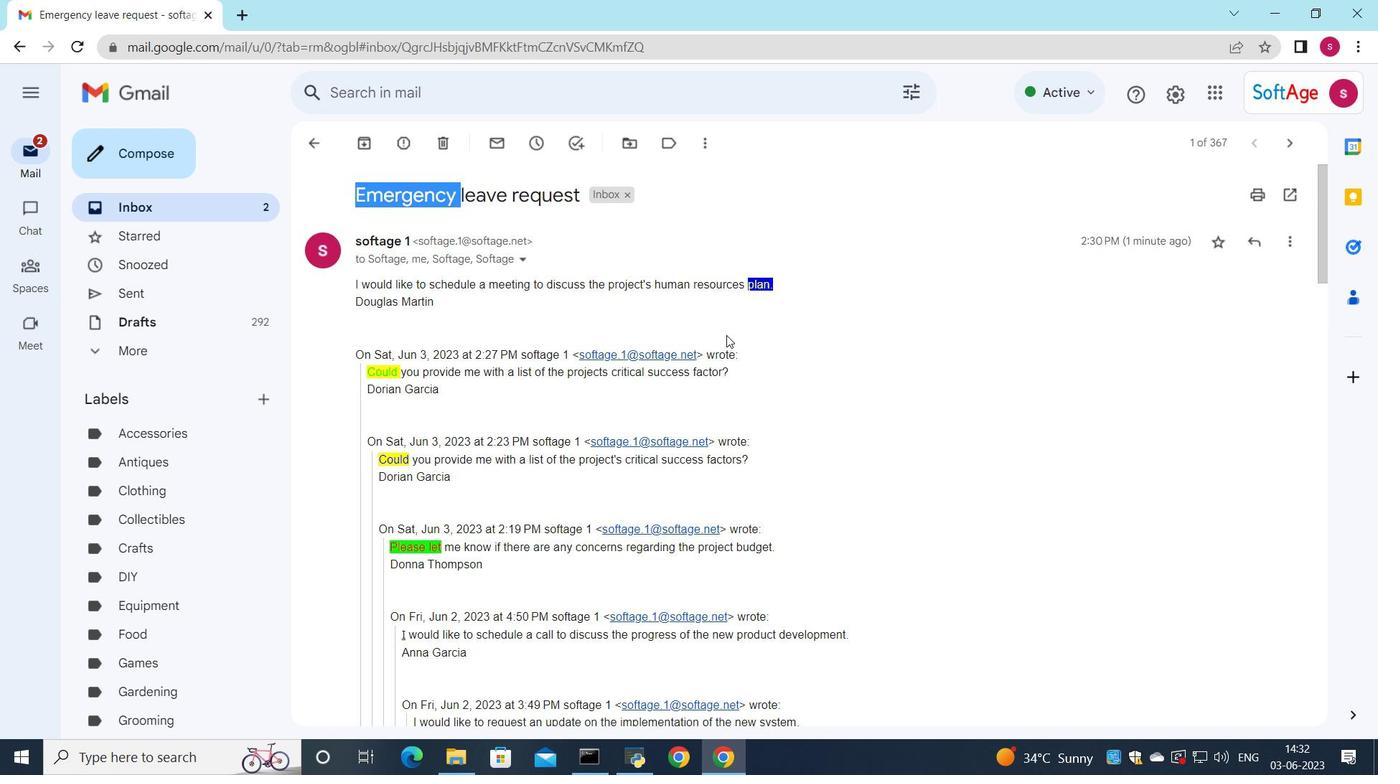 
Action: Mouse scrolled (723, 338) with delta (0, 0)
Screenshot: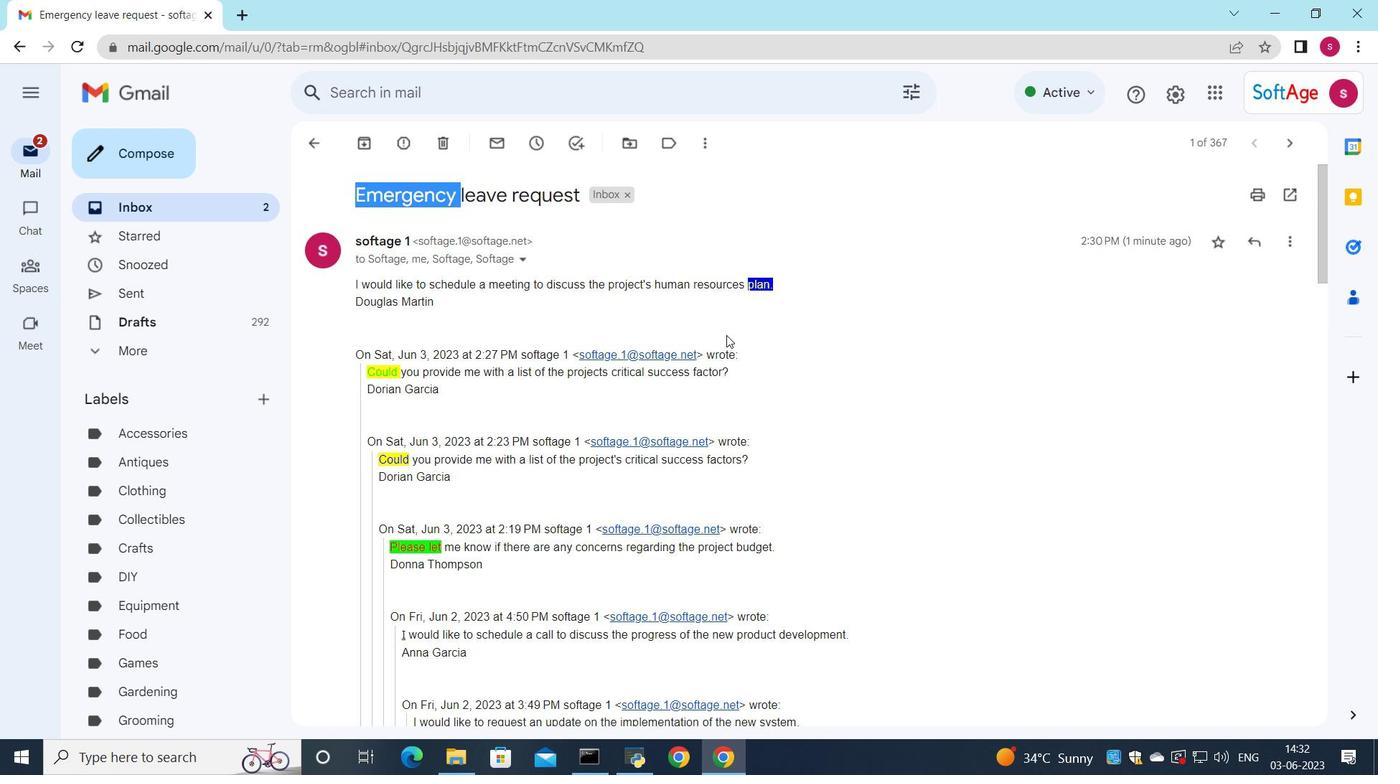 
Action: Mouse moved to (619, 657)
Screenshot: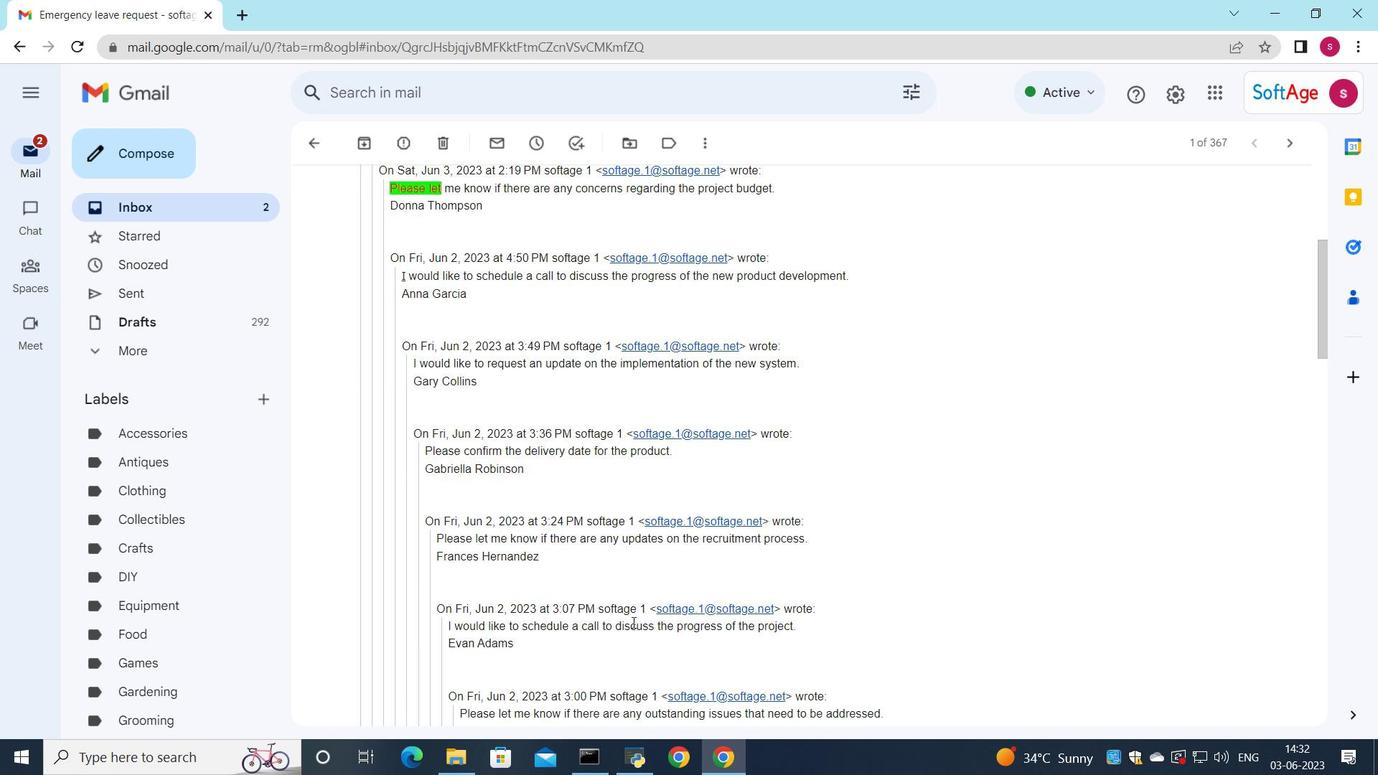 
Action: Mouse scrolled (619, 657) with delta (0, 0)
Screenshot: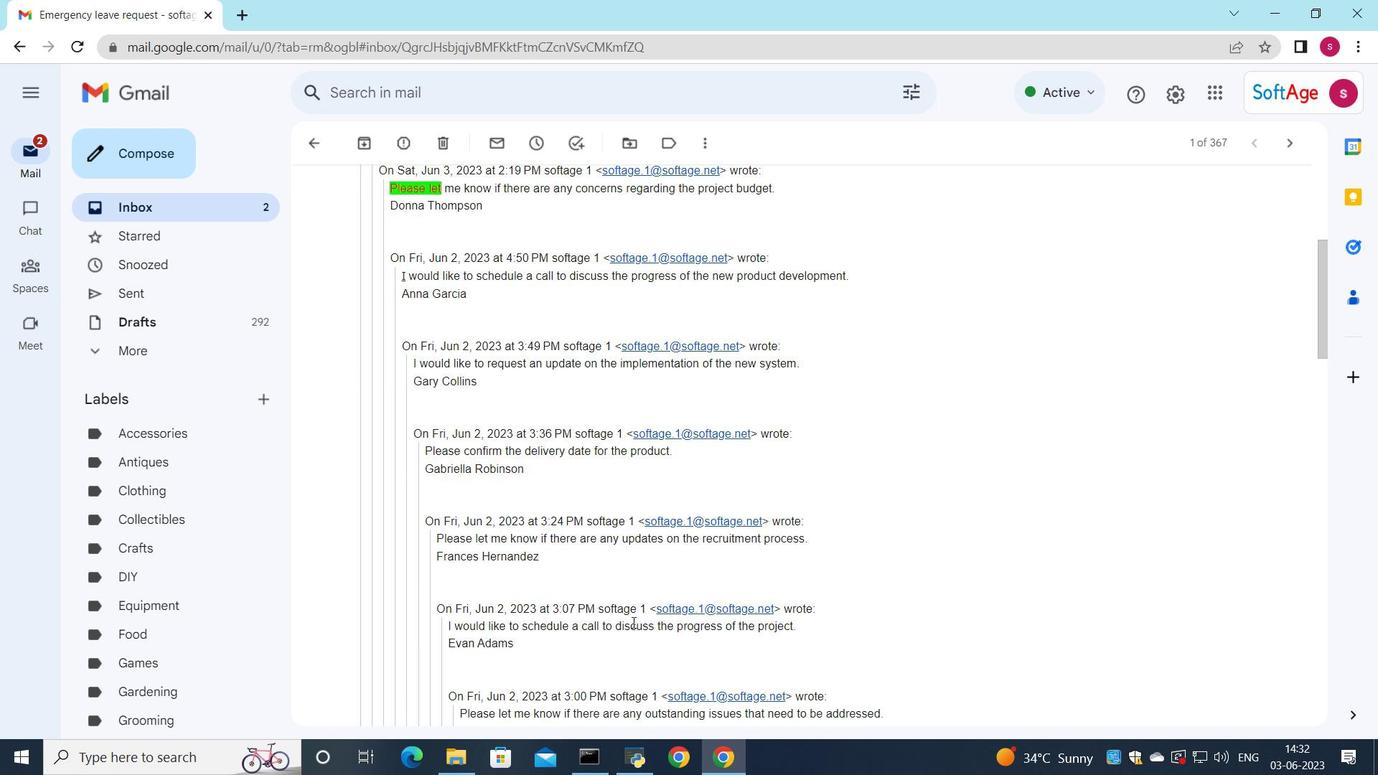 
Action: Mouse moved to (617, 659)
Screenshot: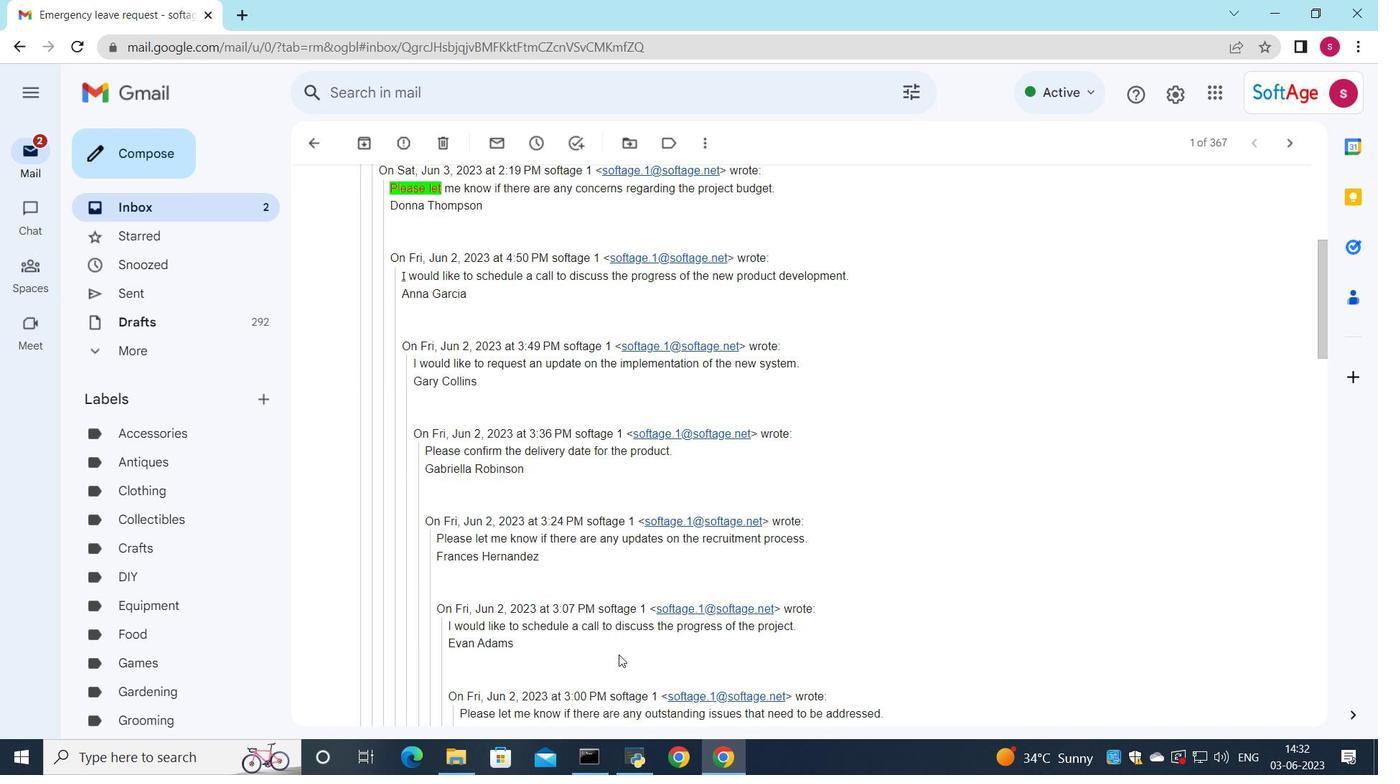 
Action: Mouse scrolled (617, 658) with delta (0, 0)
Screenshot: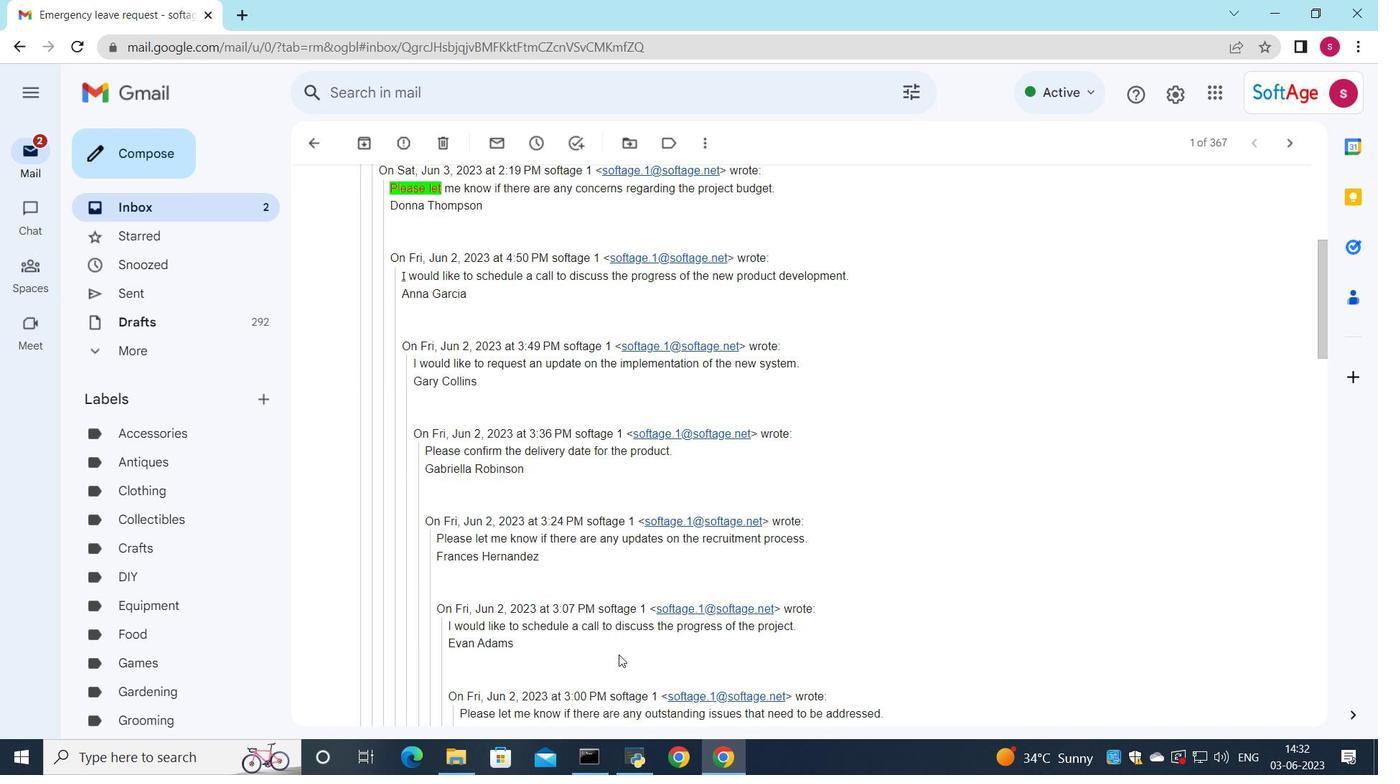 
Action: Mouse moved to (614, 661)
Screenshot: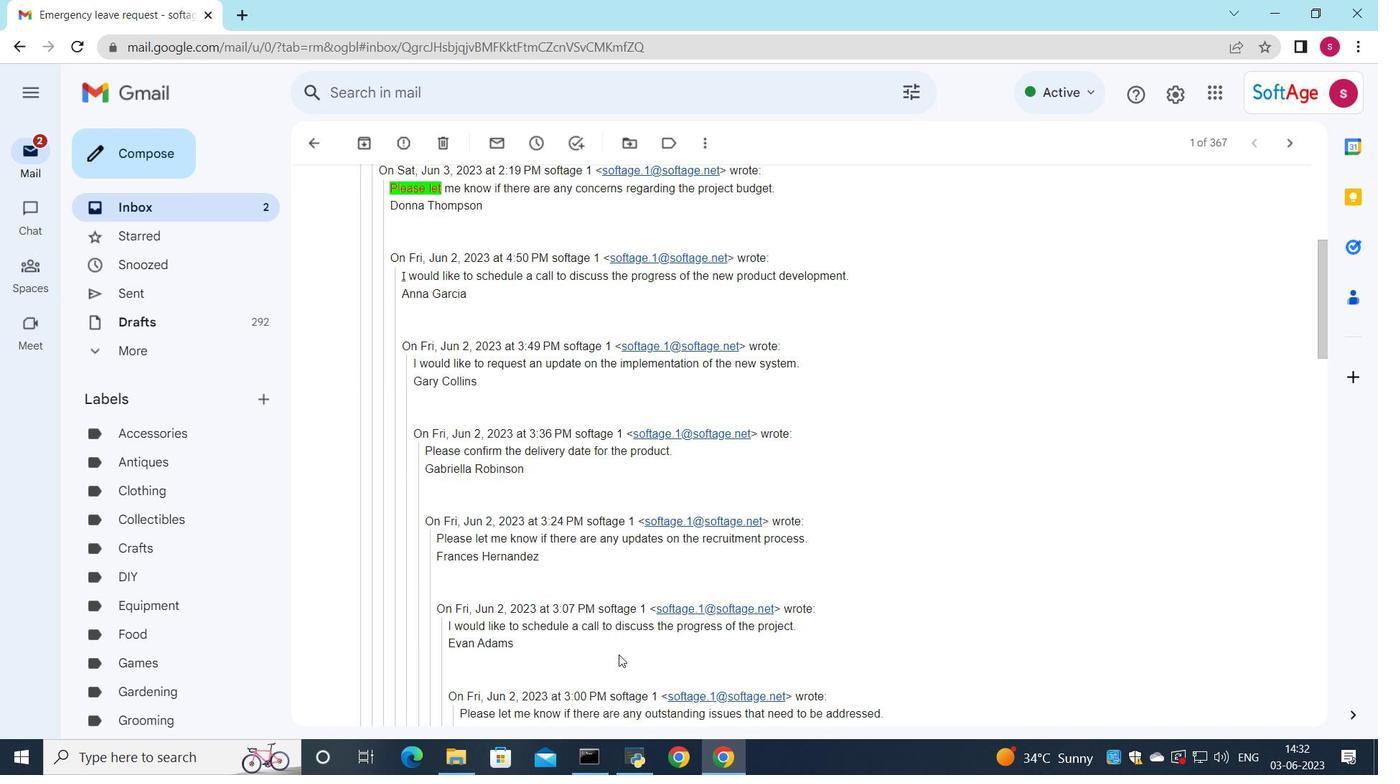 
Action: Mouse scrolled (614, 660) with delta (0, 0)
Screenshot: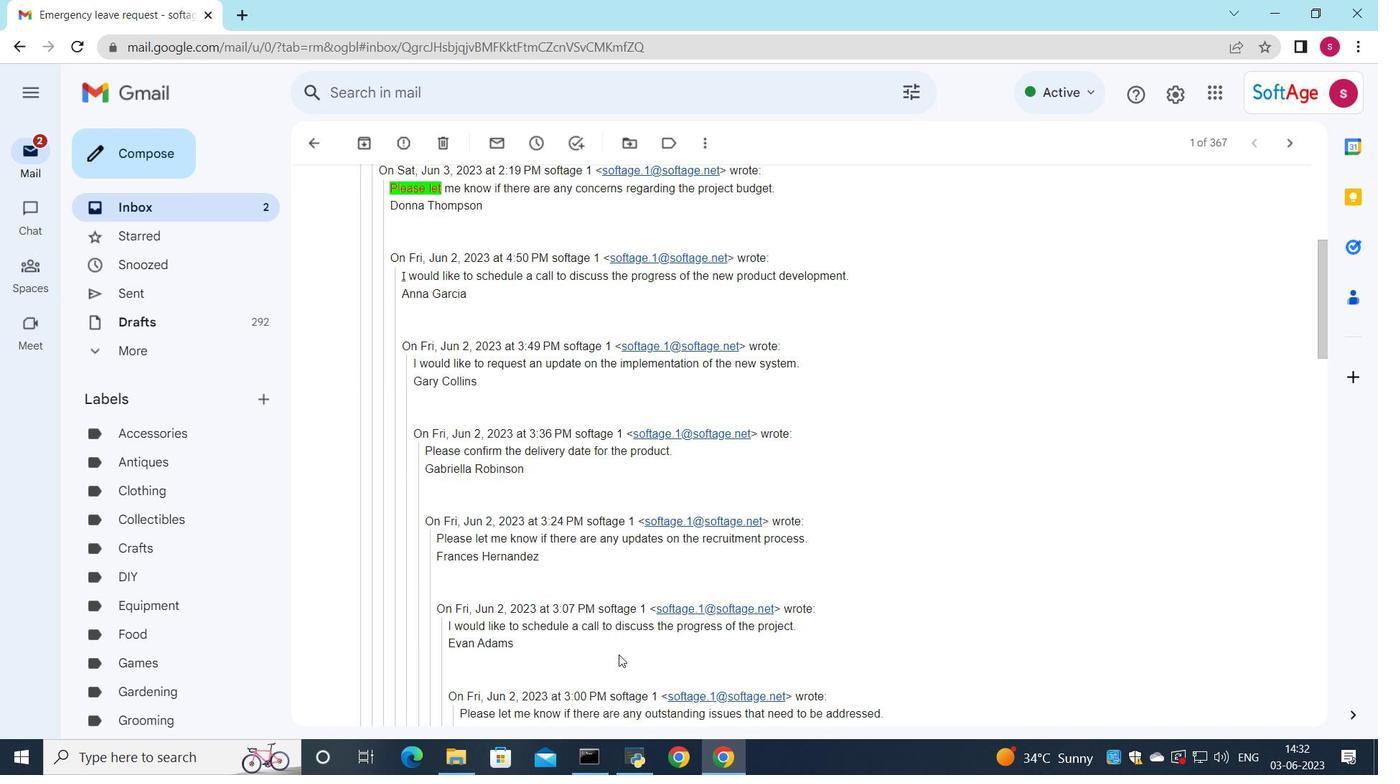 
Action: Mouse moved to (612, 663)
Screenshot: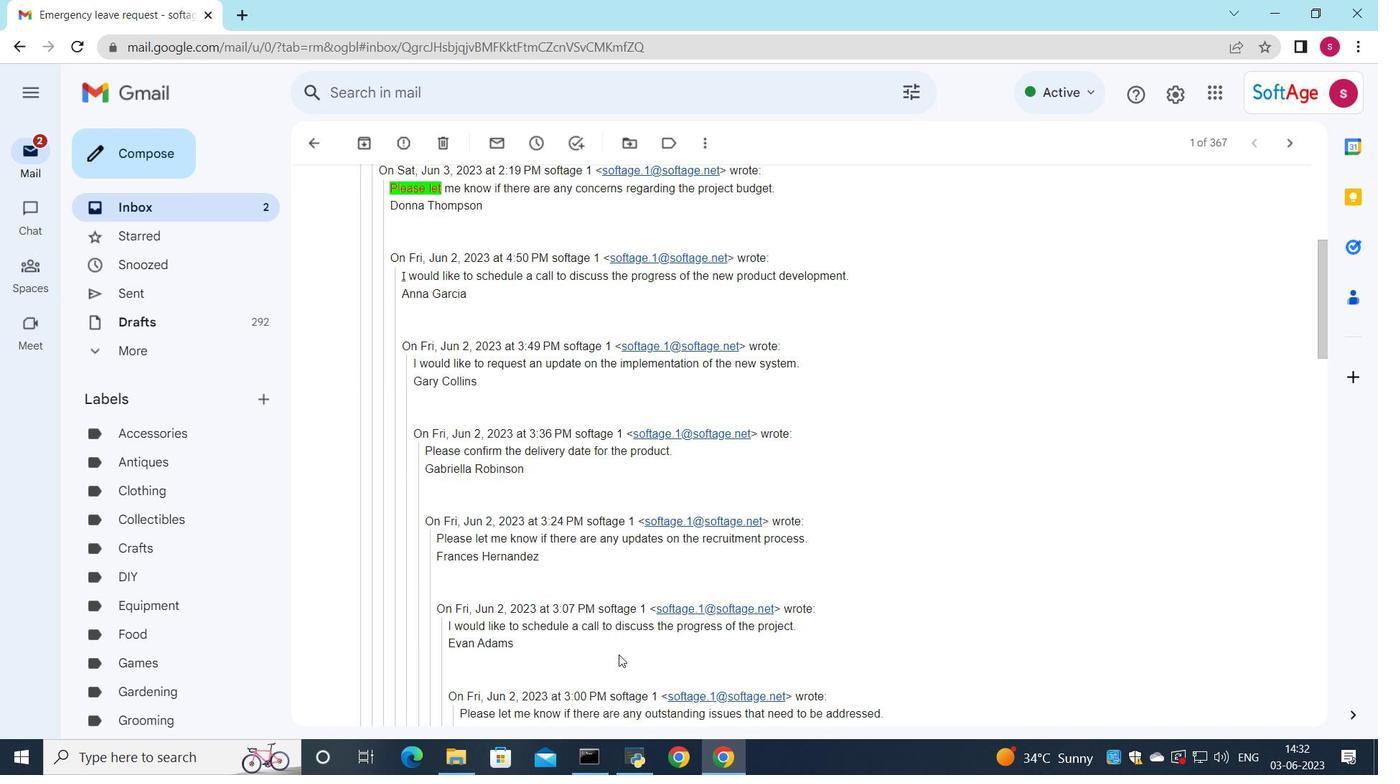 
Action: Mouse scrolled (612, 662) with delta (0, 0)
Screenshot: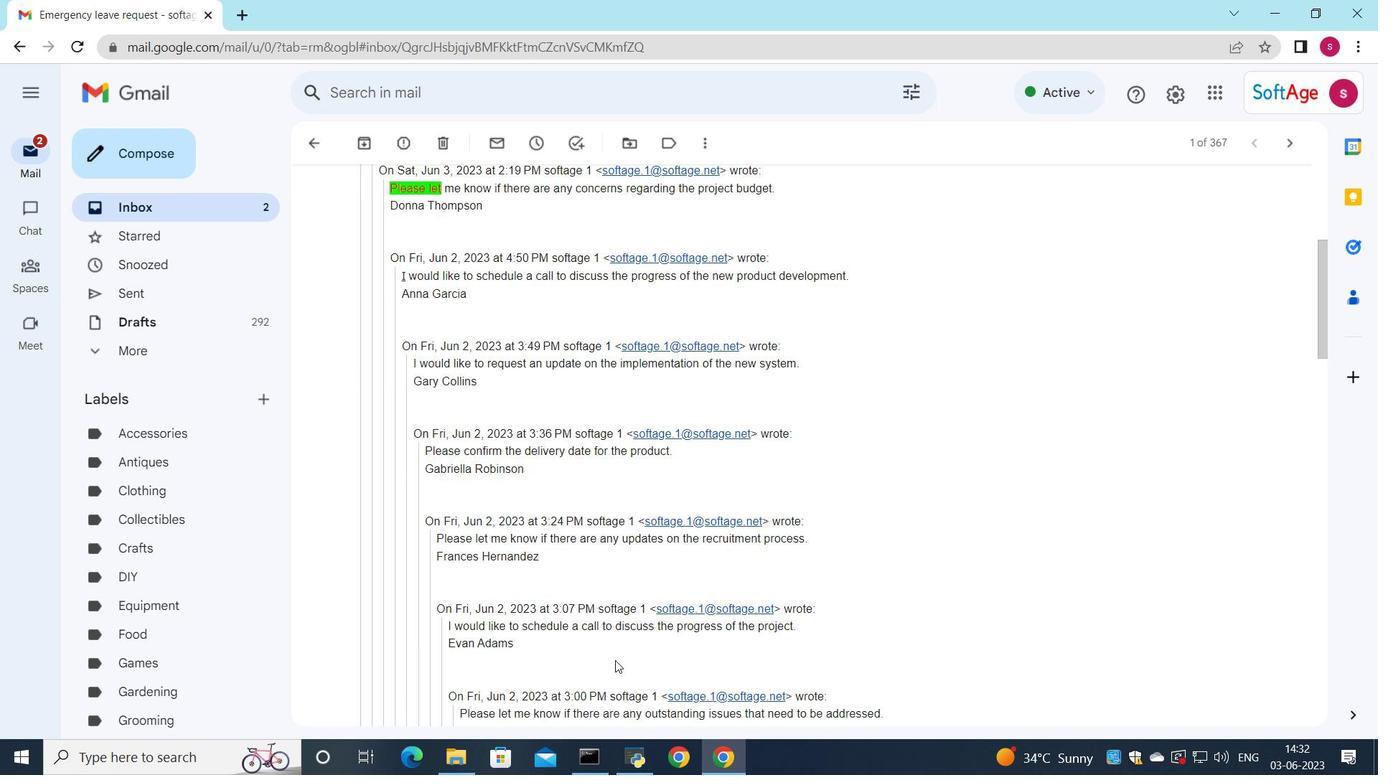 
Action: Mouse moved to (609, 670)
Screenshot: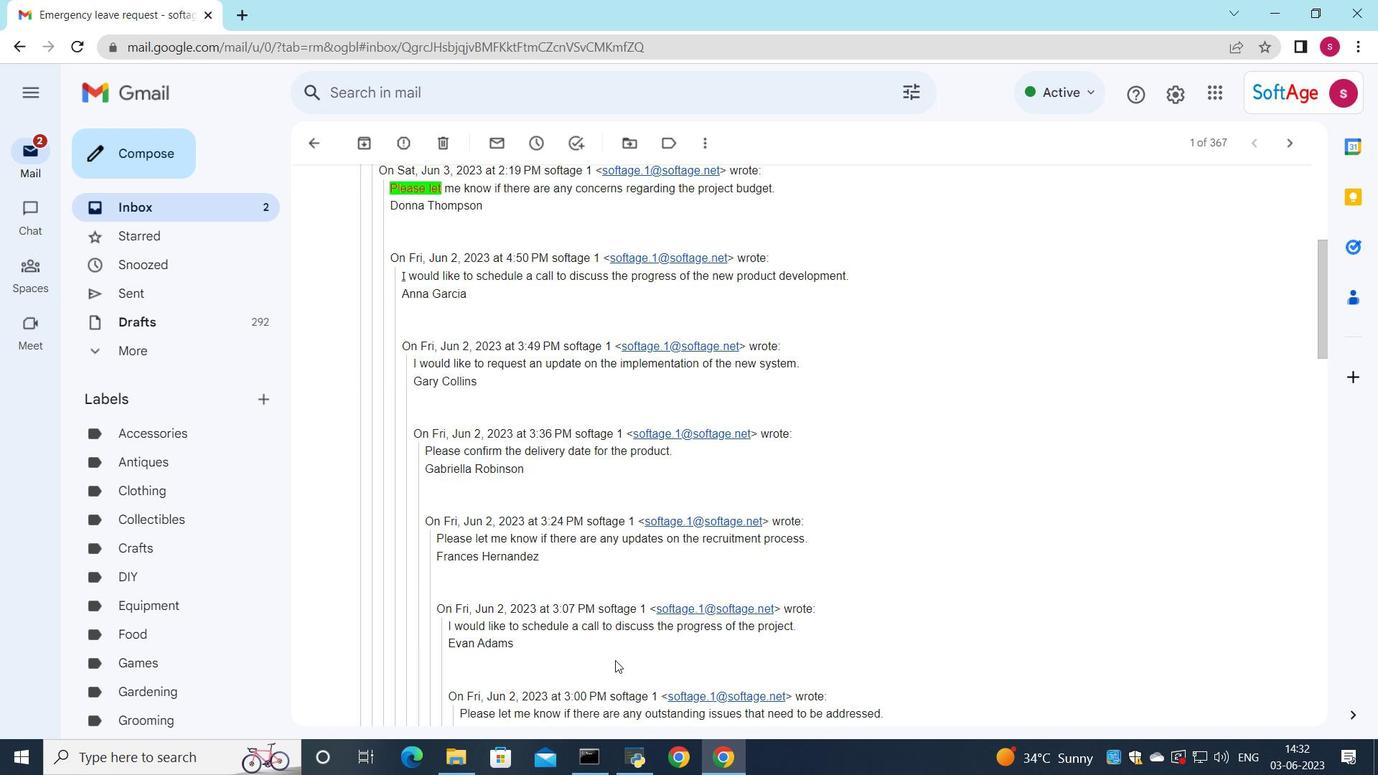 
Action: Mouse scrolled (611, 667) with delta (0, 0)
Screenshot: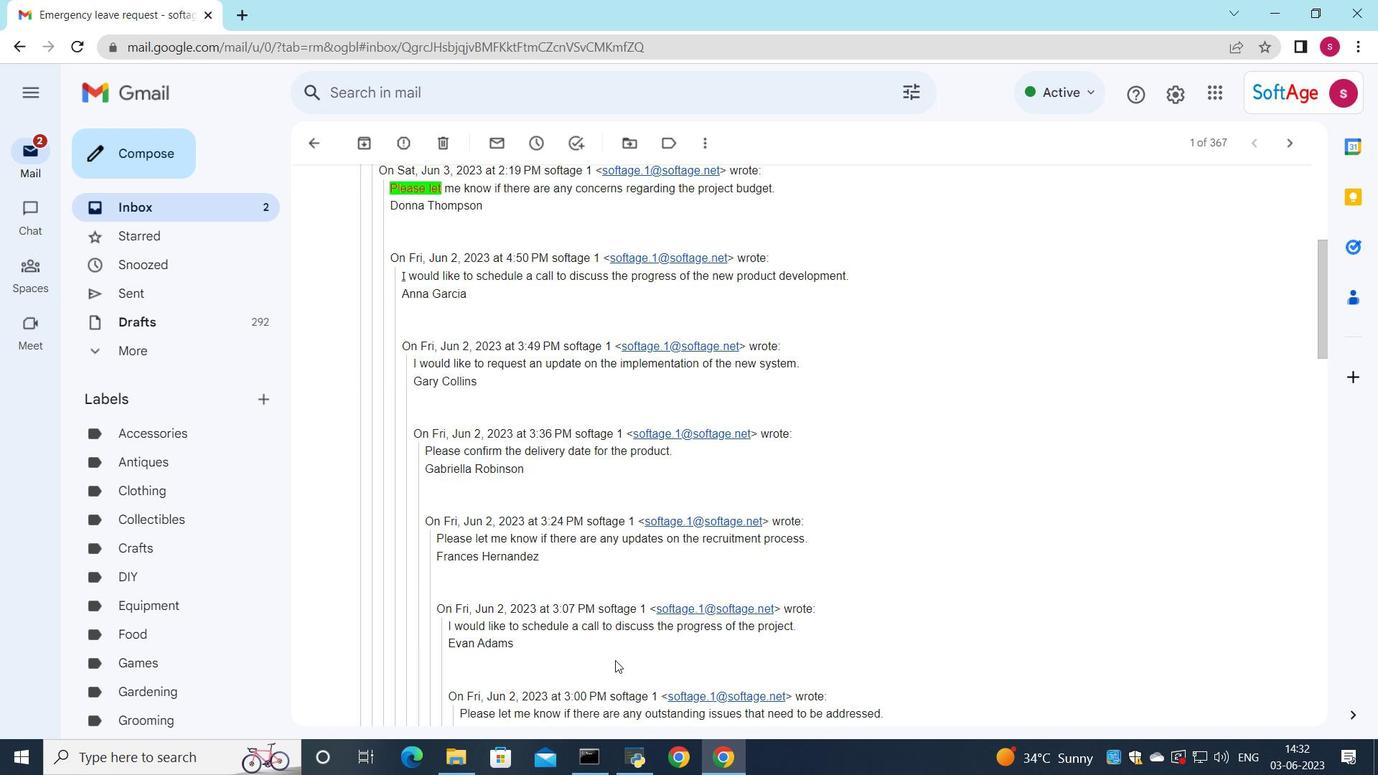 
Action: Mouse moved to (611, 704)
Screenshot: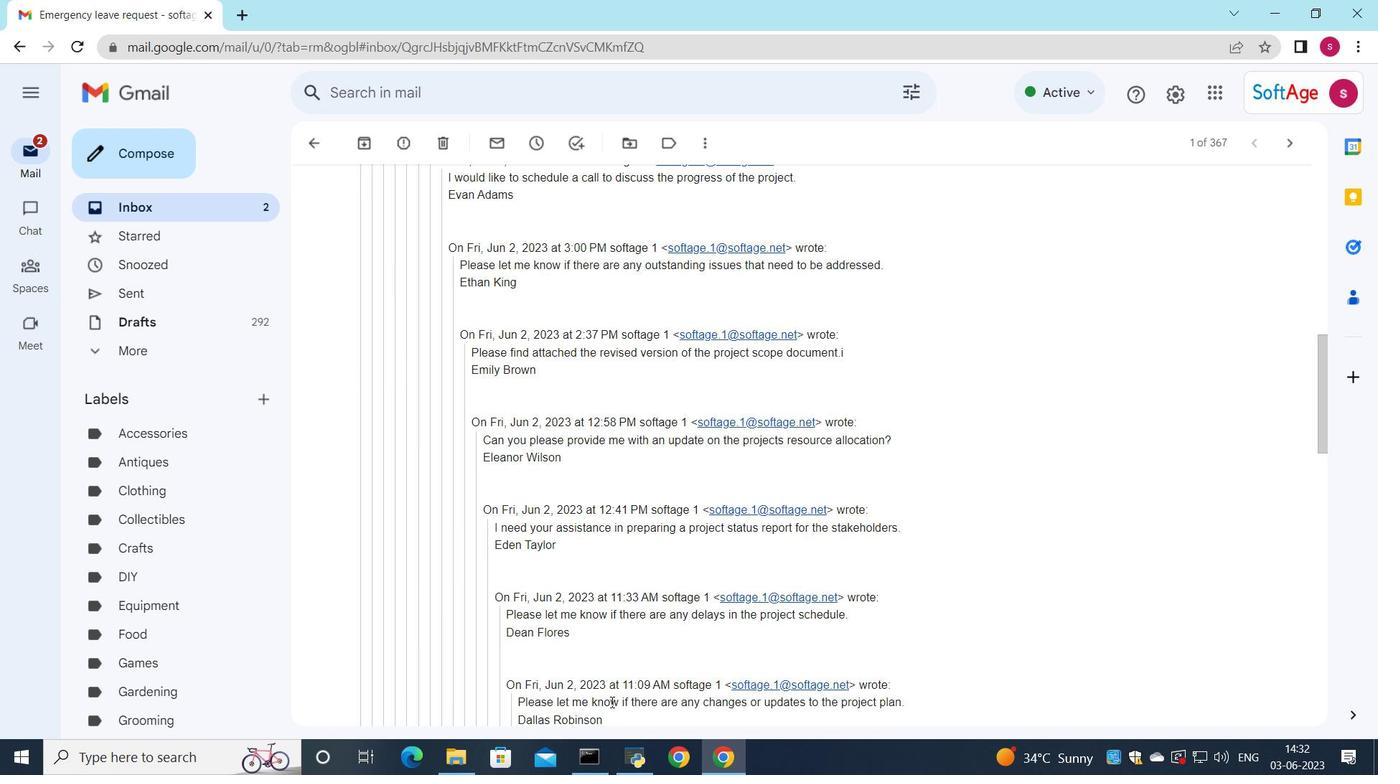 
Action: Mouse scrolled (611, 703) with delta (0, 0)
Screenshot: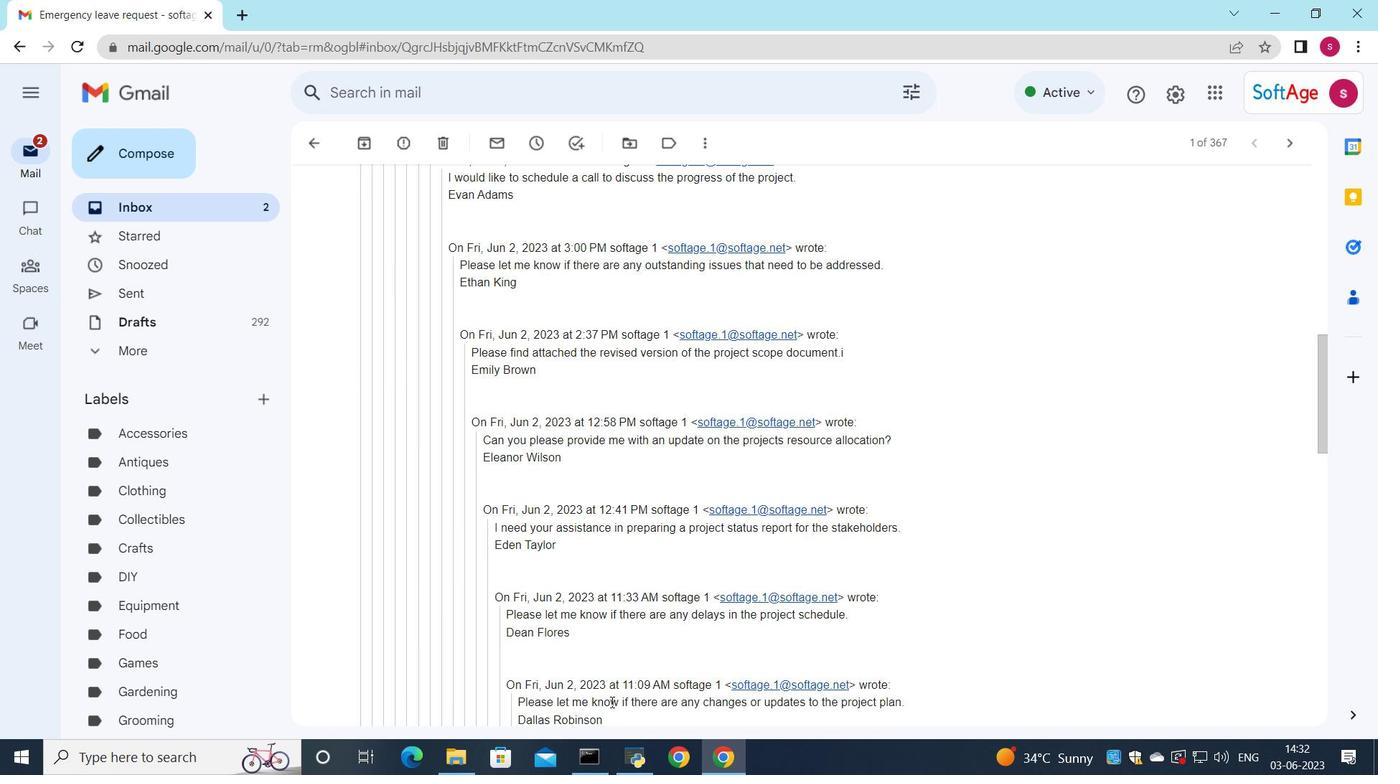 
Action: Mouse moved to (608, 706)
Screenshot: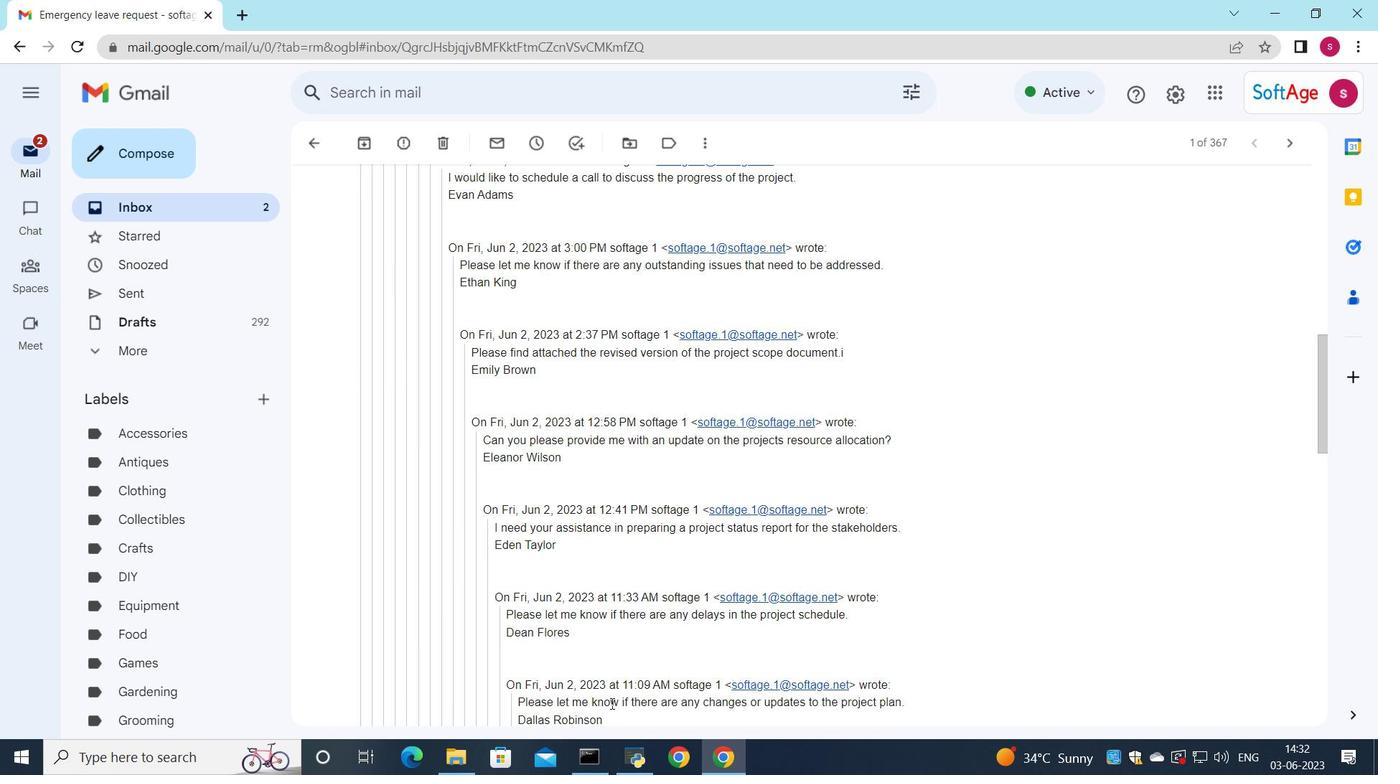 
Action: Mouse scrolled (609, 704) with delta (0, 0)
Screenshot: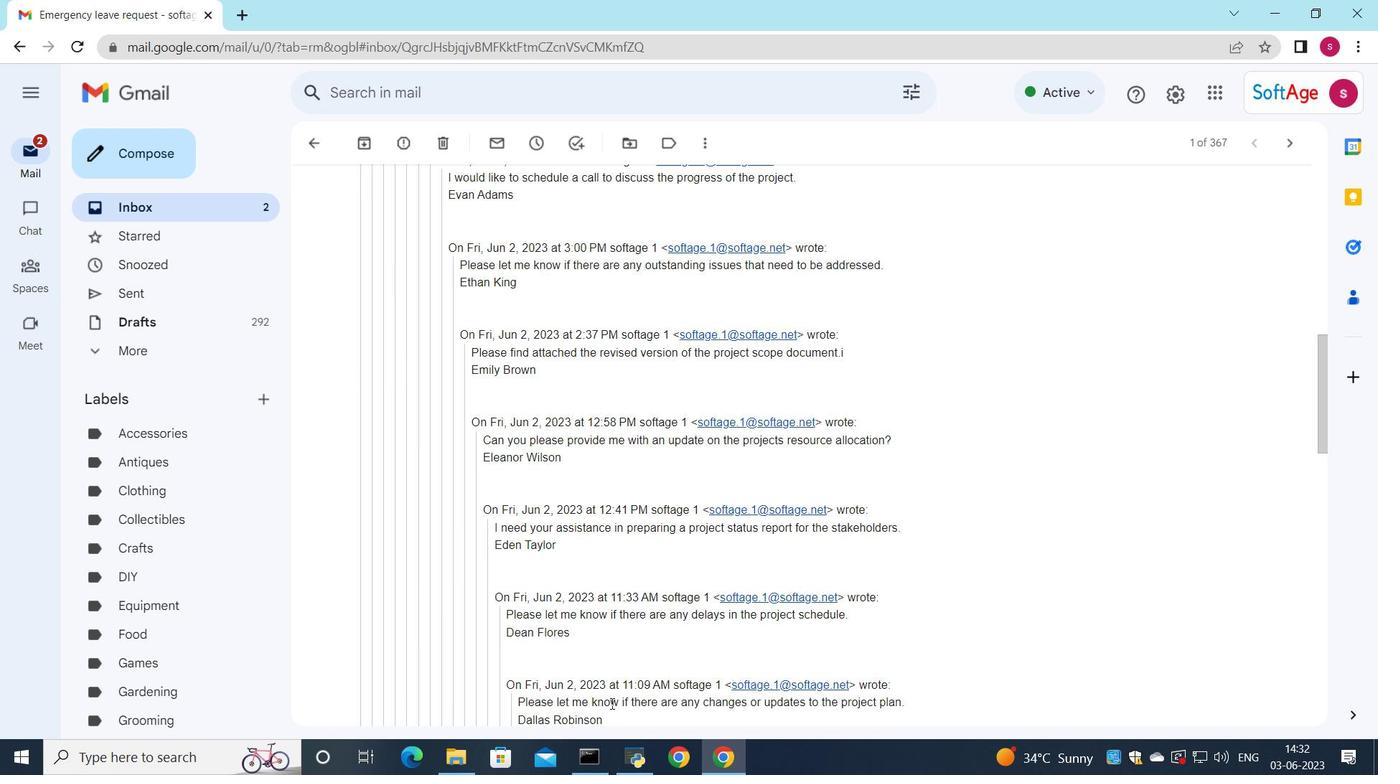 
Action: Mouse scrolled (609, 705) with delta (0, 0)
Screenshot: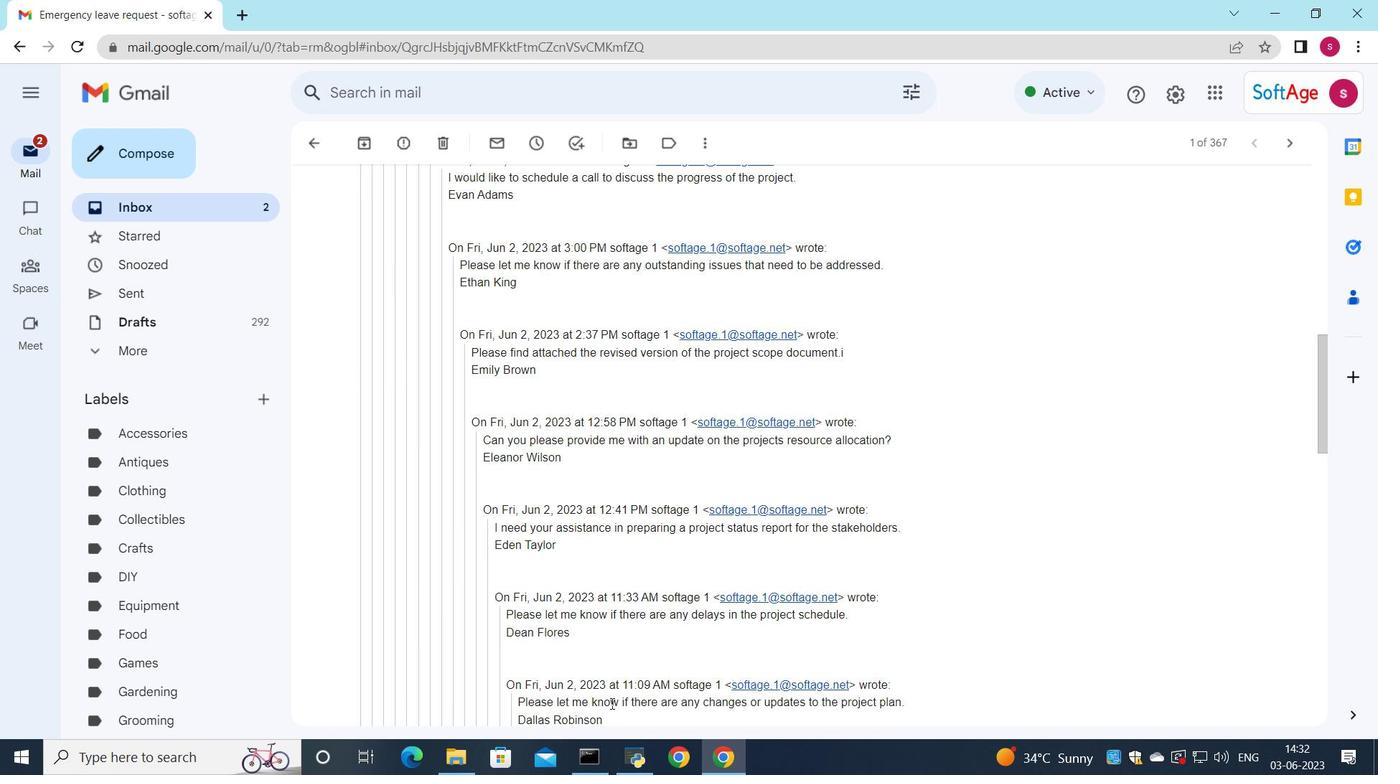 
Action: Mouse scrolled (609, 705) with delta (0, 0)
Screenshot: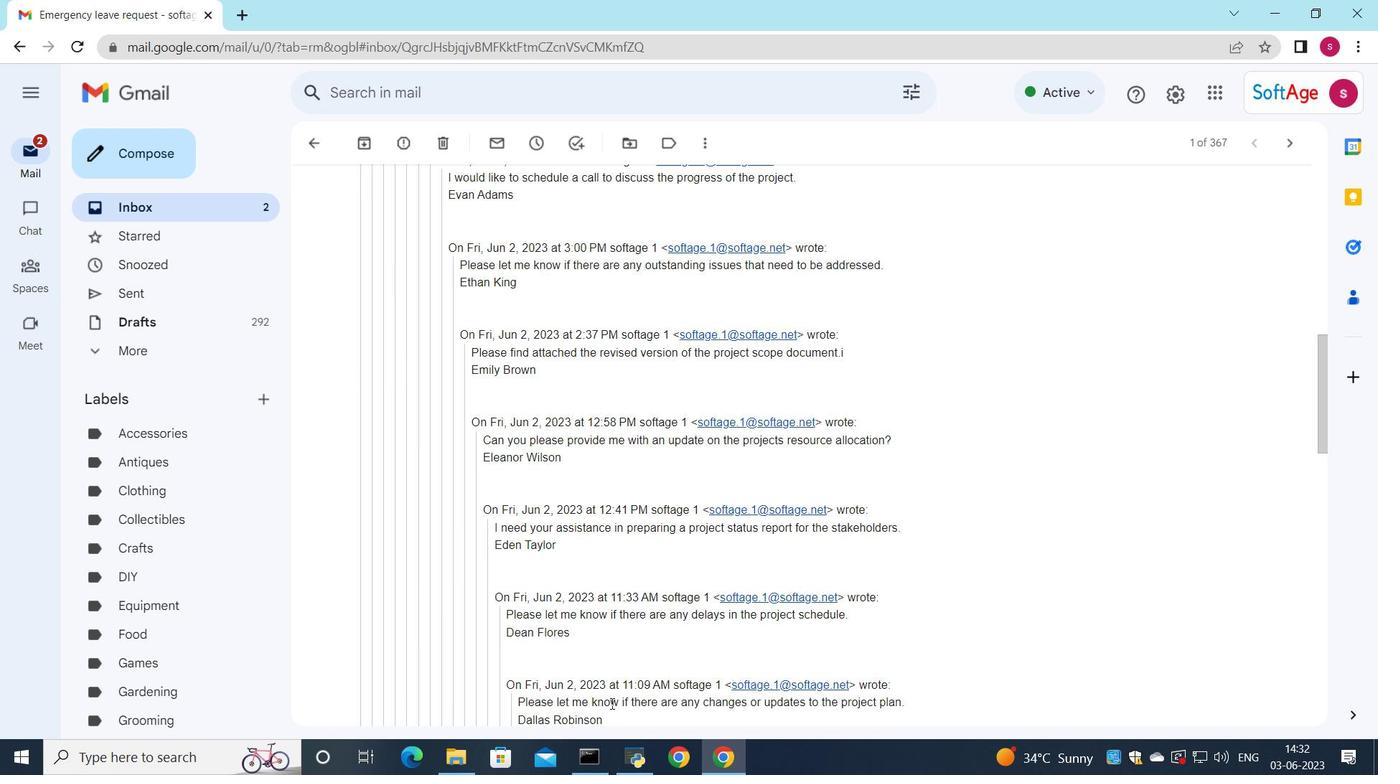 
Action: Mouse scrolled (608, 705) with delta (0, 0)
Screenshot: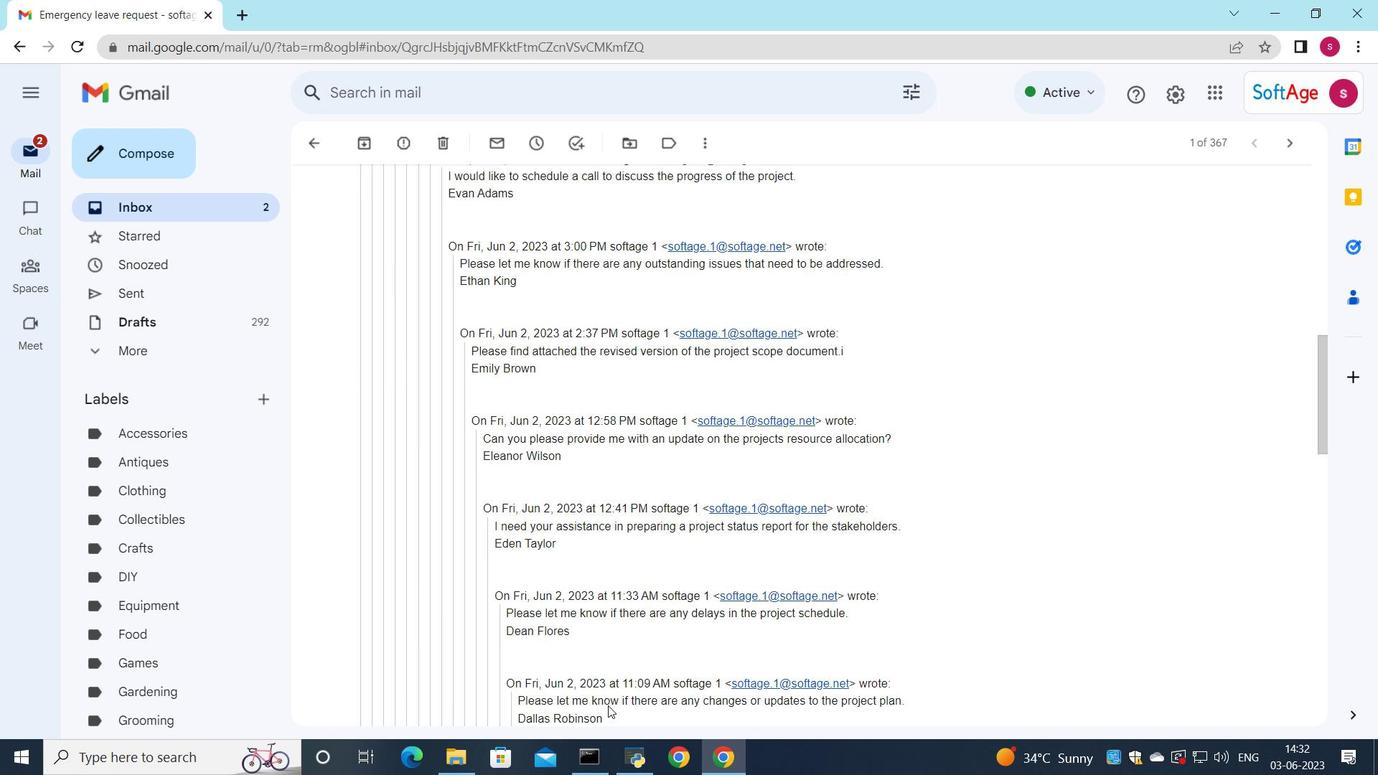 
Action: Mouse scrolled (608, 705) with delta (0, 0)
Screenshot: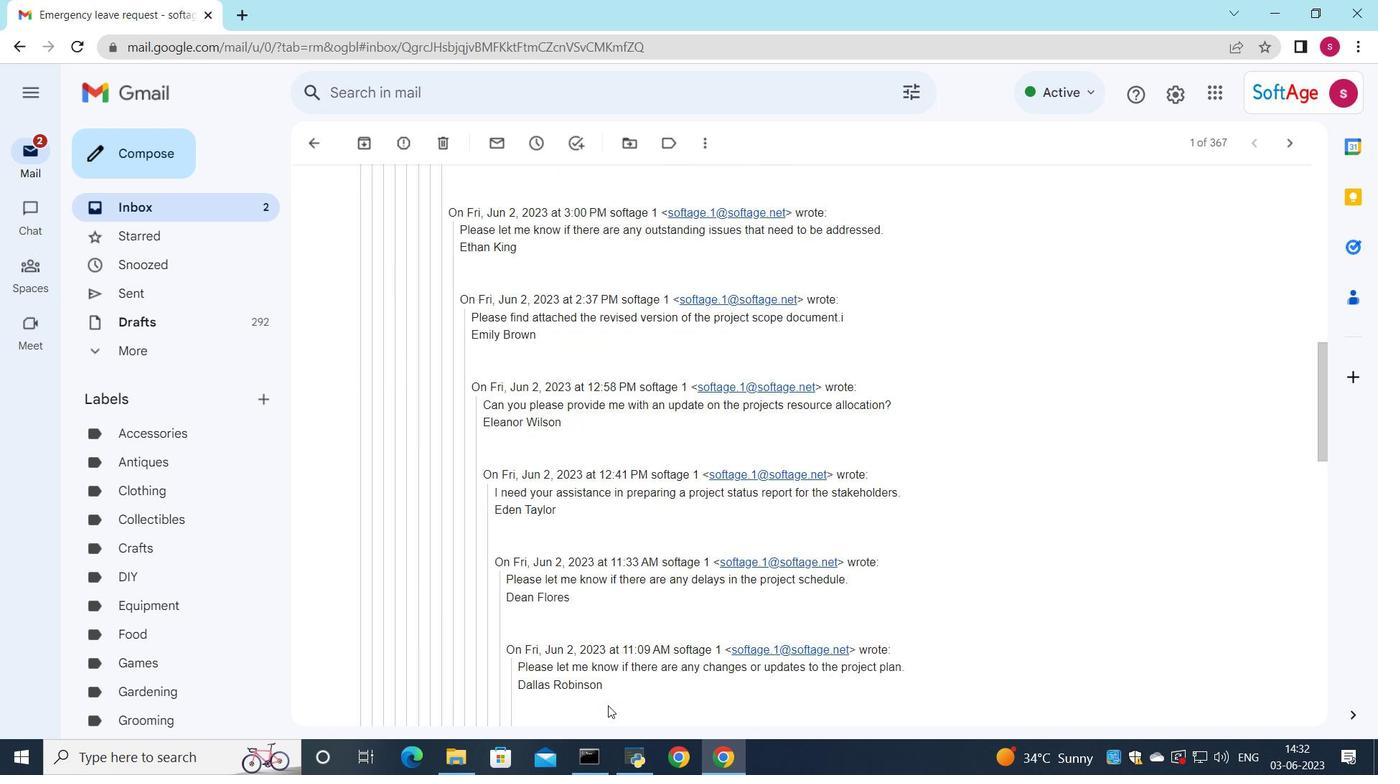 
Action: Mouse scrolled (608, 705) with delta (0, 0)
Screenshot: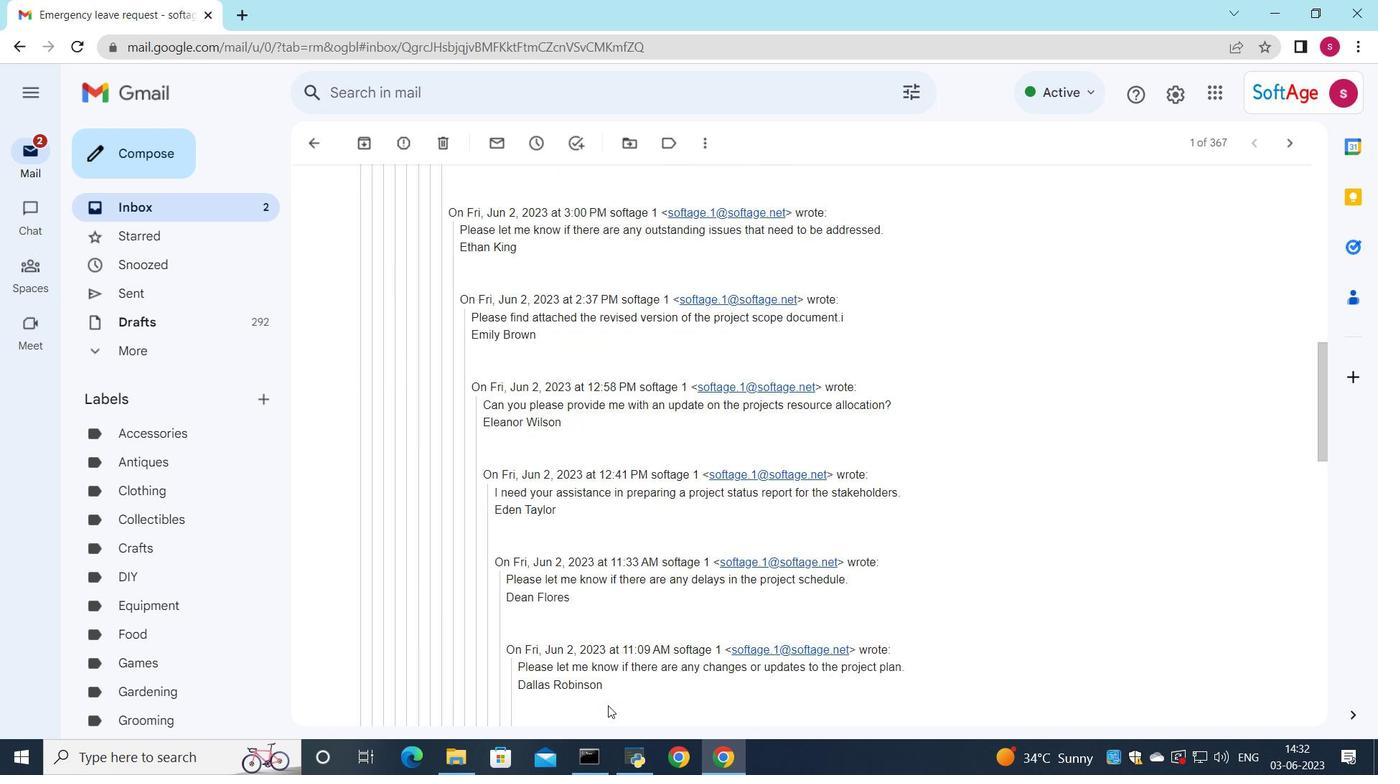 
Action: Mouse scrolled (608, 705) with delta (0, 0)
Screenshot: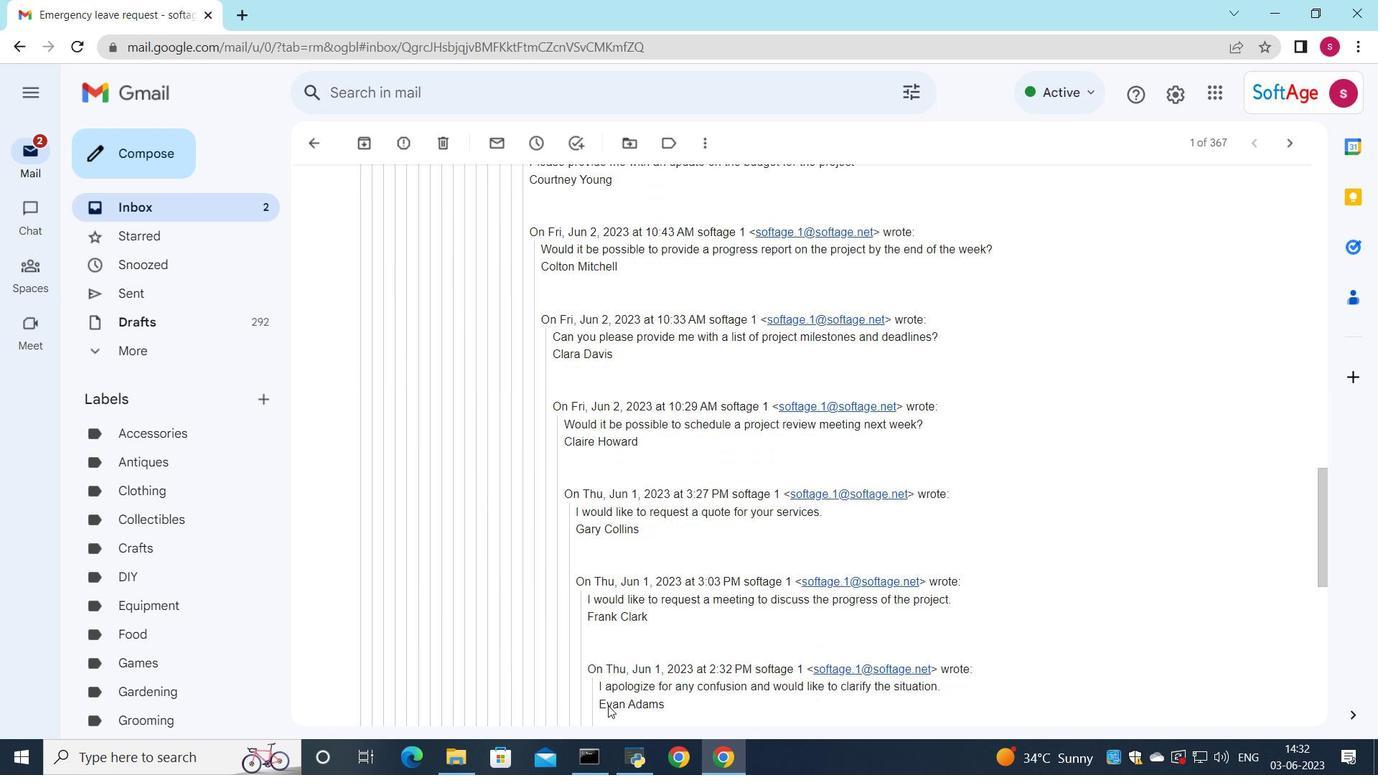 
Action: Mouse scrolled (608, 705) with delta (0, 0)
Screenshot: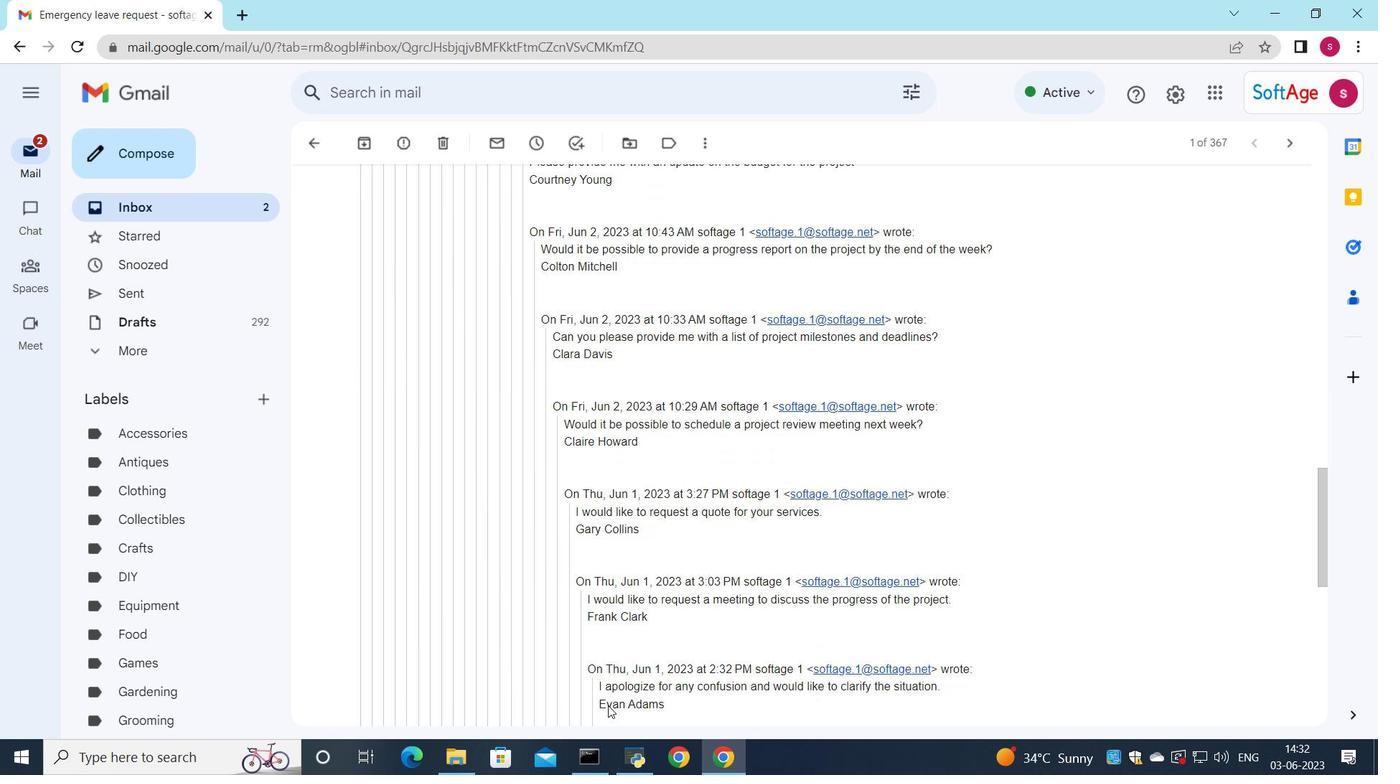 
Action: Mouse scrolled (608, 705) with delta (0, 0)
Screenshot: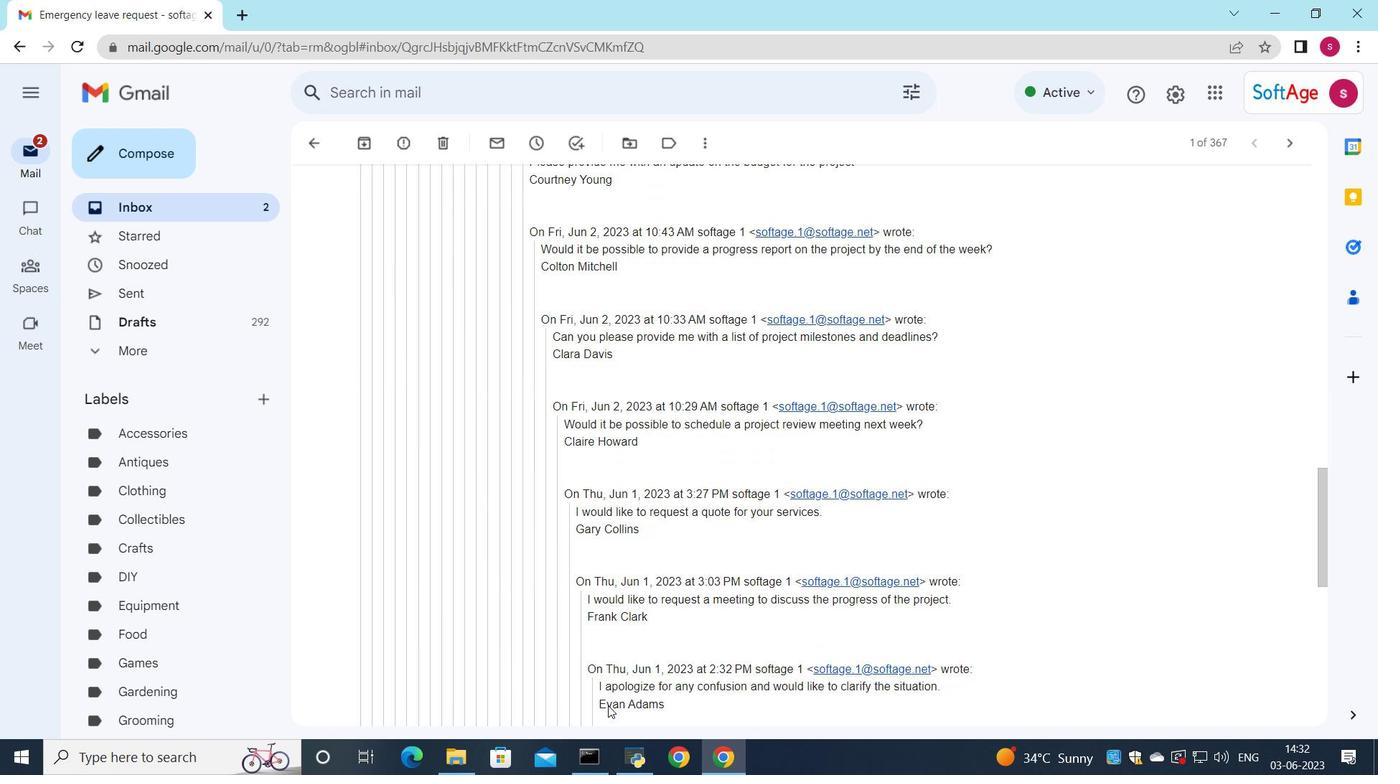 
Action: Mouse scrolled (608, 705) with delta (0, 0)
Screenshot: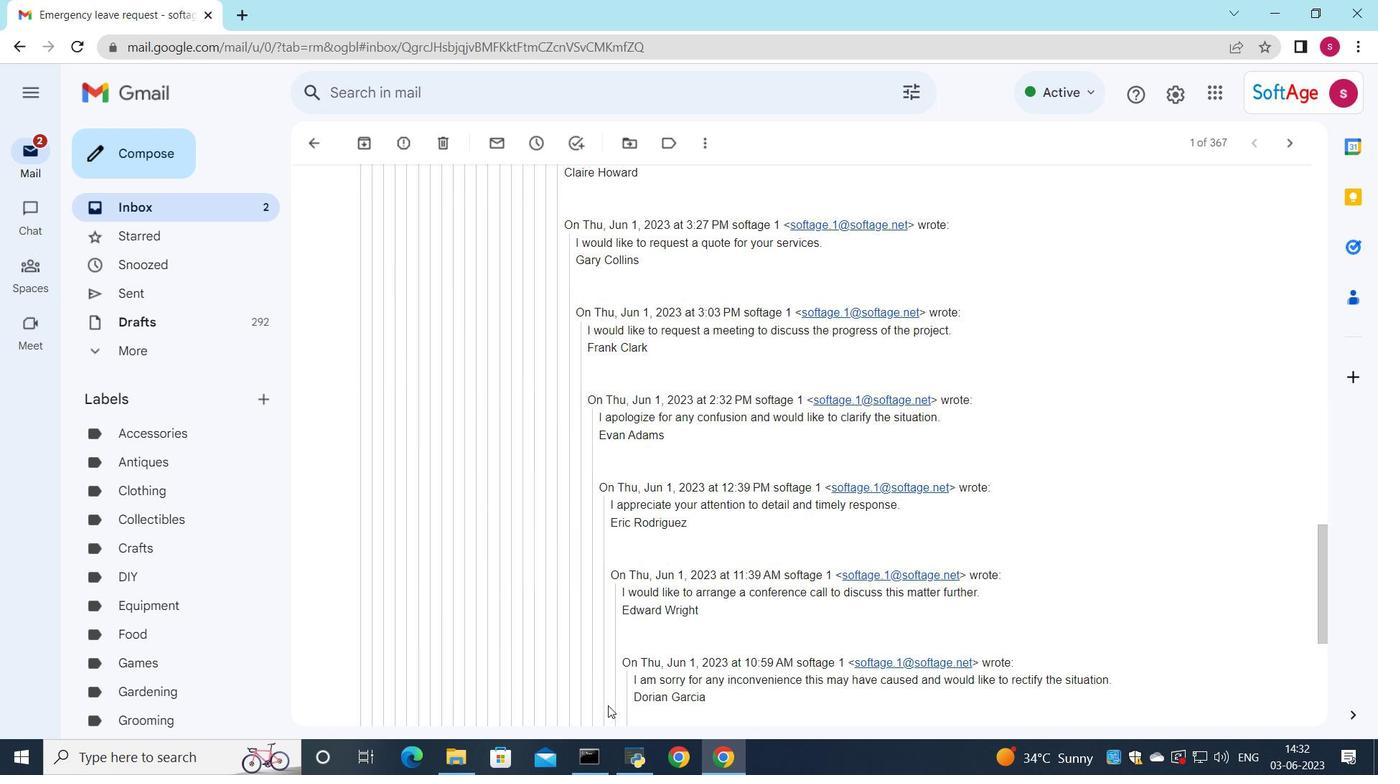 
Action: Mouse scrolled (608, 705) with delta (0, 0)
Screenshot: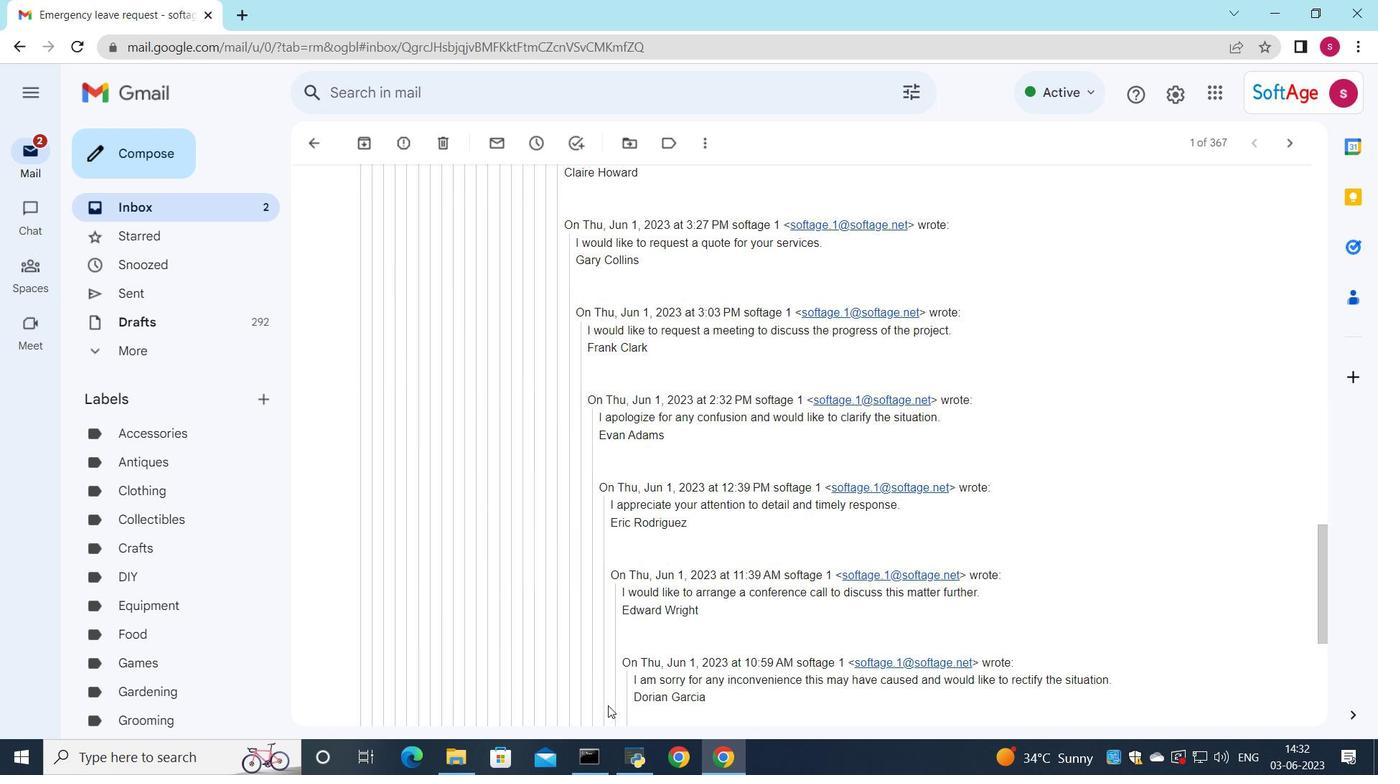 
Action: Mouse scrolled (608, 705) with delta (0, 0)
Screenshot: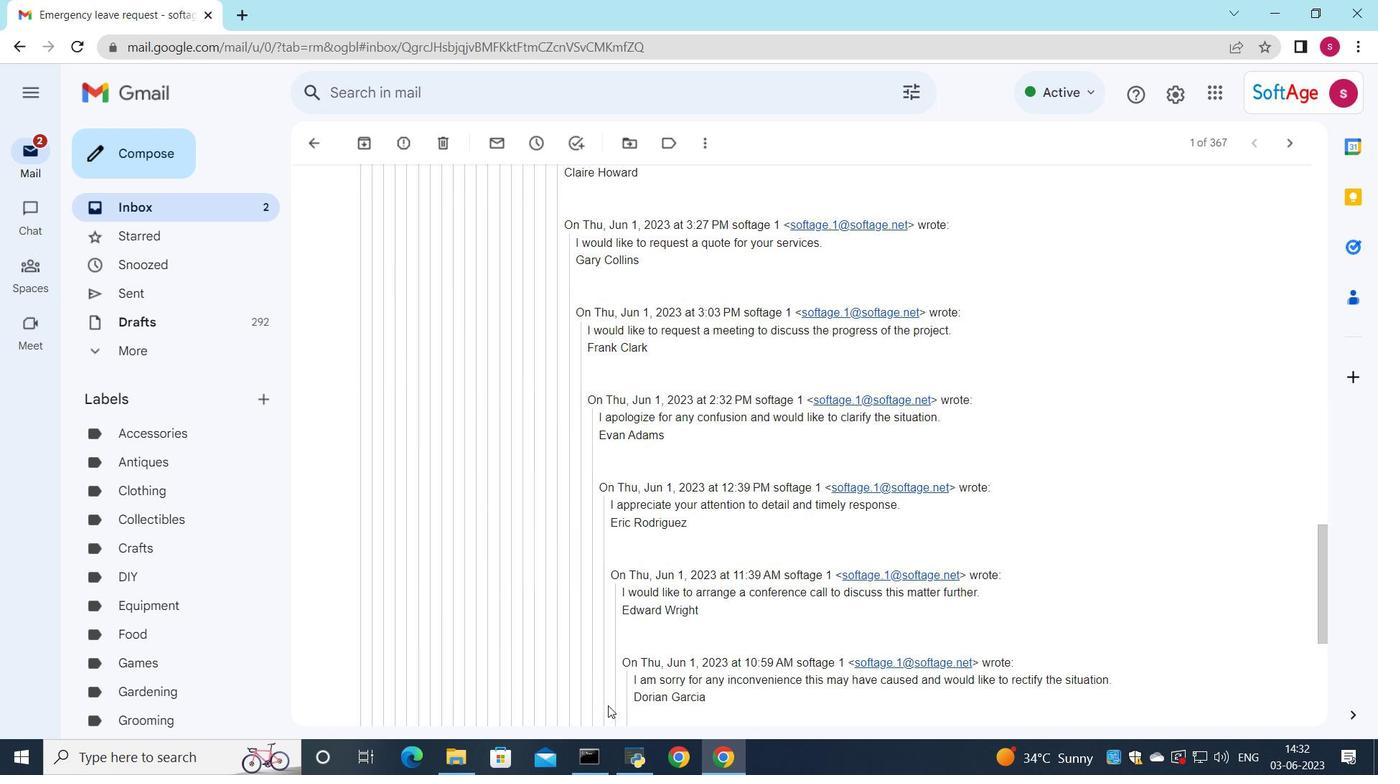 
Action: Mouse scrolled (608, 705) with delta (0, 0)
Screenshot: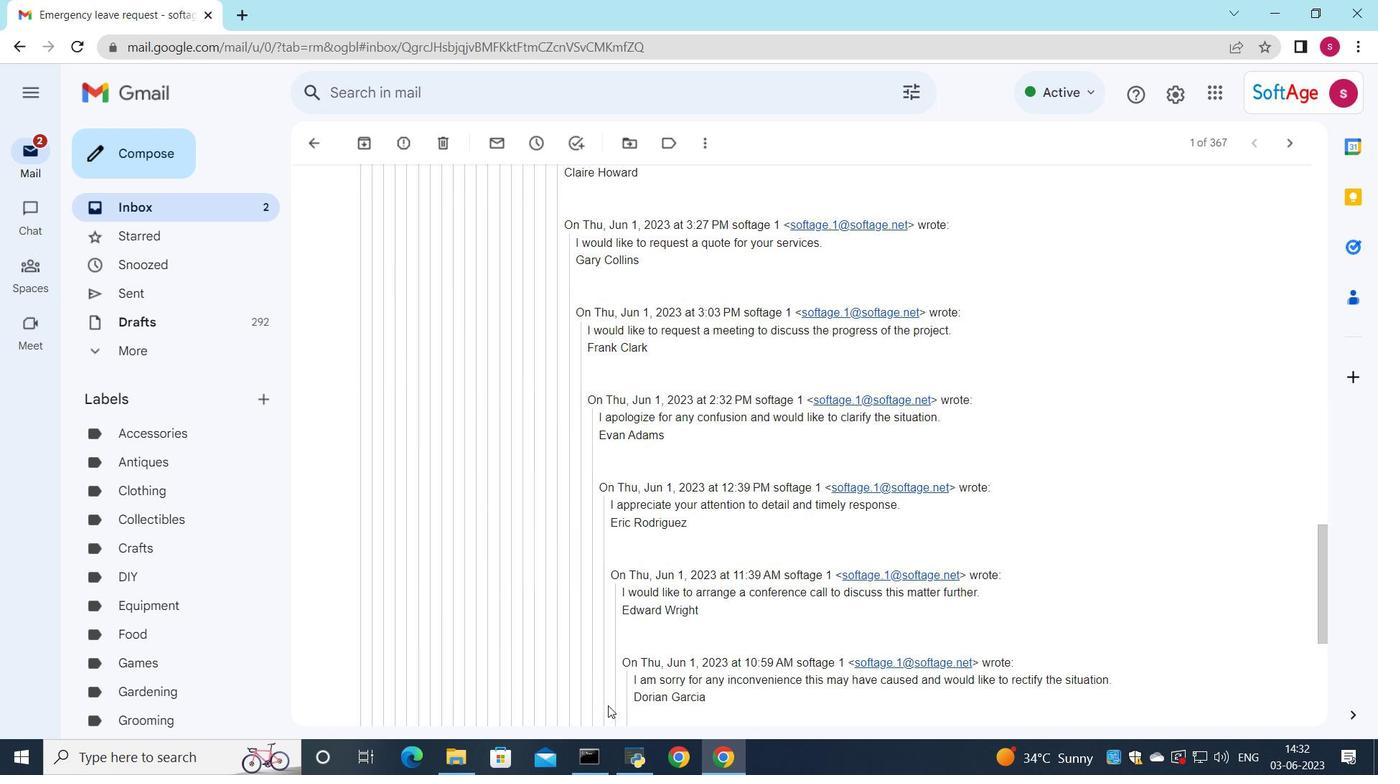 
Action: Mouse scrolled (608, 705) with delta (0, 0)
Screenshot: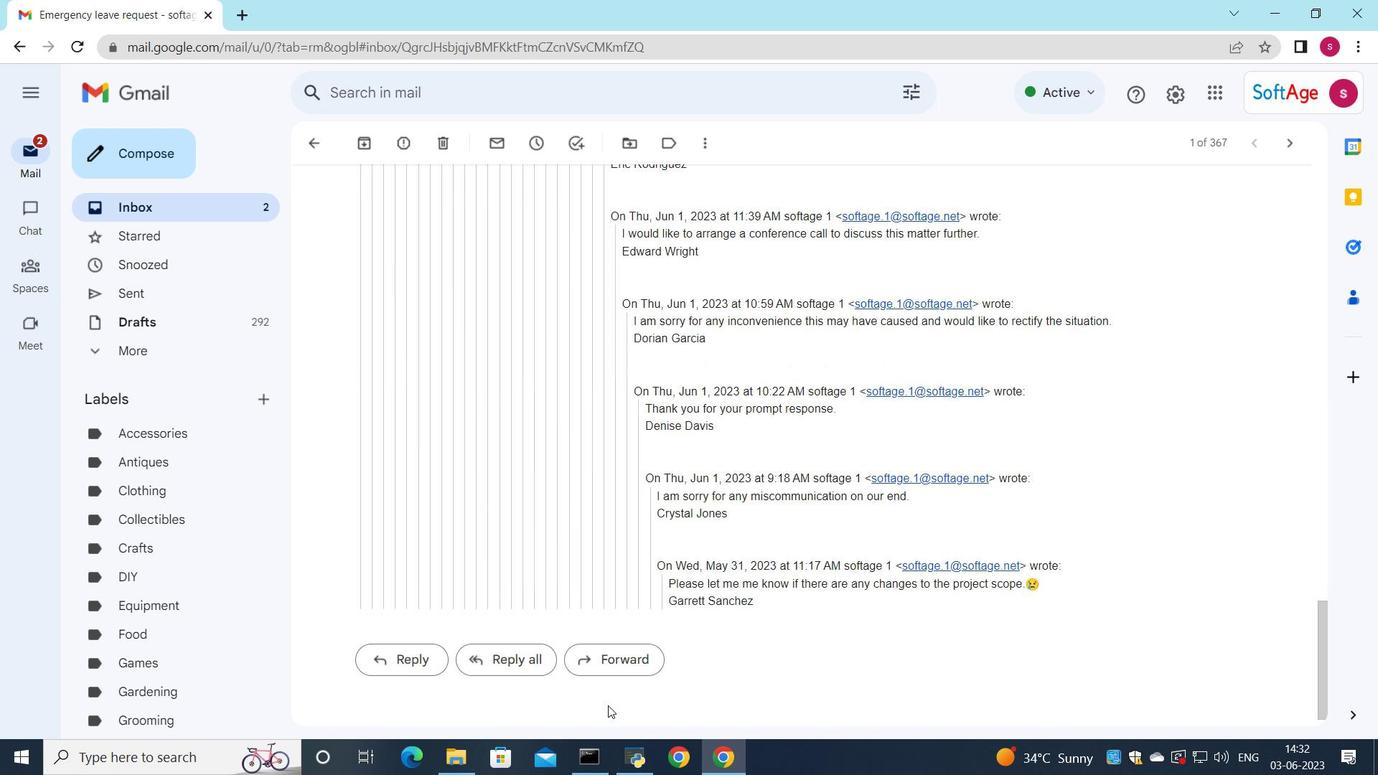 
Action: Mouse scrolled (608, 705) with delta (0, 0)
Screenshot: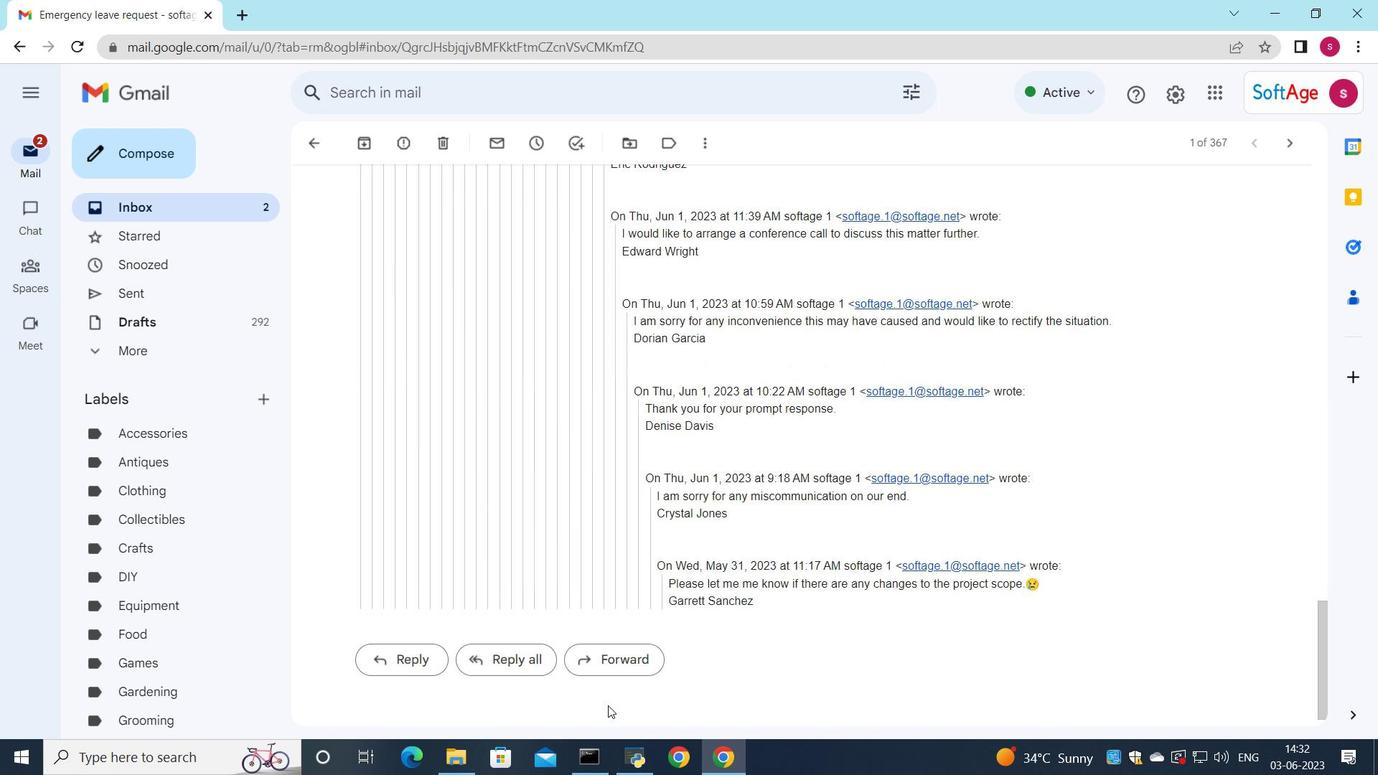 
Action: Mouse scrolled (608, 705) with delta (0, 0)
Screenshot: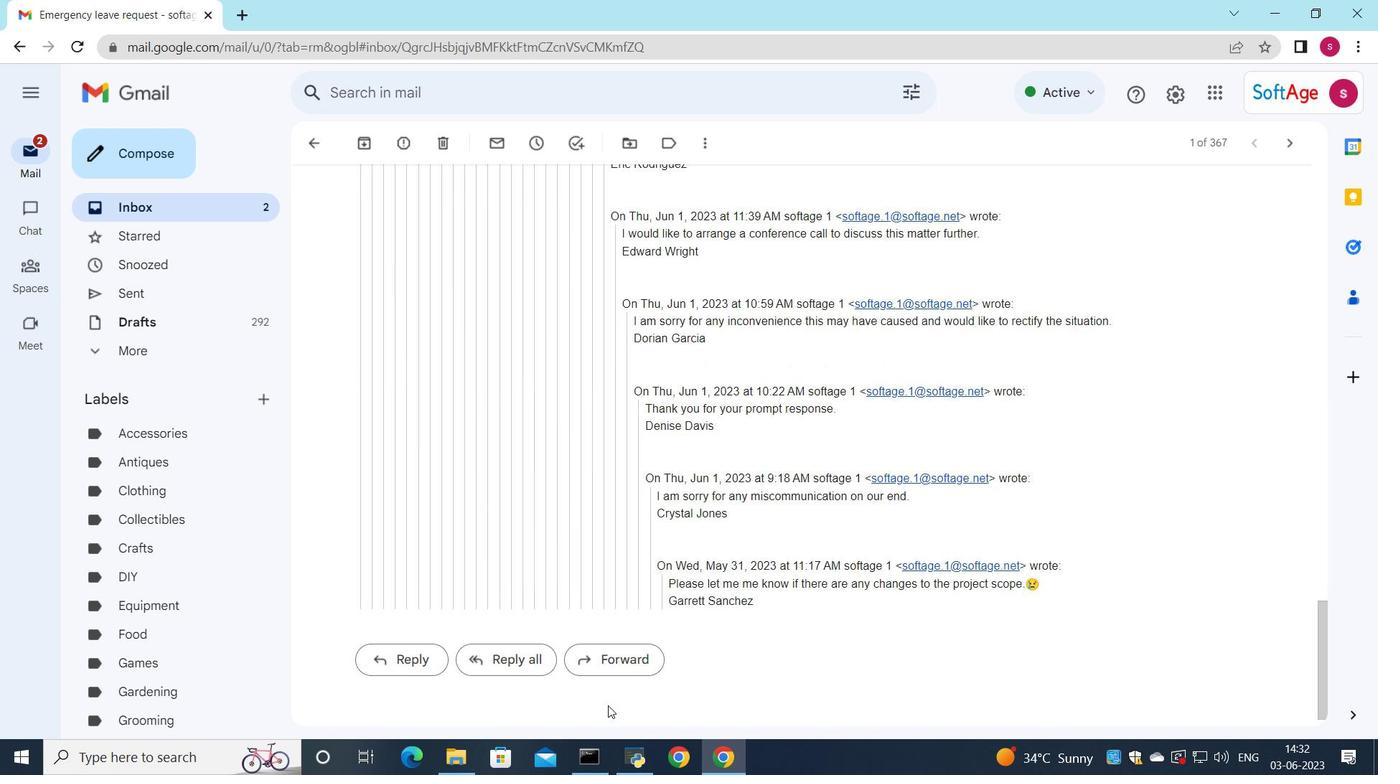 
Action: Mouse scrolled (608, 705) with delta (0, 0)
Screenshot: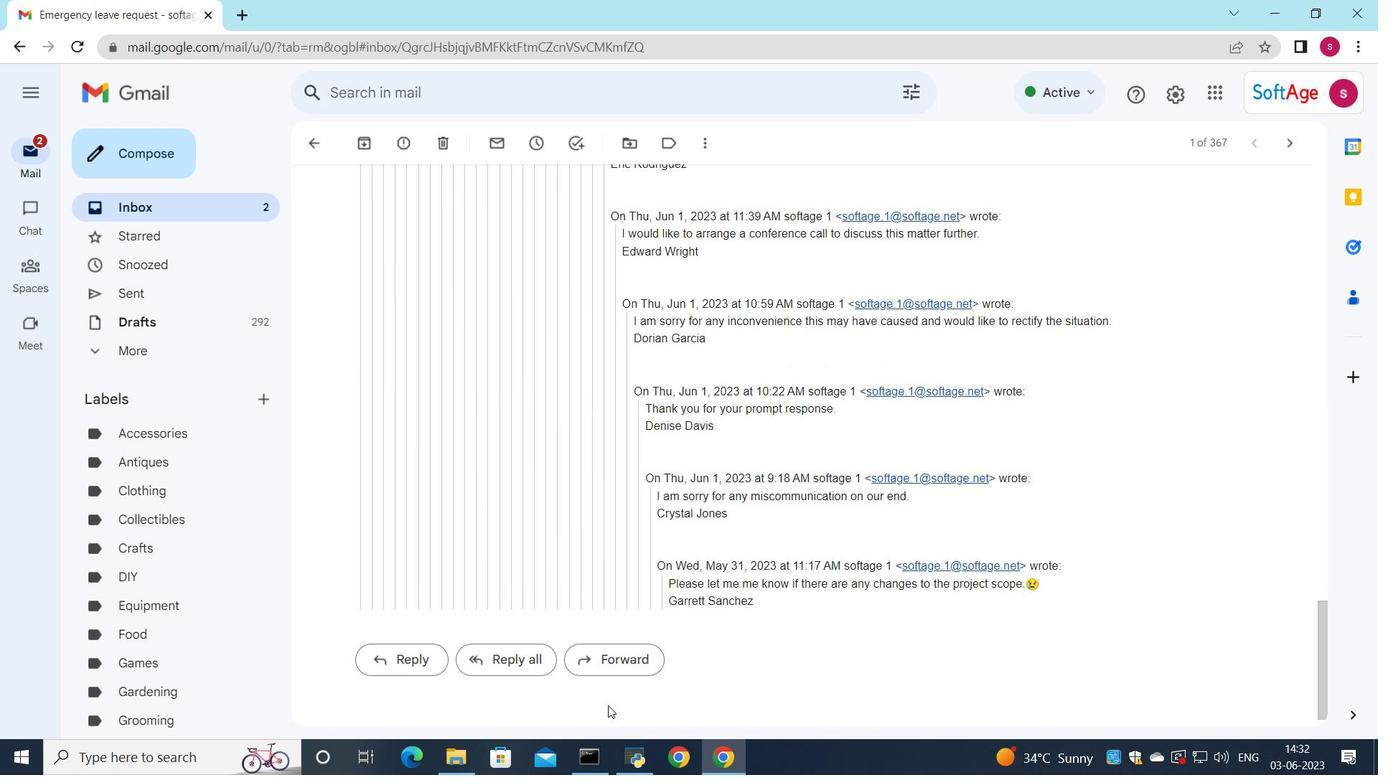 
Action: Mouse moved to (520, 628)
Screenshot: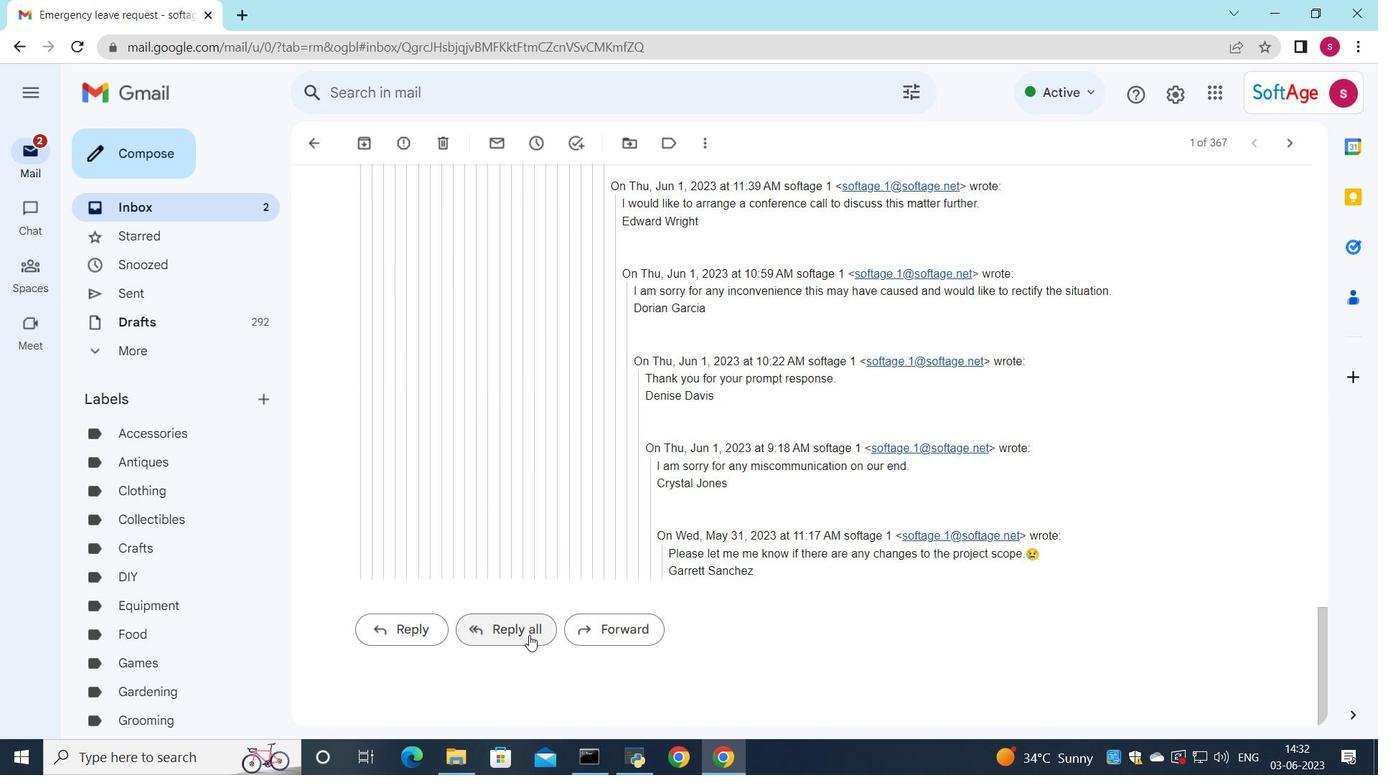 
Action: Mouse pressed left at (520, 628)
Screenshot: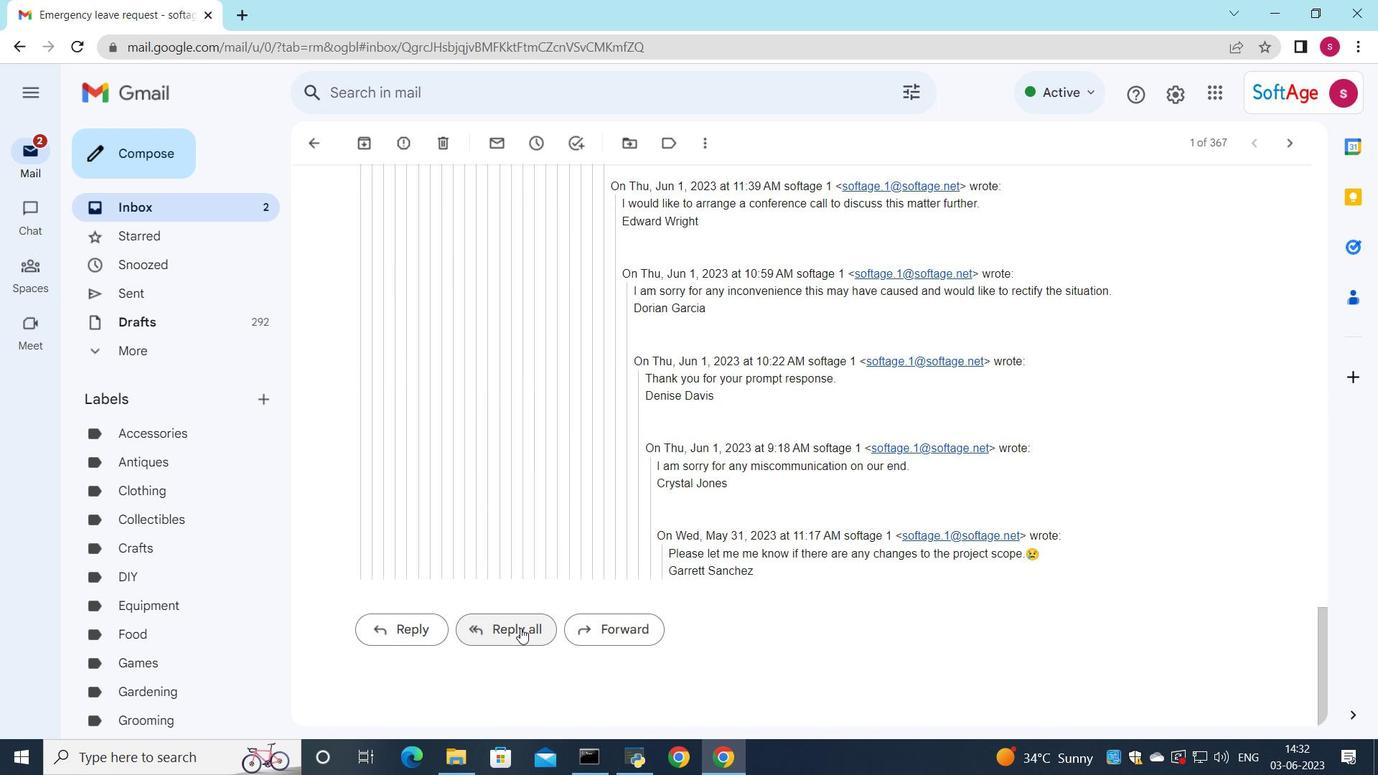 
Action: Mouse moved to (394, 494)
Screenshot: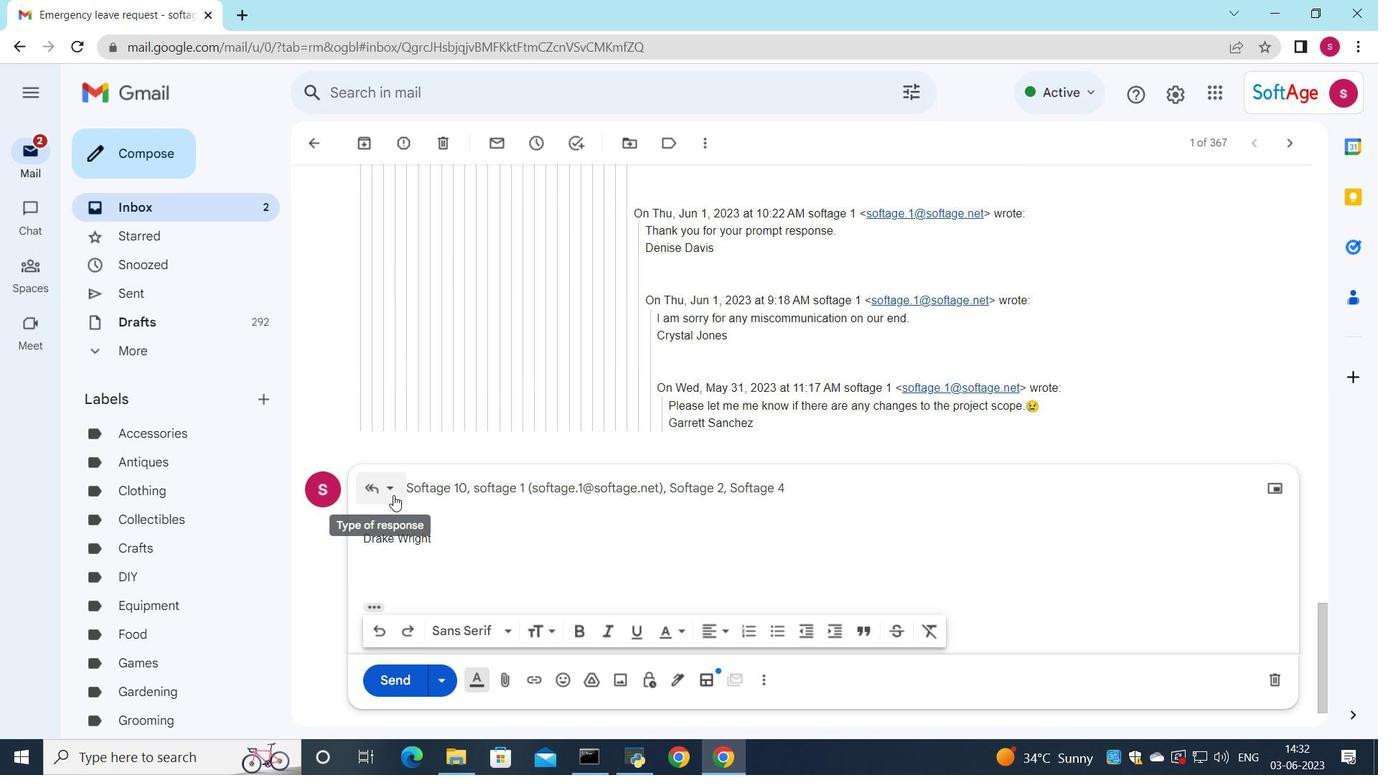
Action: Mouse pressed left at (394, 494)
Screenshot: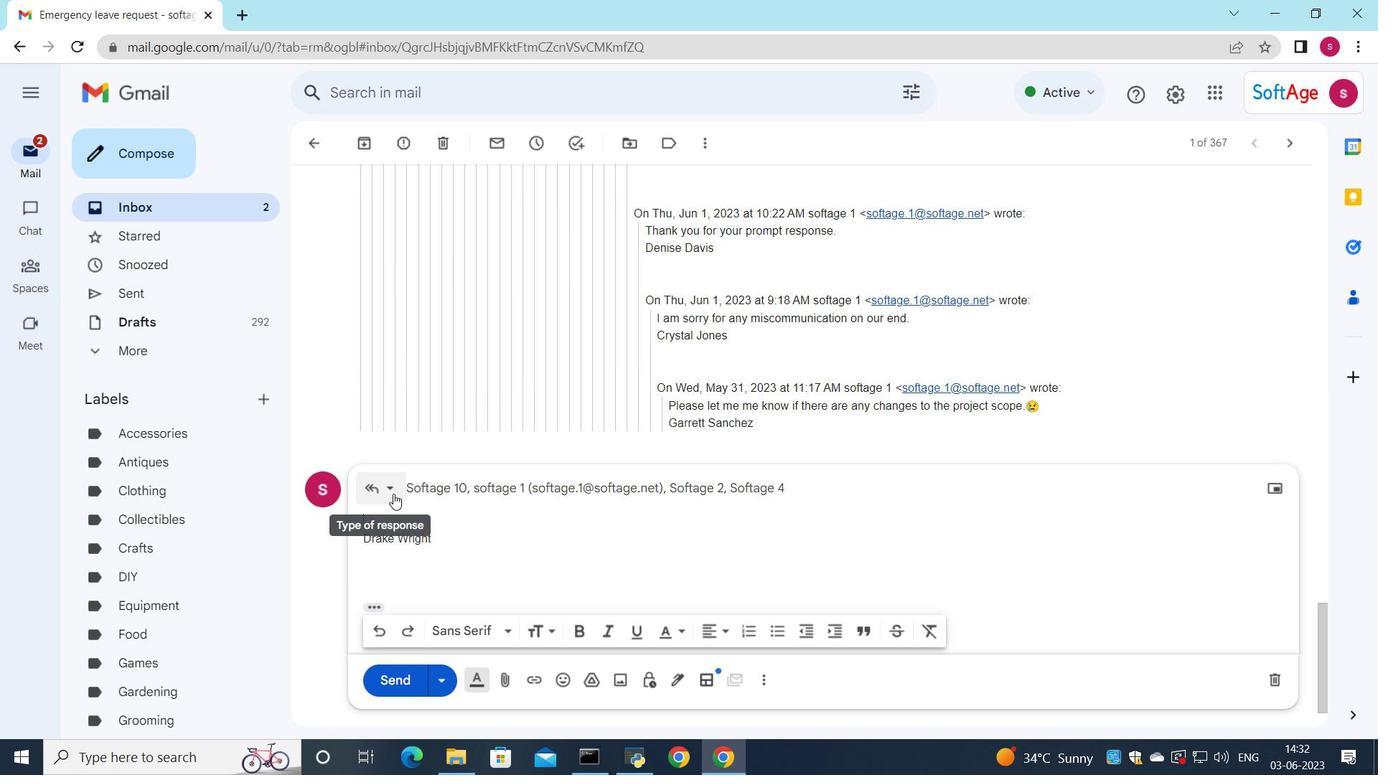 
Action: Mouse moved to (410, 621)
Screenshot: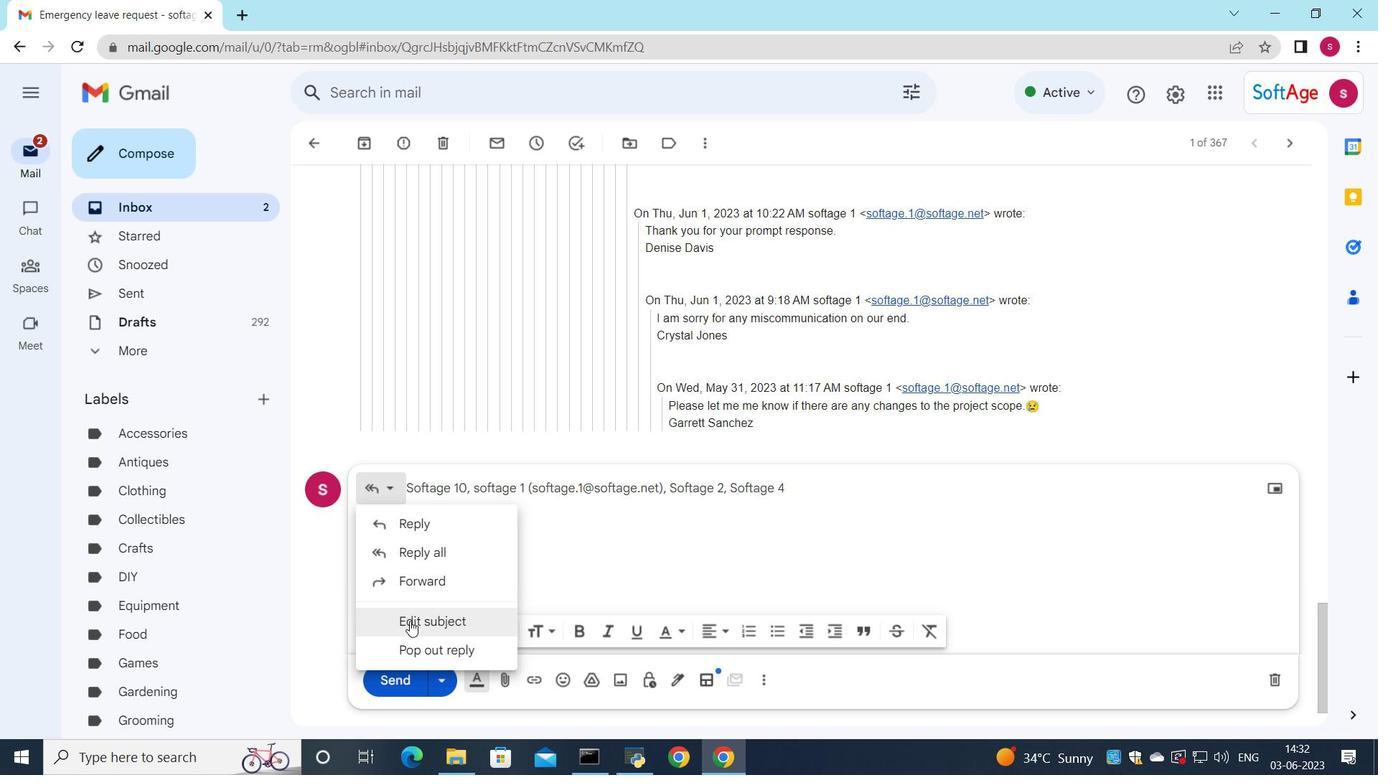 
Action: Mouse pressed left at (410, 621)
Screenshot: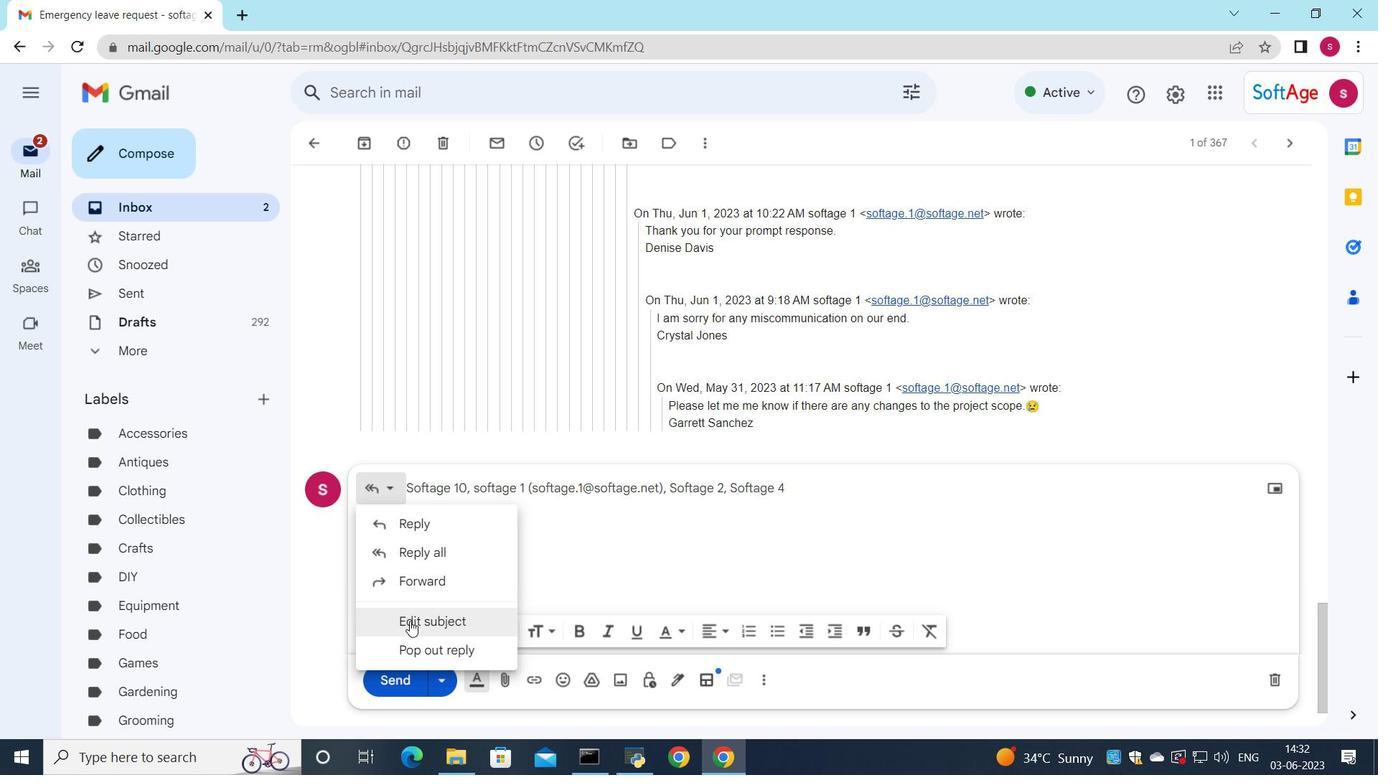 
Action: Mouse moved to (466, 615)
Screenshot: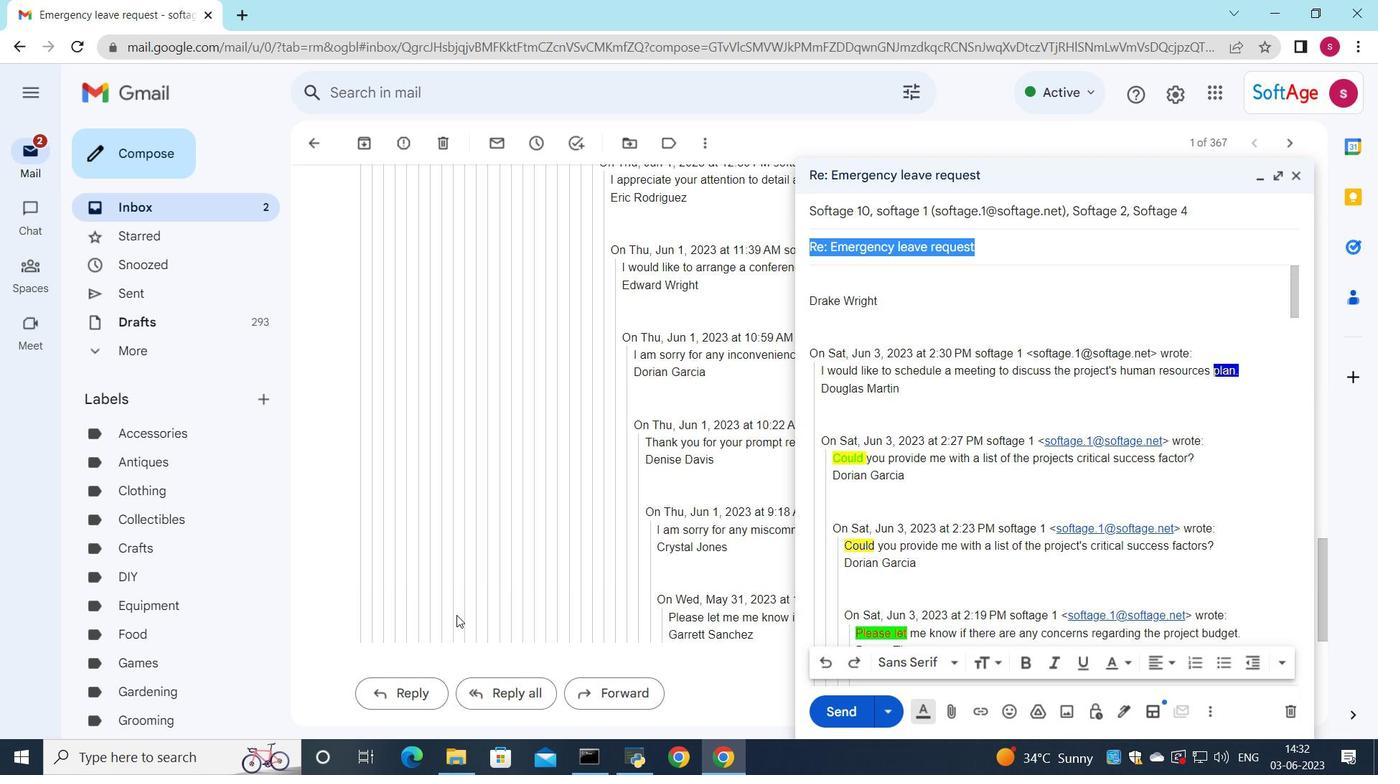 
Action: Key pressed <Key.shift>Request<Key.space>for<Key.space>a<Key.space>sick<Key.space>day
Screenshot: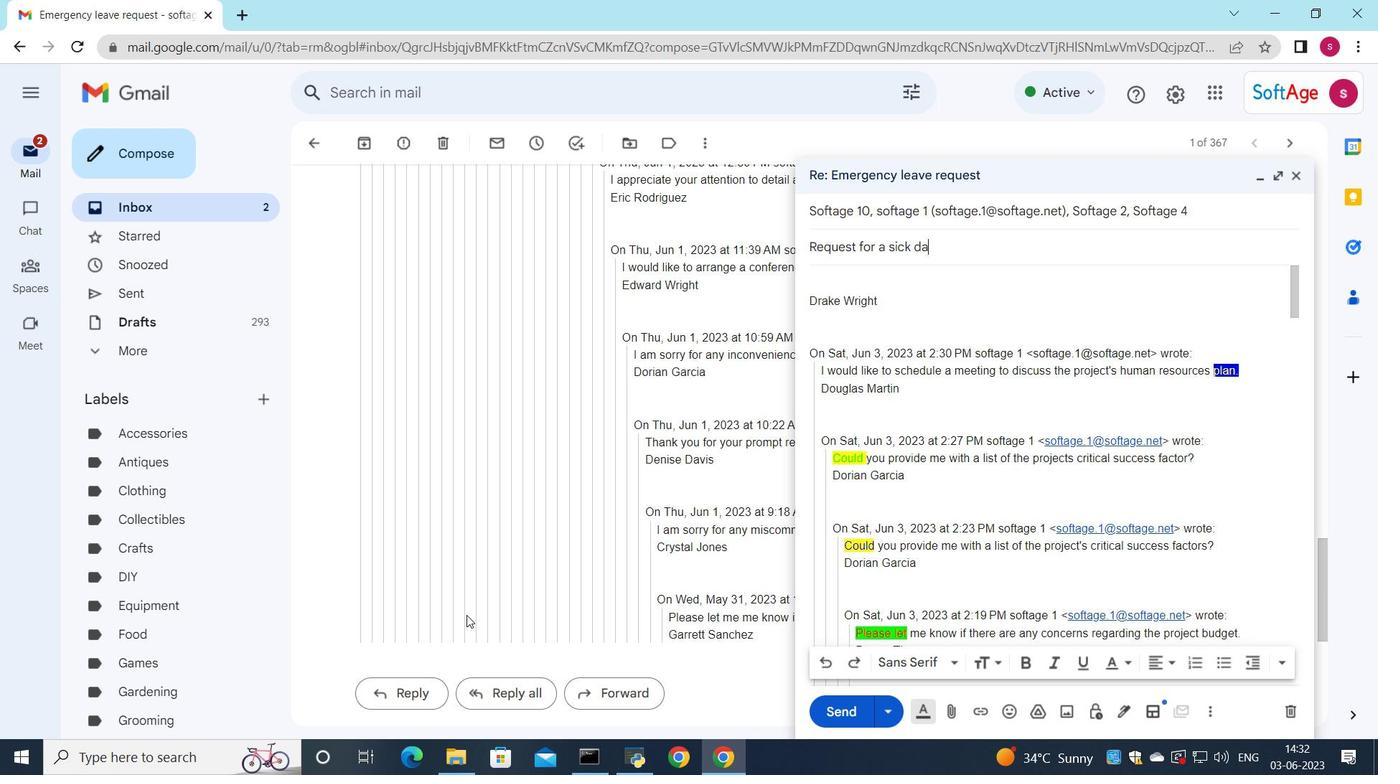 
Action: Mouse moved to (819, 285)
Screenshot: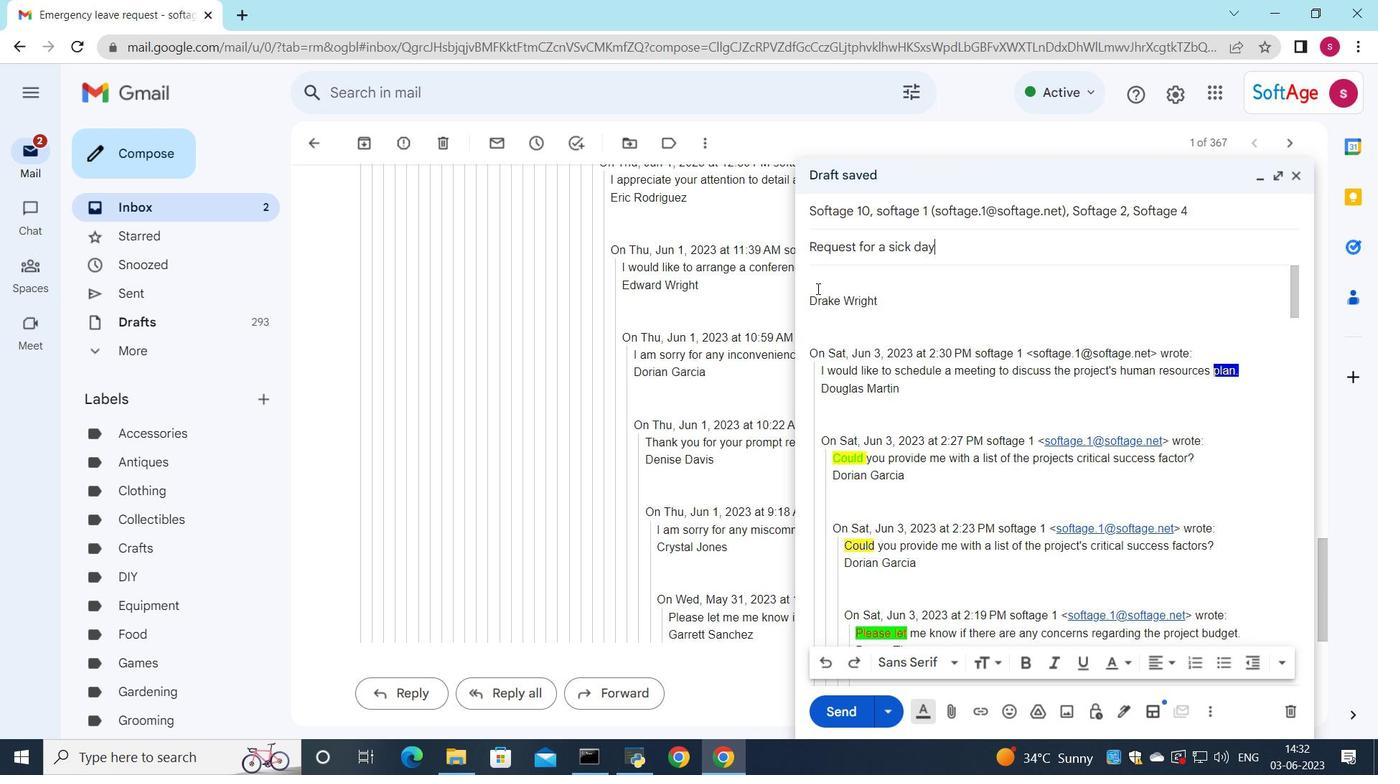 
Action: Mouse pressed left at (819, 285)
Screenshot: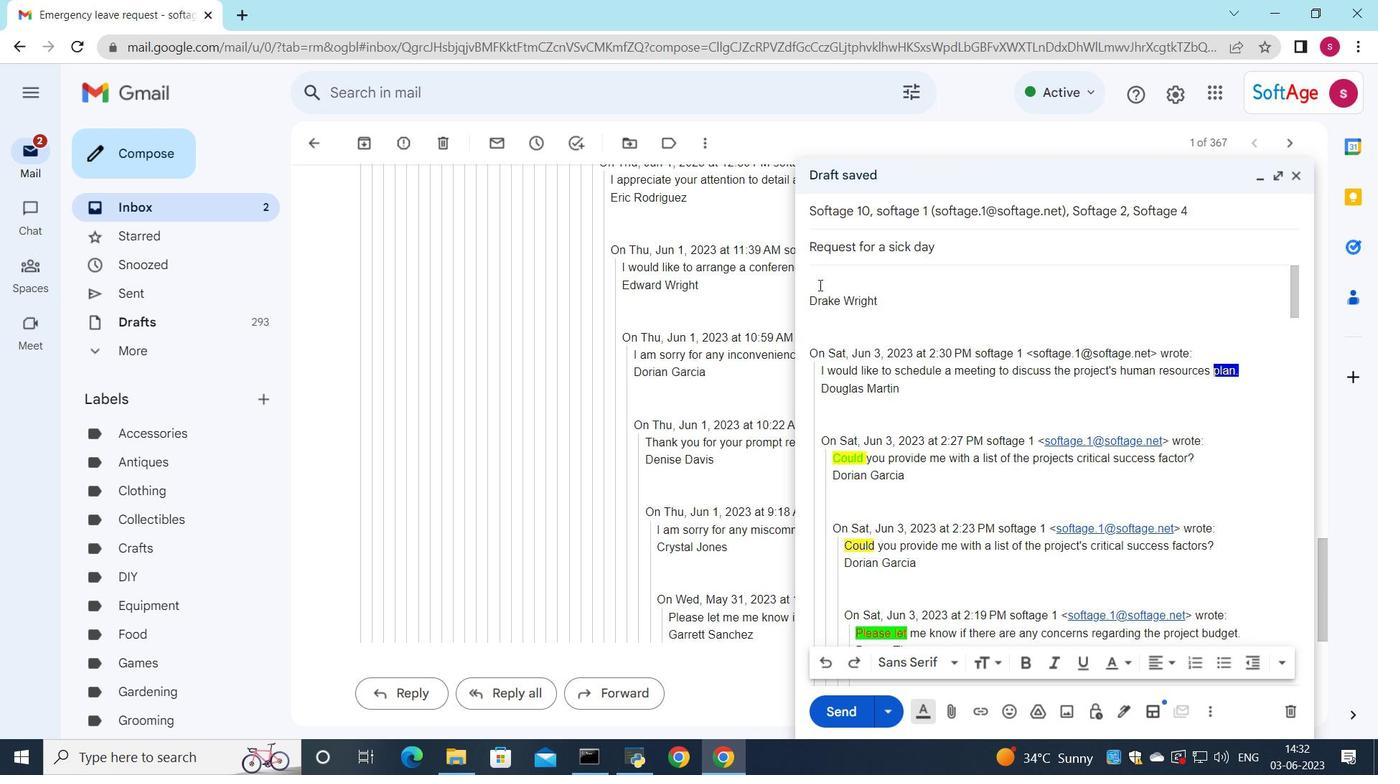 
Action: Key pressed <Key.shift>Can<Key.space>you<Key.space>please<Key.space>provide<Key.space>me<Key.space>with<Key.space>an<Key.space>update<Key.space>on<Key.space>the<Key.space>projects<Key.space>quality<Key.space>control<Key.space>plan<Key.shift_r><Key.shift_r>?
Screenshot: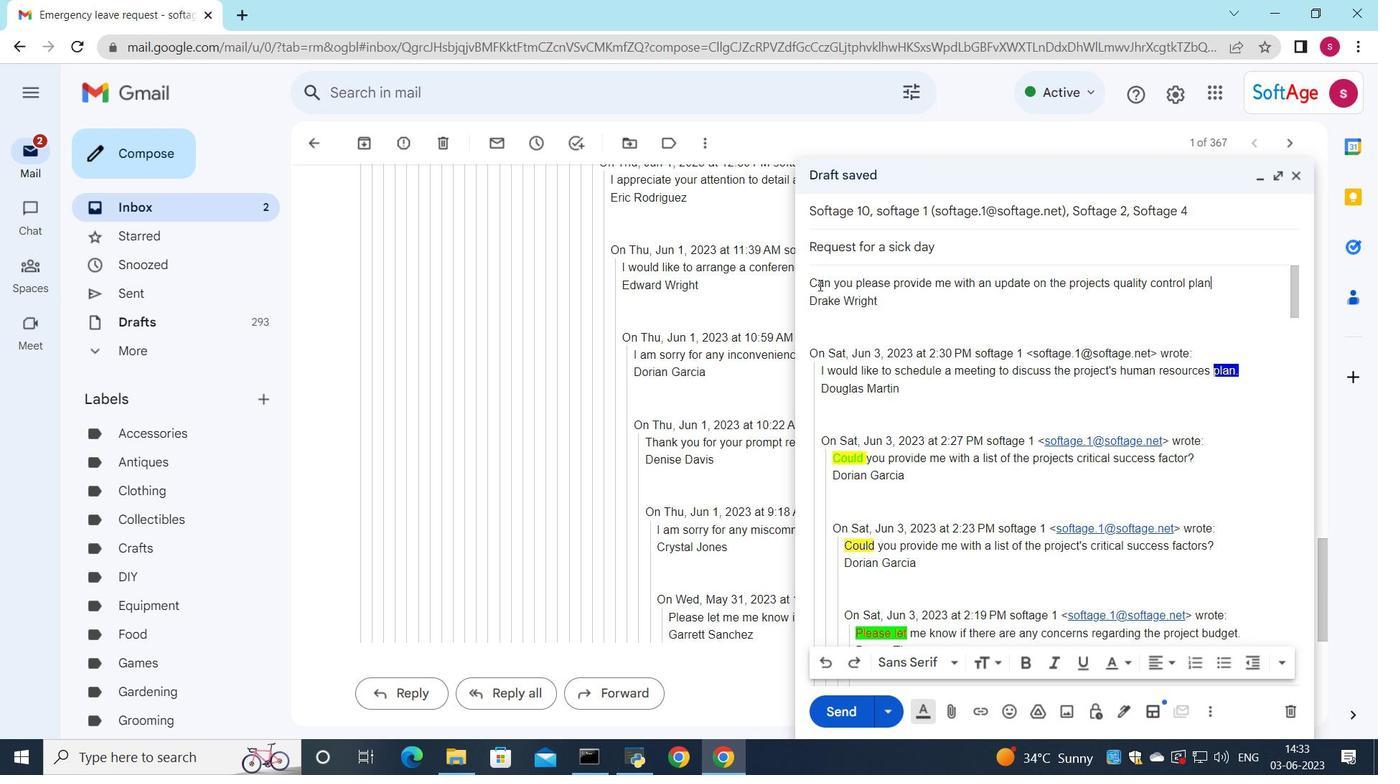 
Action: Mouse moved to (1093, 279)
Screenshot: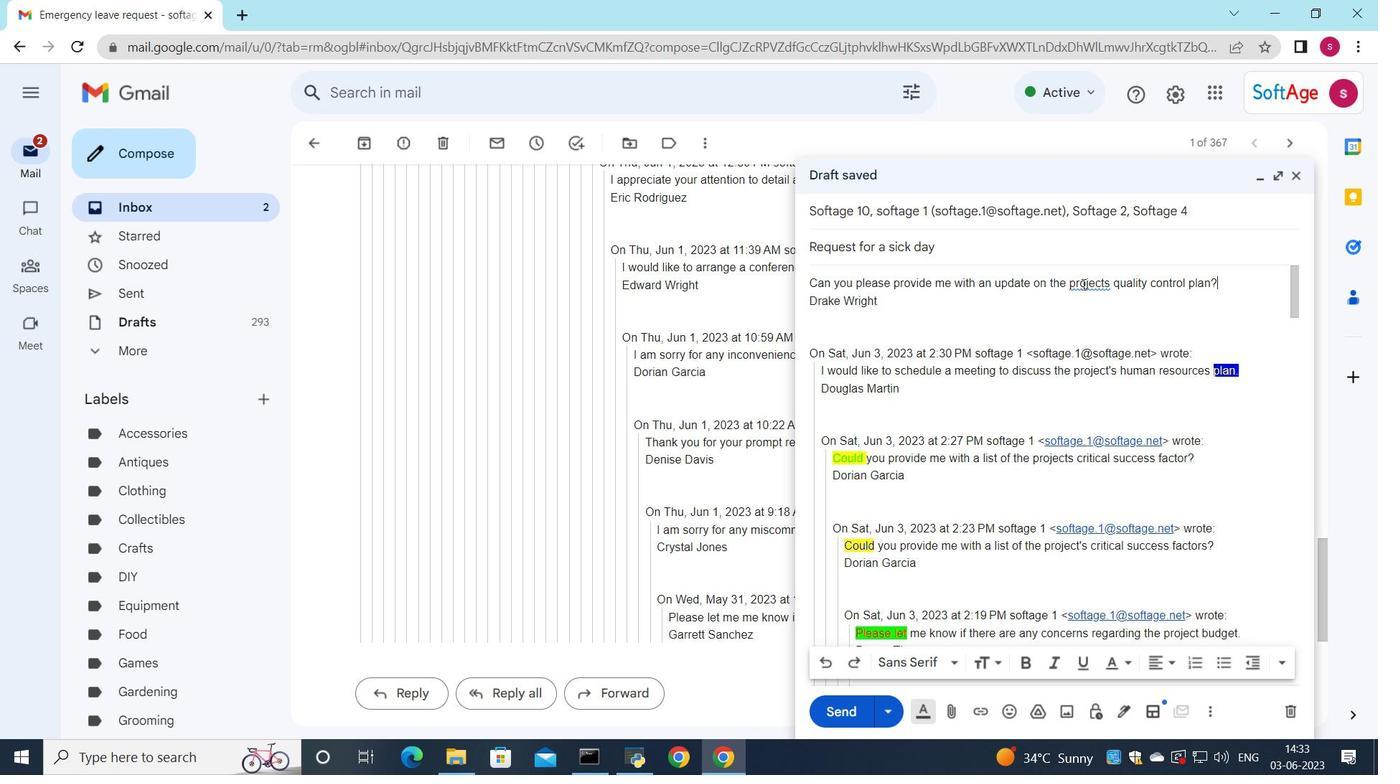 
Action: Mouse pressed left at (1093, 279)
Screenshot: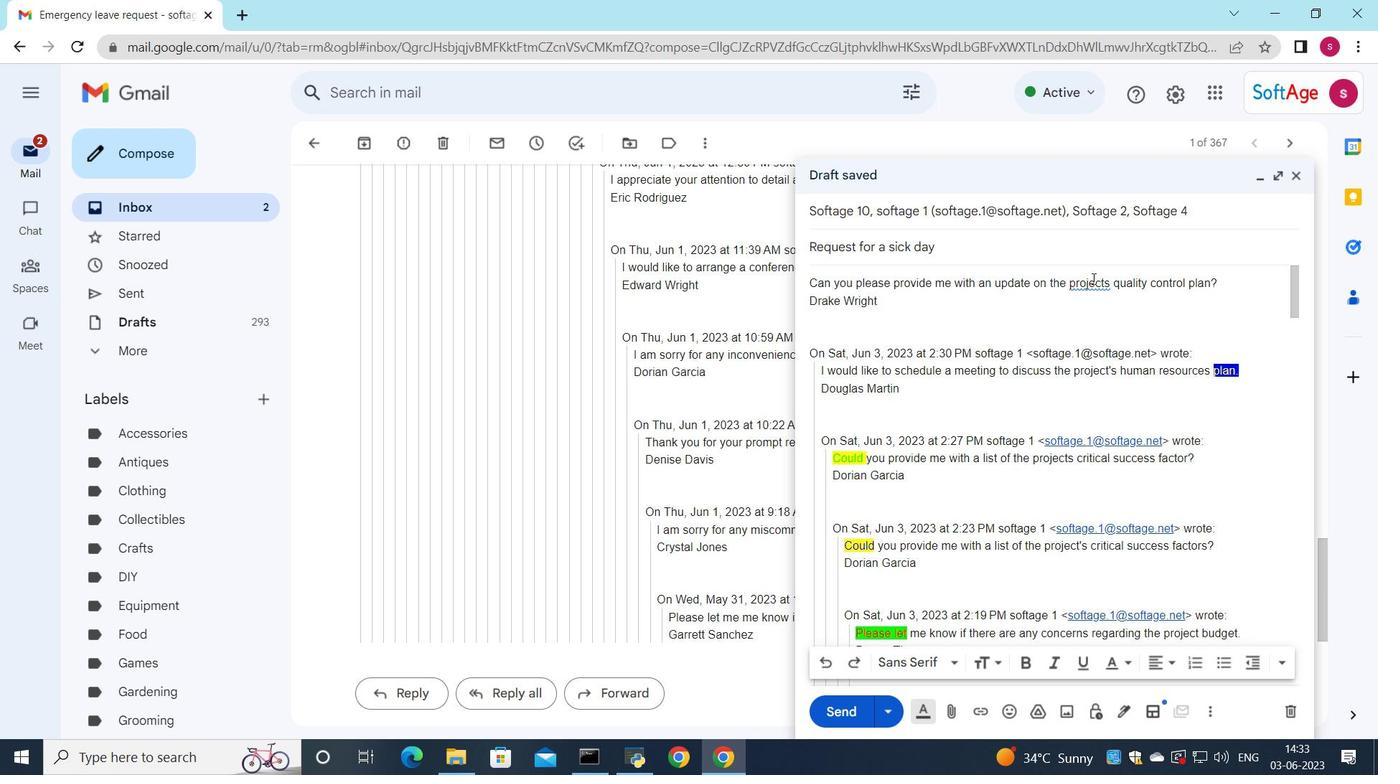 
Action: Mouse moved to (1102, 304)
Screenshot: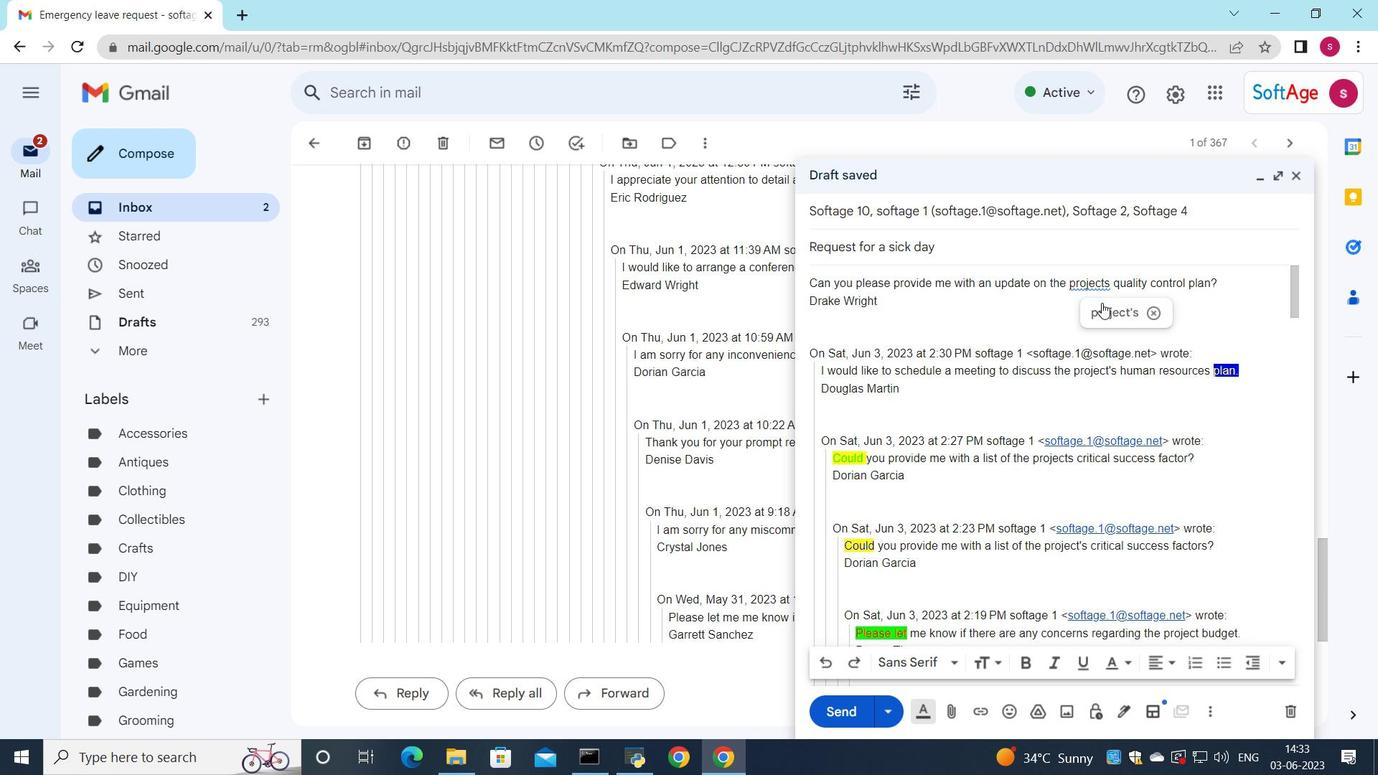 
Action: Mouse pressed left at (1102, 304)
Screenshot: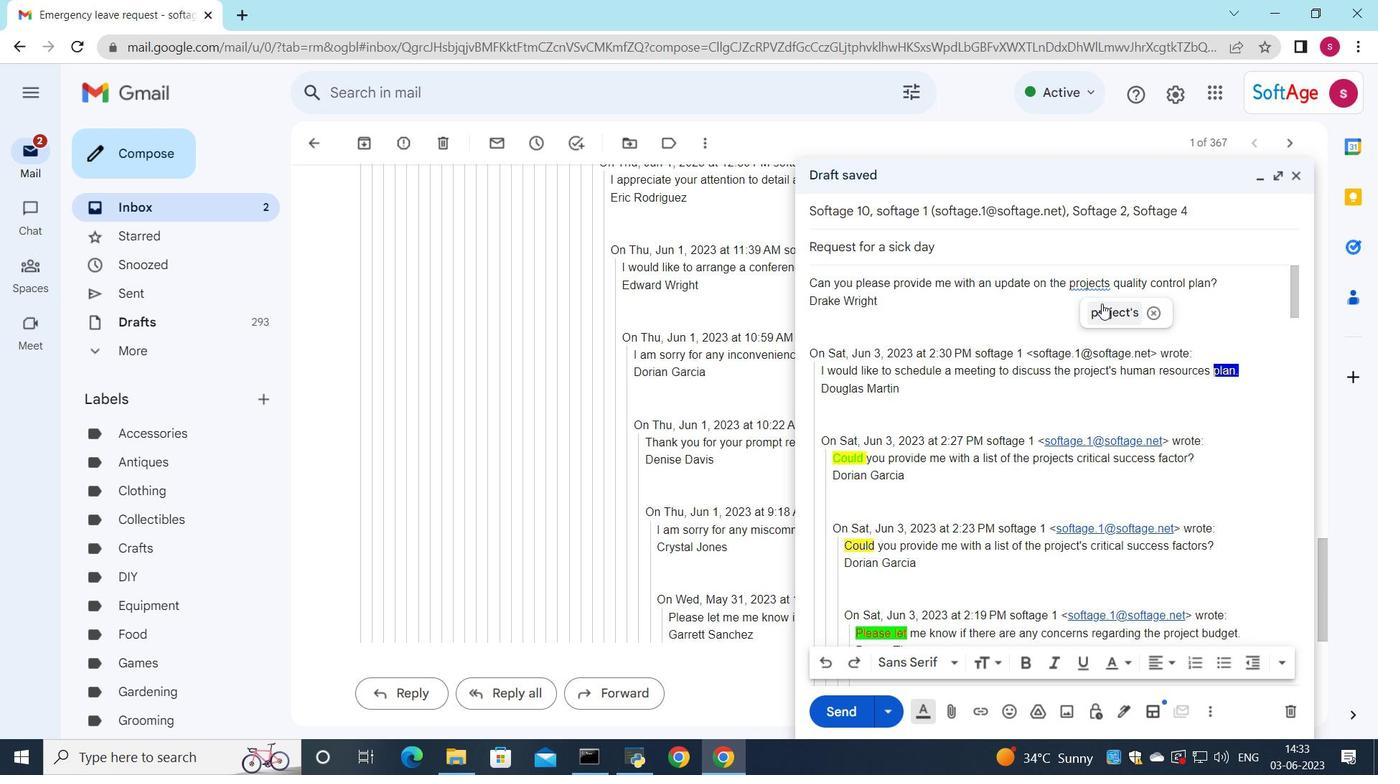 
Action: Mouse moved to (1226, 285)
Screenshot: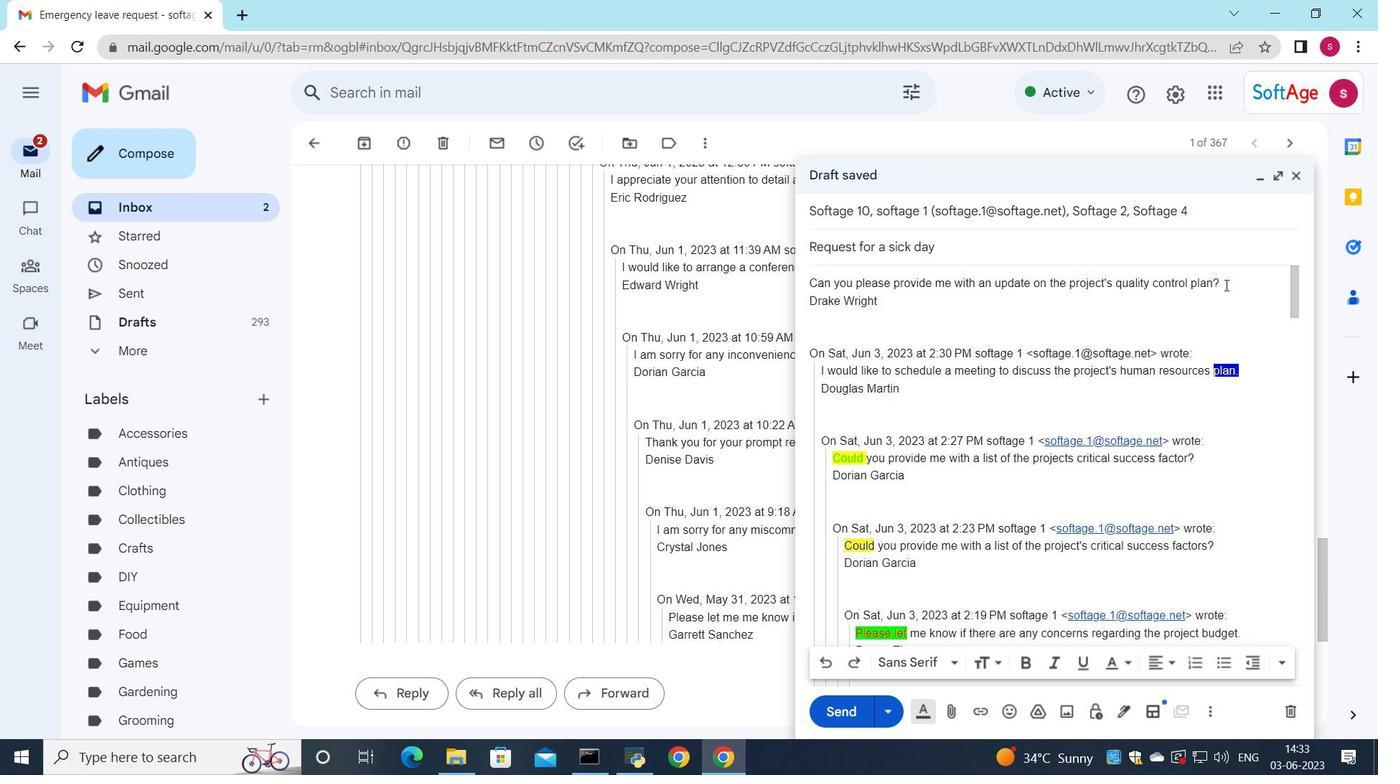
Action: Mouse pressed left at (1226, 285)
Screenshot: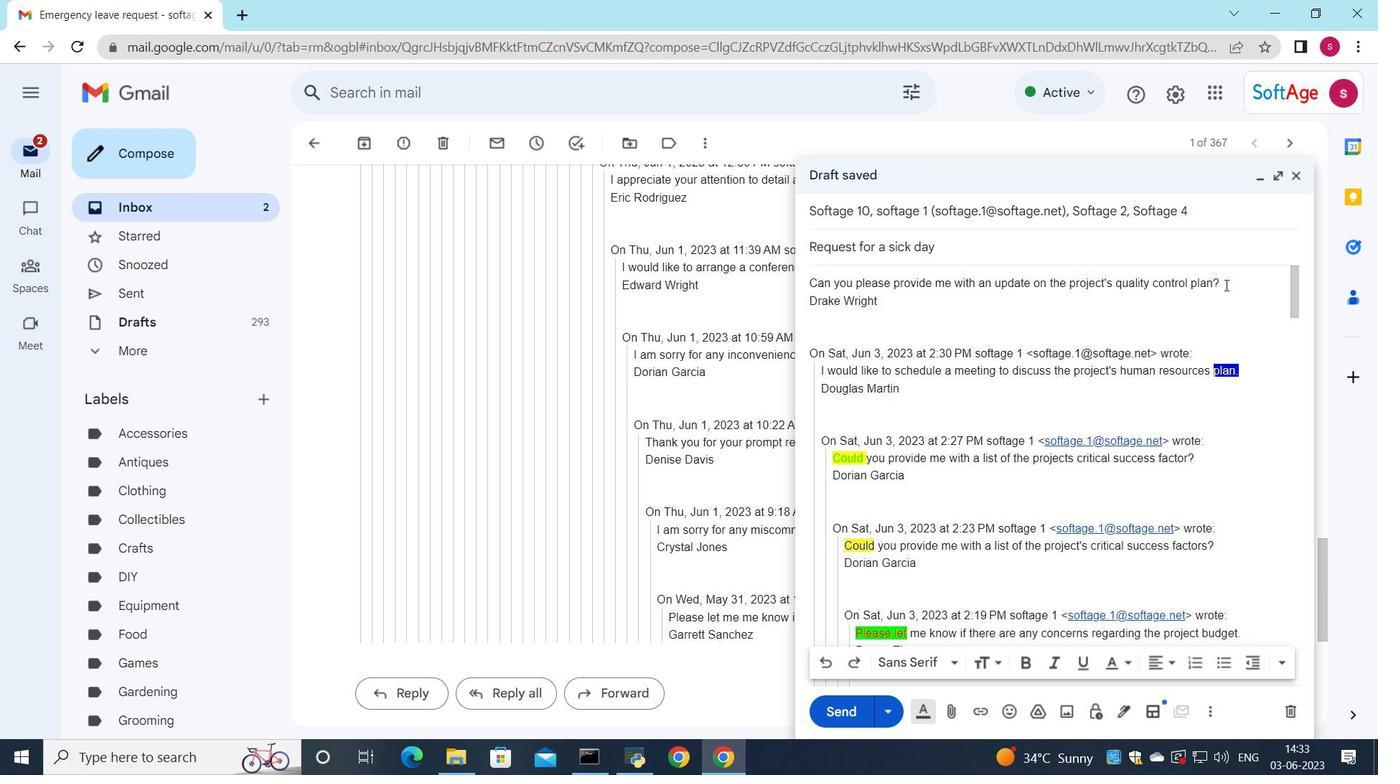 
Action: Mouse moved to (1131, 671)
Screenshot: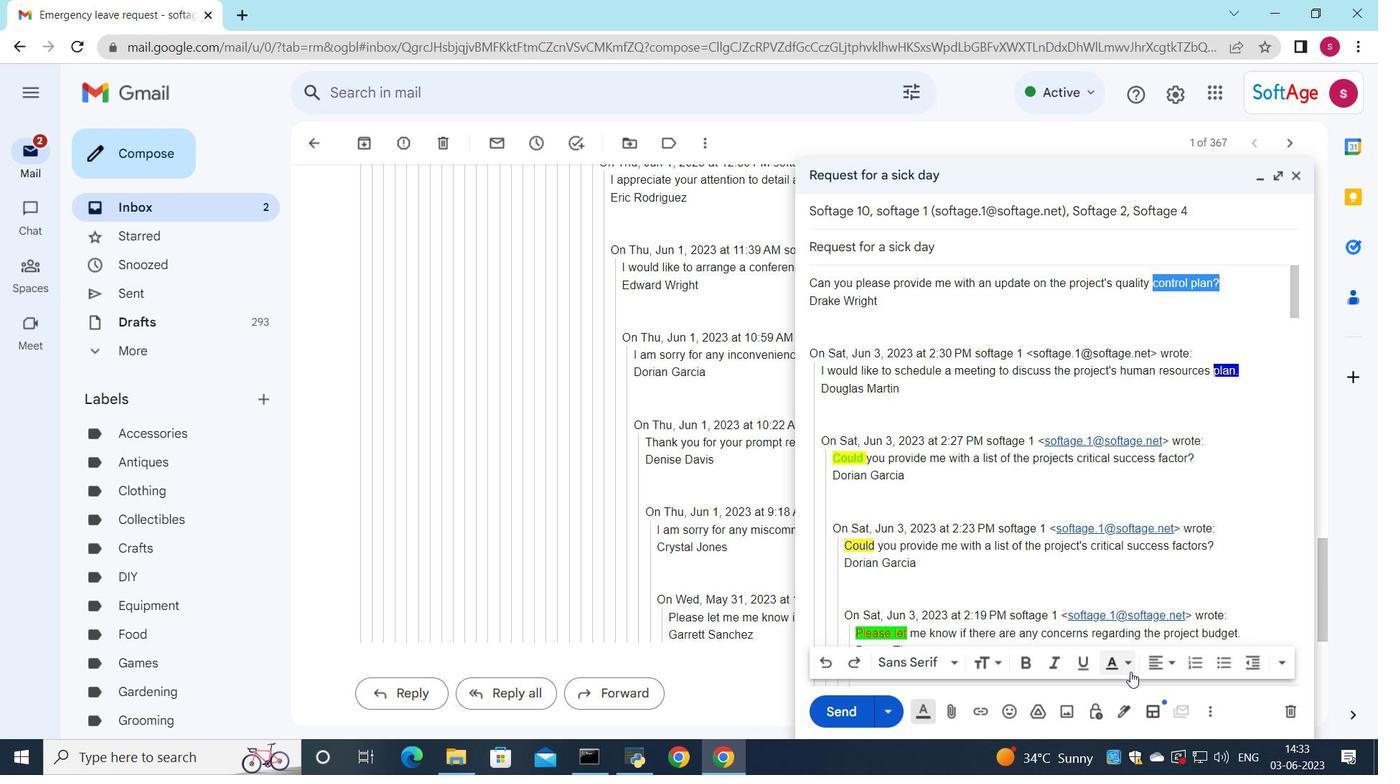 
Action: Mouse pressed left at (1131, 671)
Screenshot: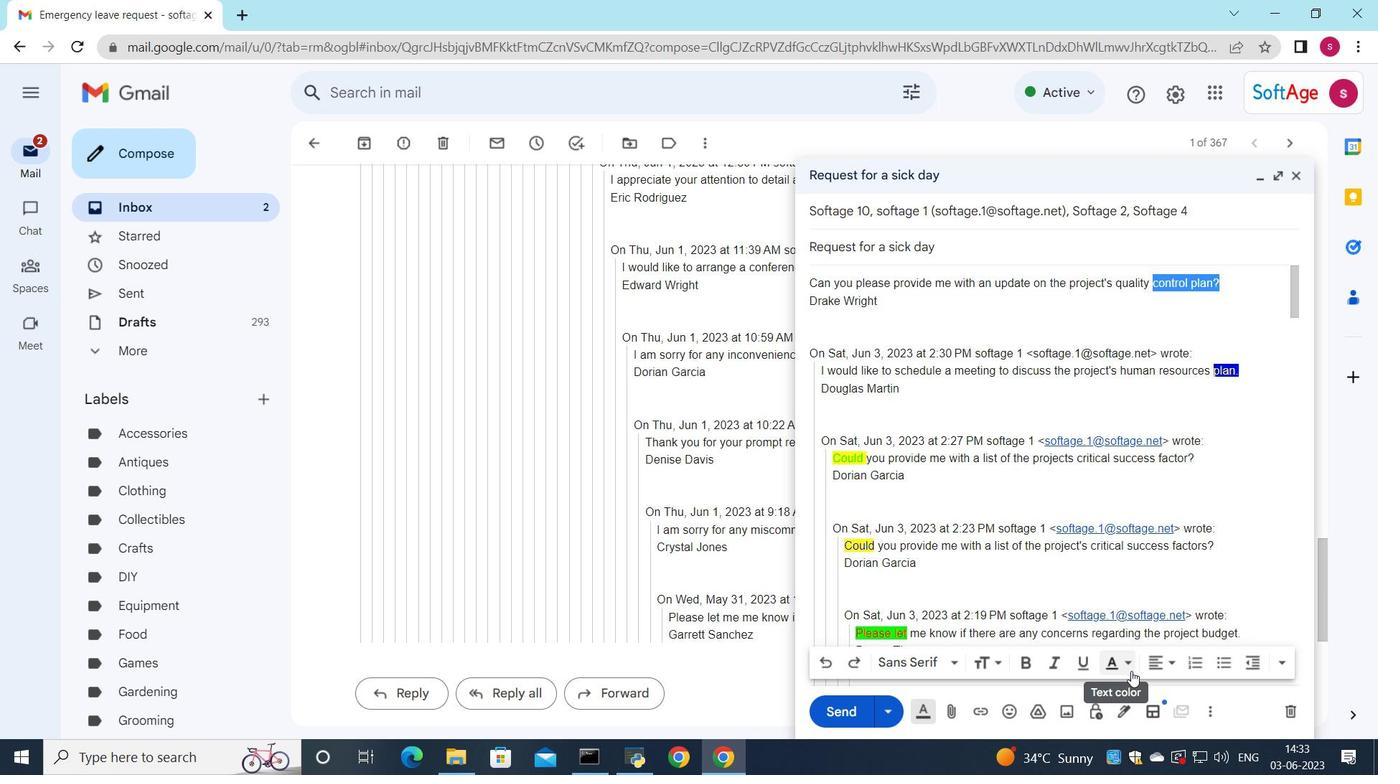 
Action: Mouse moved to (1083, 539)
Screenshot: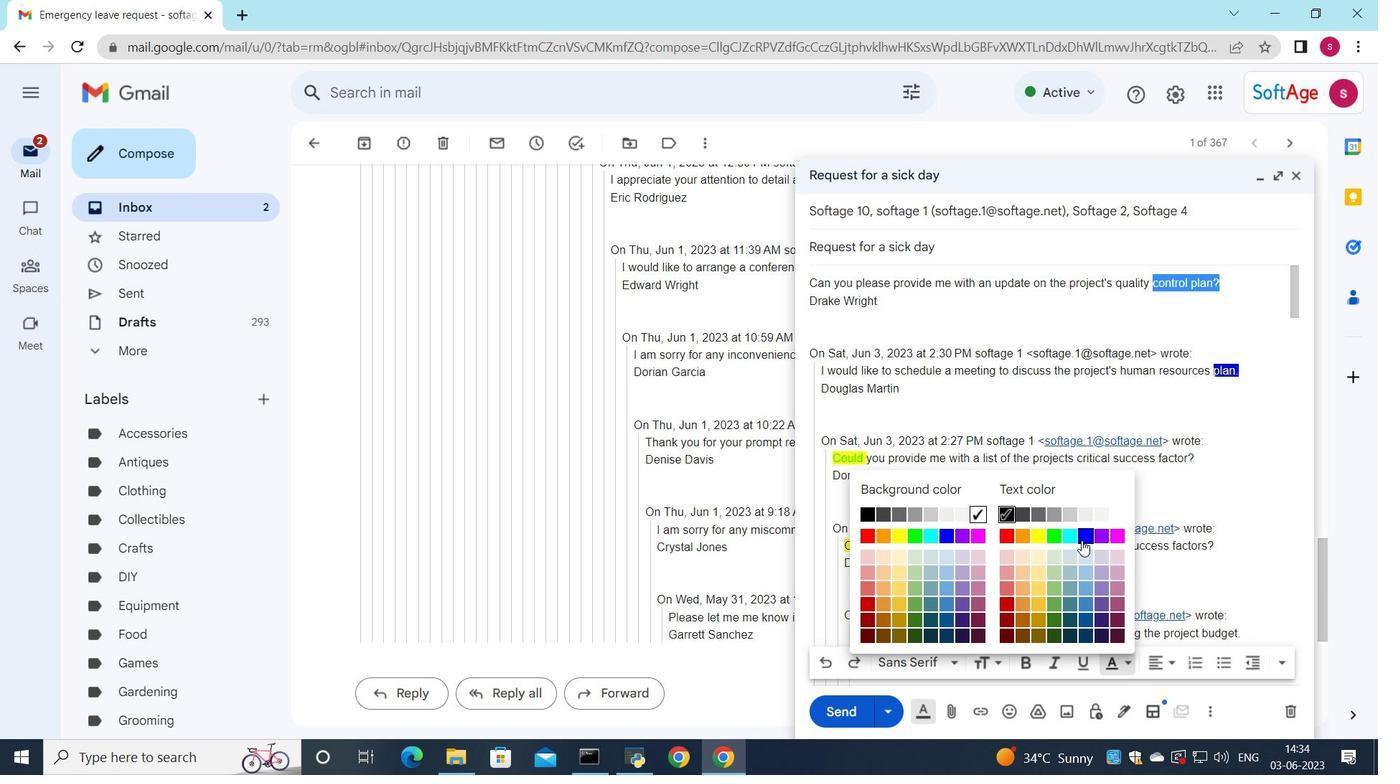 
Action: Mouse pressed left at (1083, 539)
Screenshot: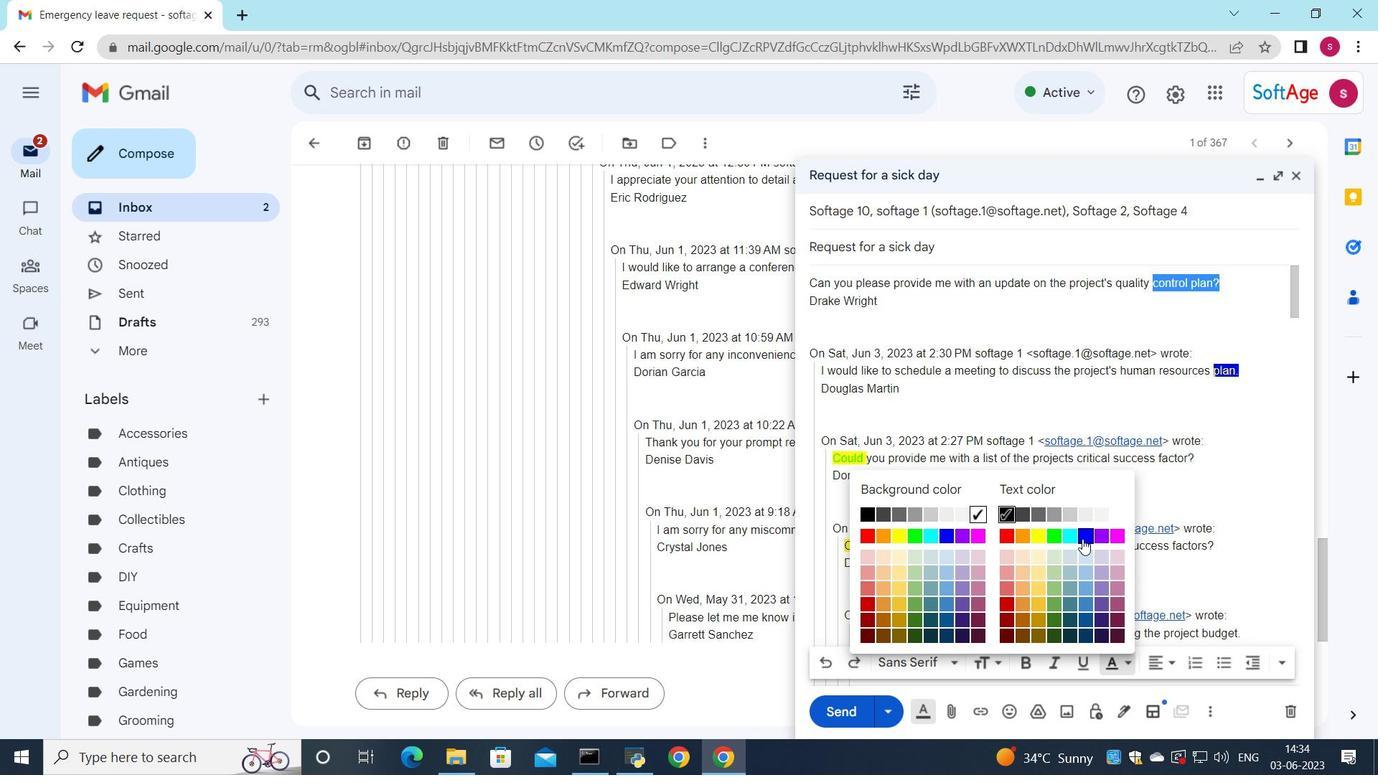 
Action: Mouse moved to (1121, 665)
Screenshot: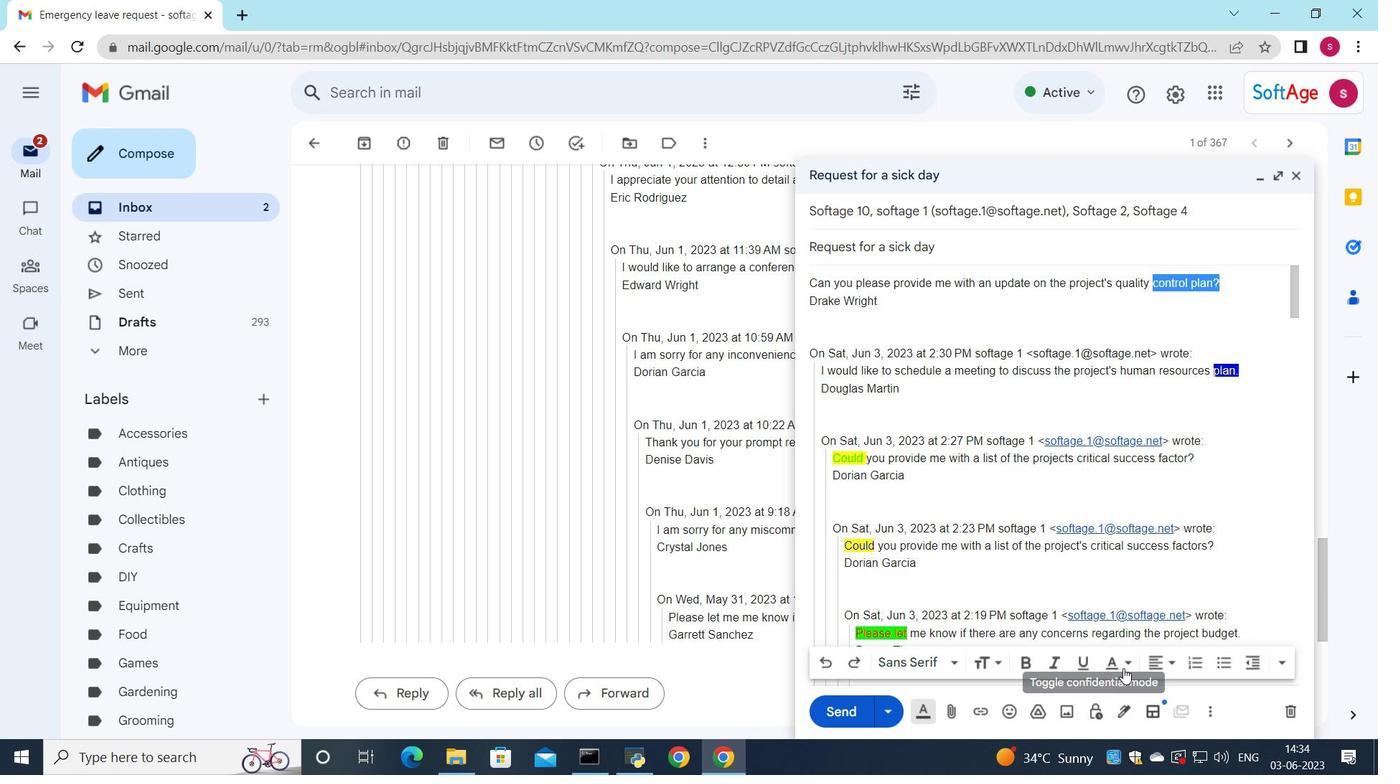
Action: Mouse pressed left at (1121, 665)
Screenshot: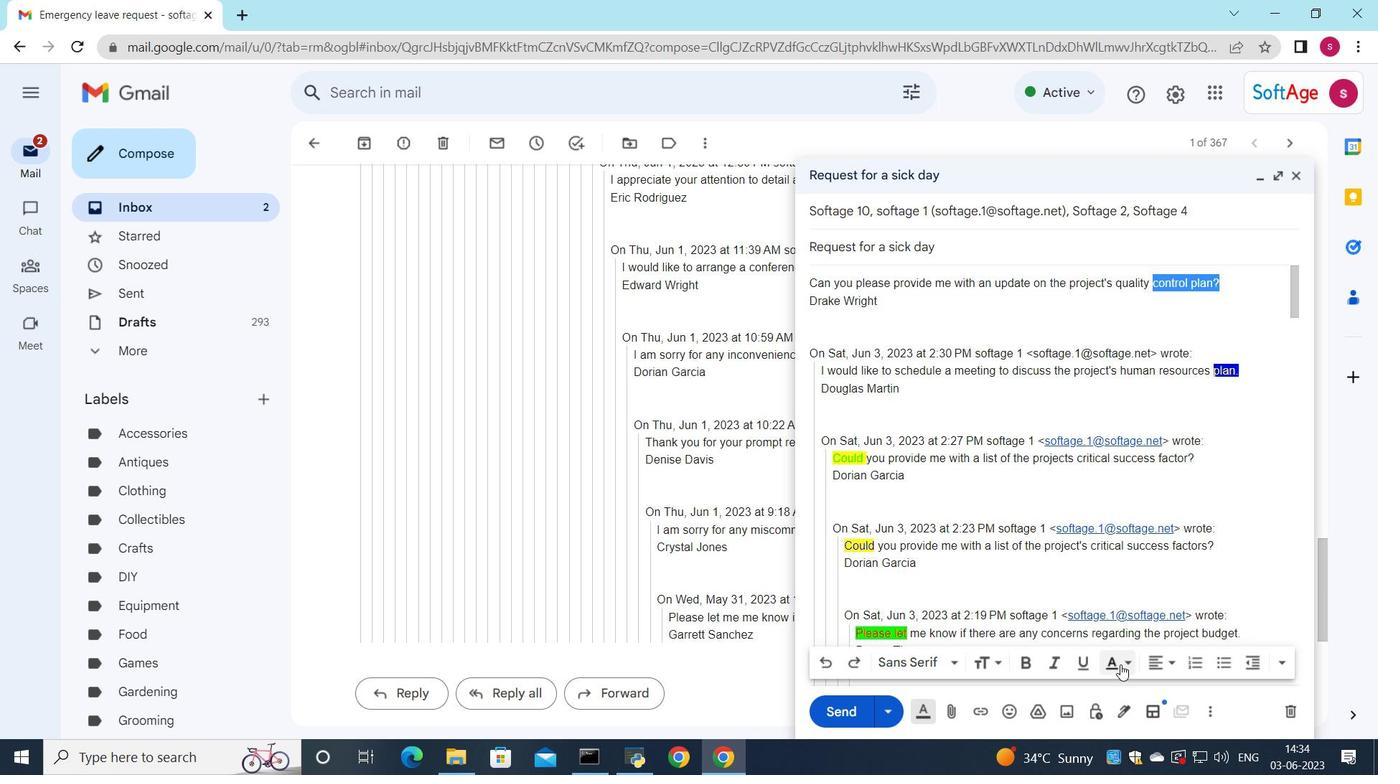 
Action: Mouse moved to (974, 538)
Screenshot: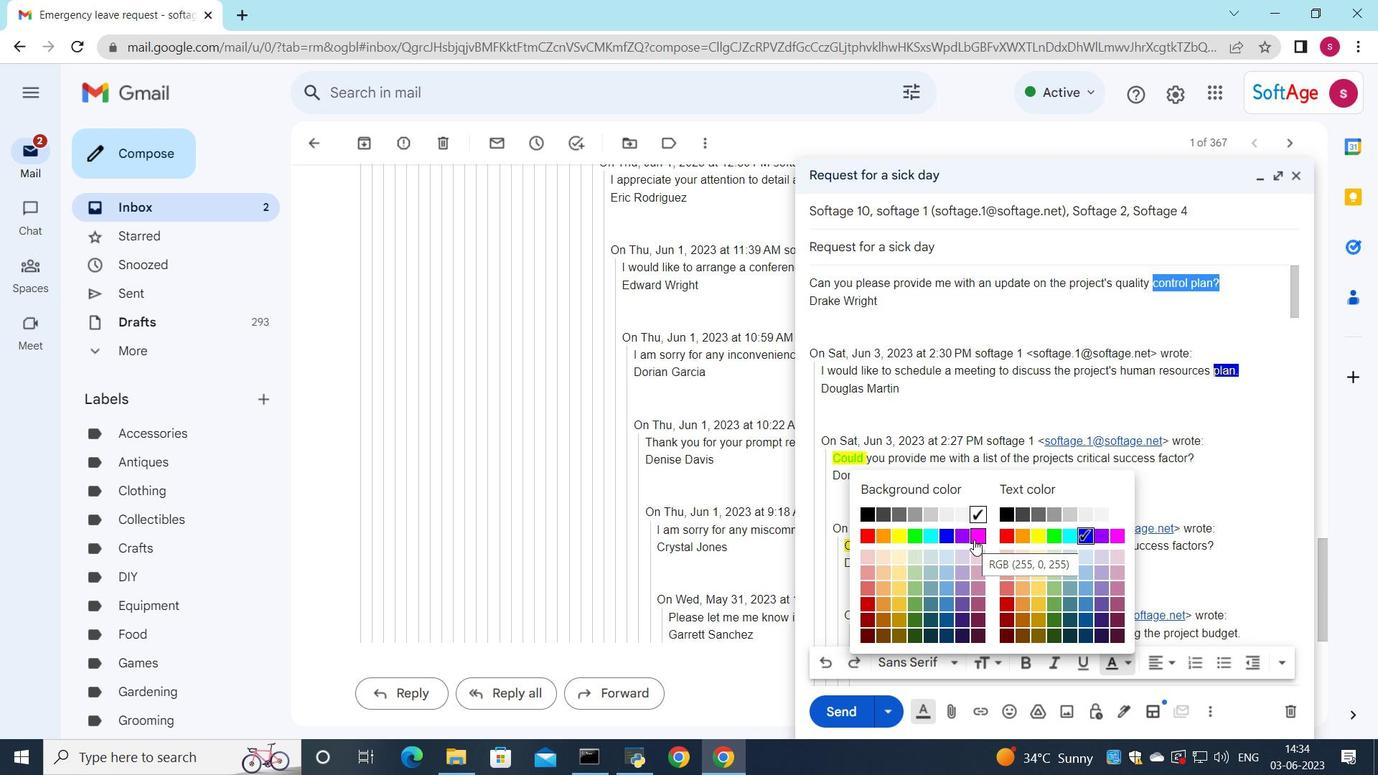 
Action: Mouse pressed left at (974, 538)
Screenshot: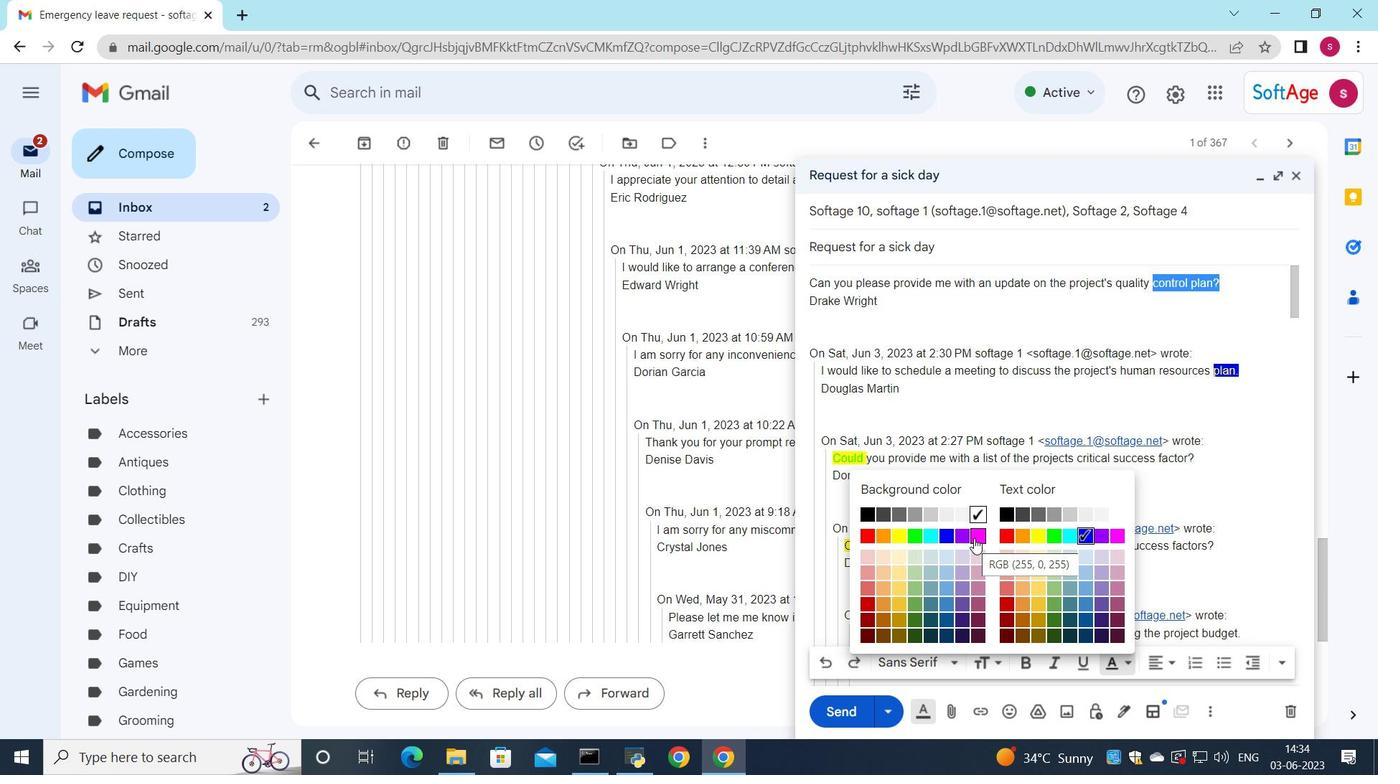 
Action: Mouse moved to (1227, 289)
Screenshot: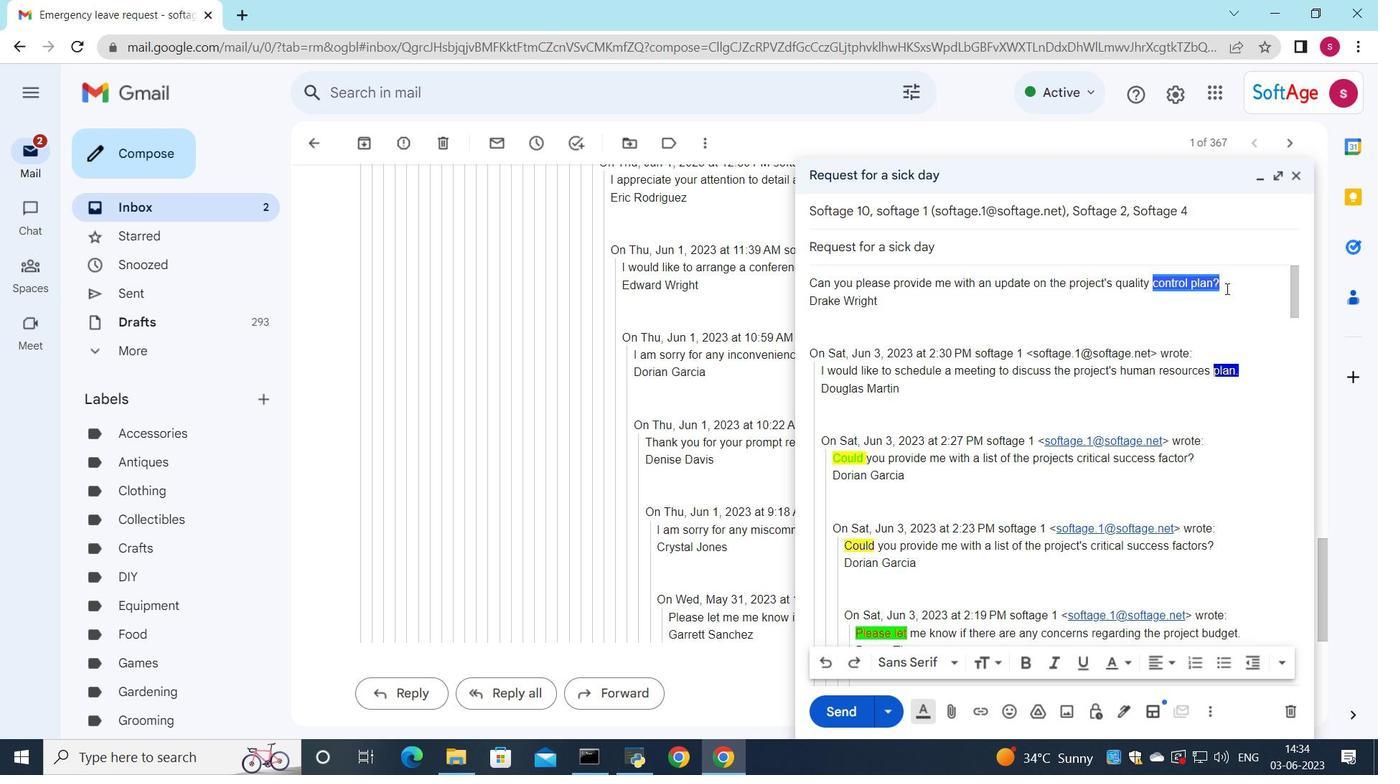 
Action: Mouse pressed left at (1227, 289)
Screenshot: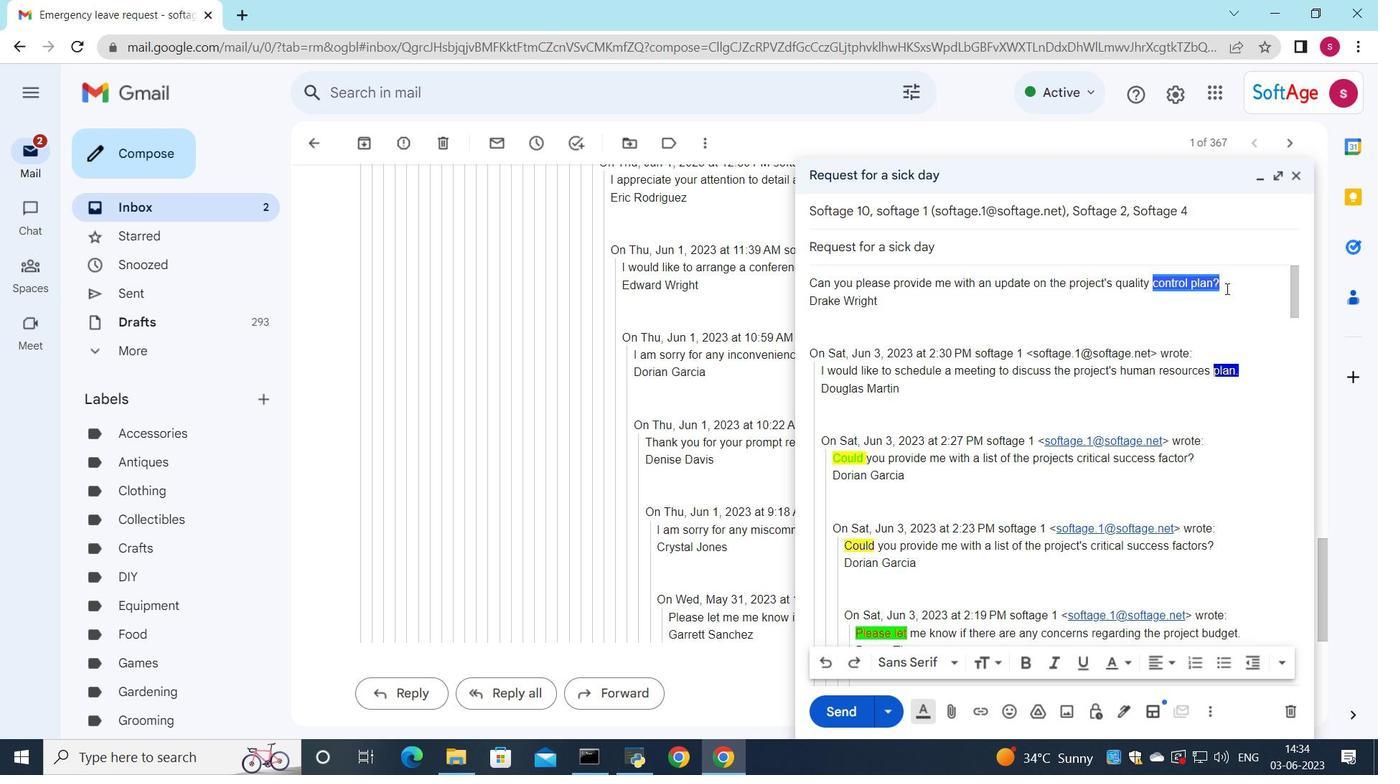 
Action: Mouse moved to (834, 713)
Screenshot: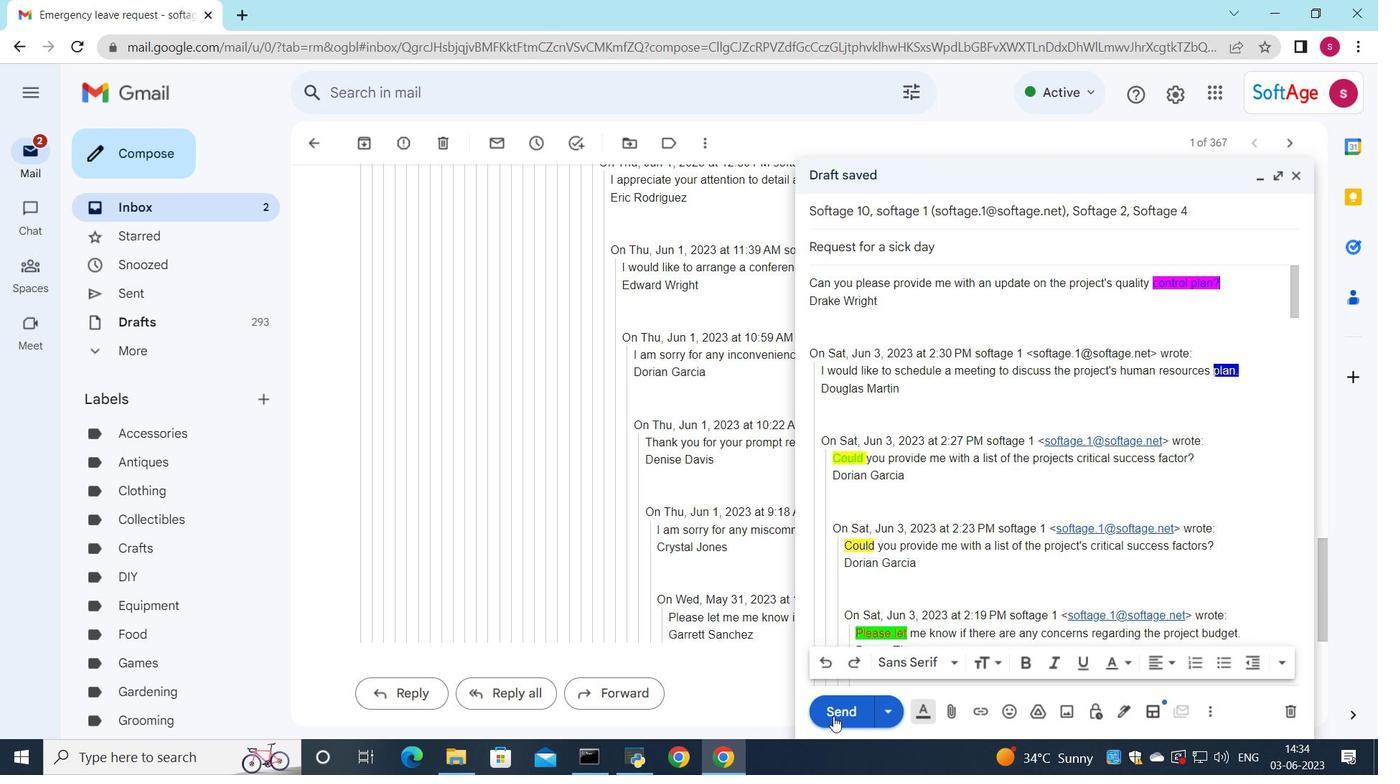 
Action: Mouse pressed left at (834, 713)
Screenshot: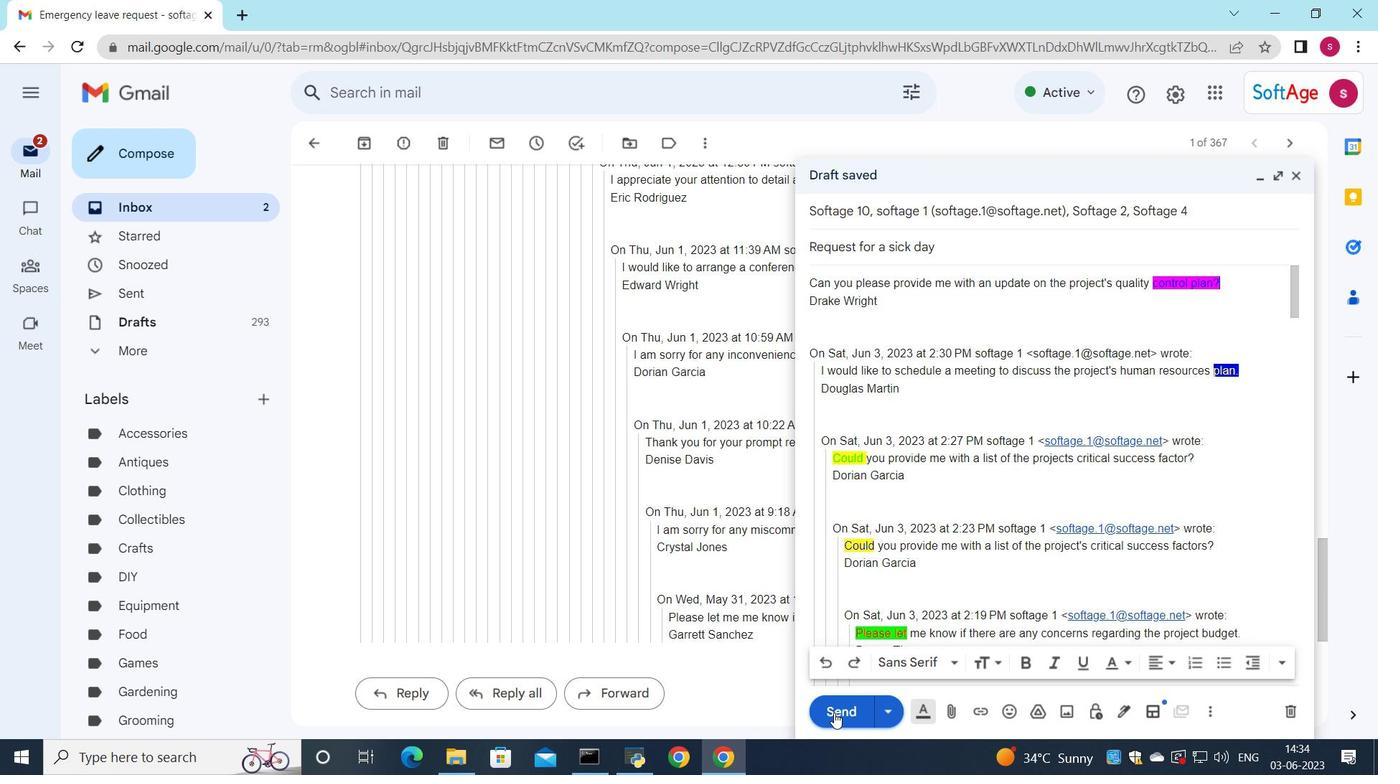 
Action: Mouse moved to (230, 214)
Screenshot: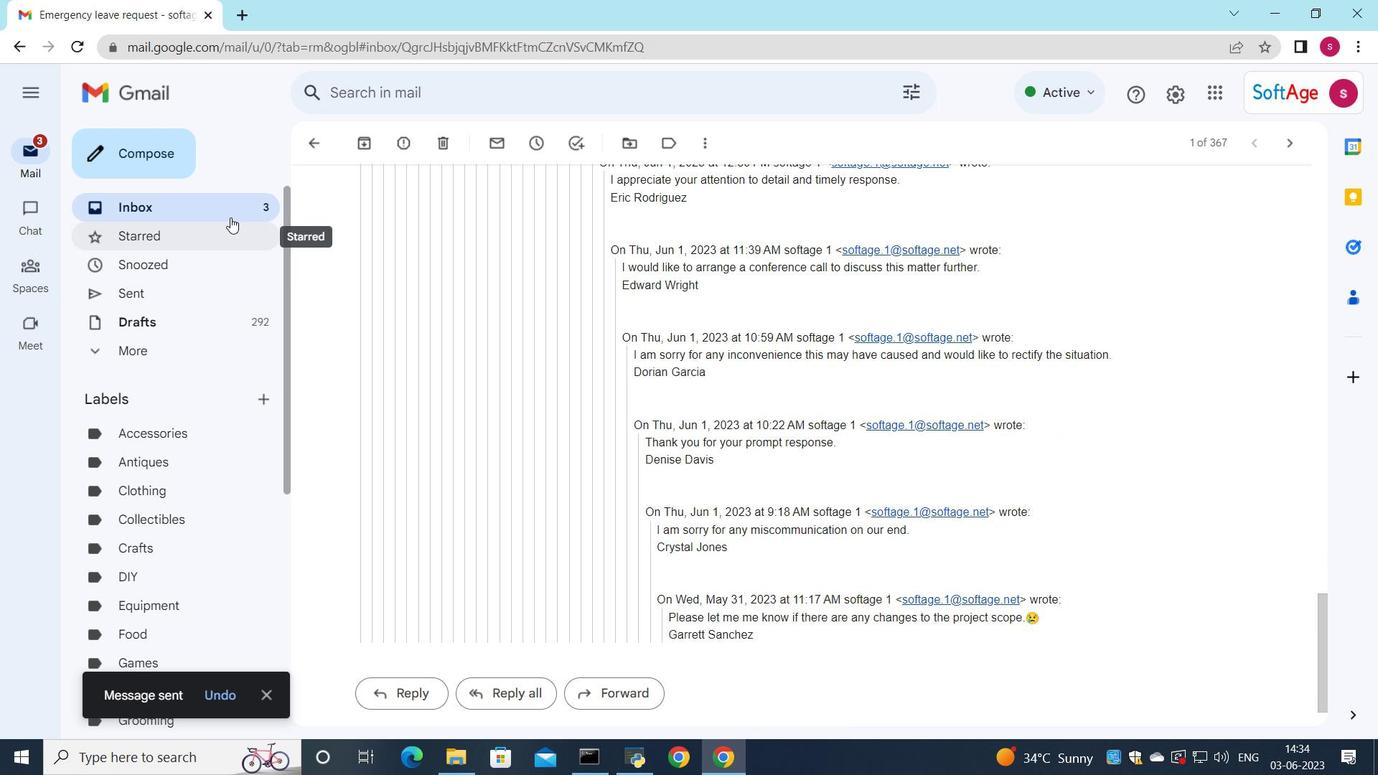 
Action: Mouse pressed left at (230, 214)
Screenshot: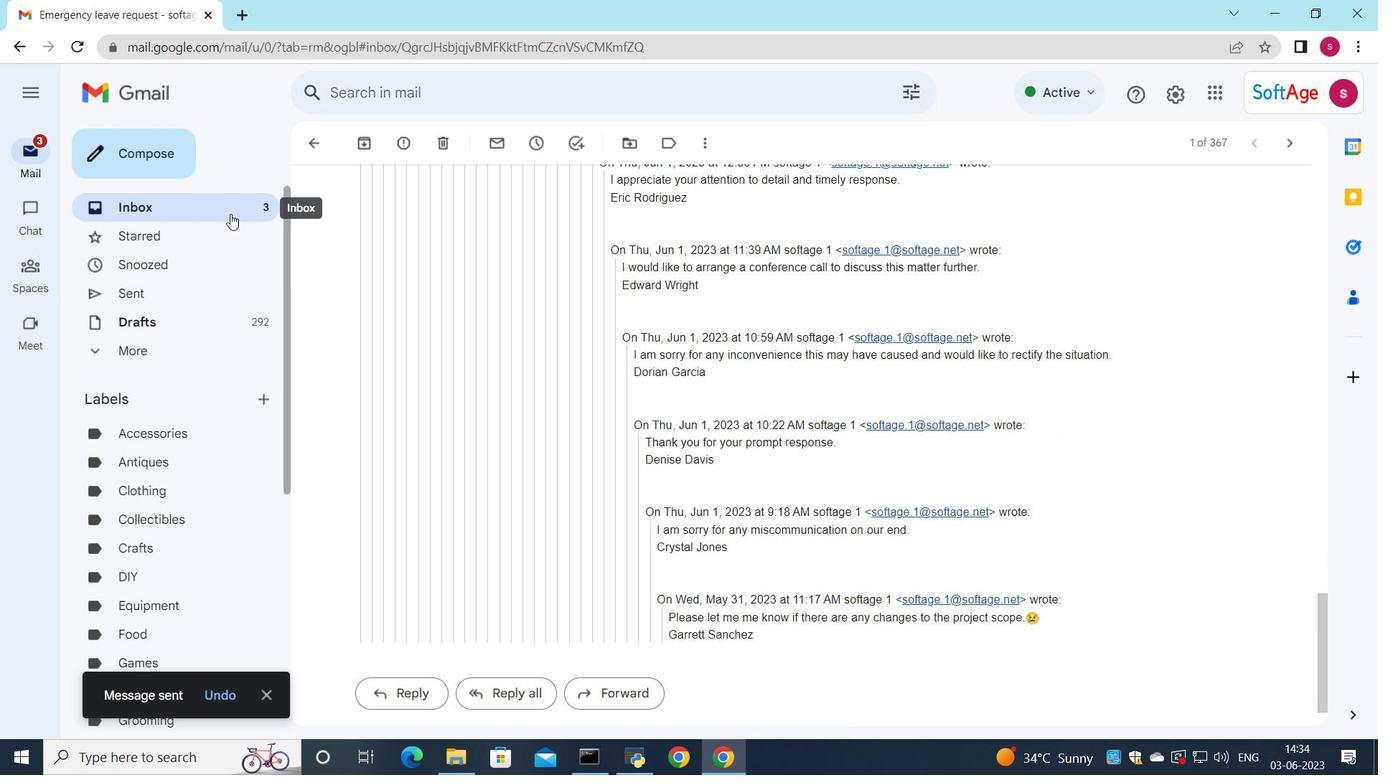 
Action: Mouse moved to (540, 188)
Screenshot: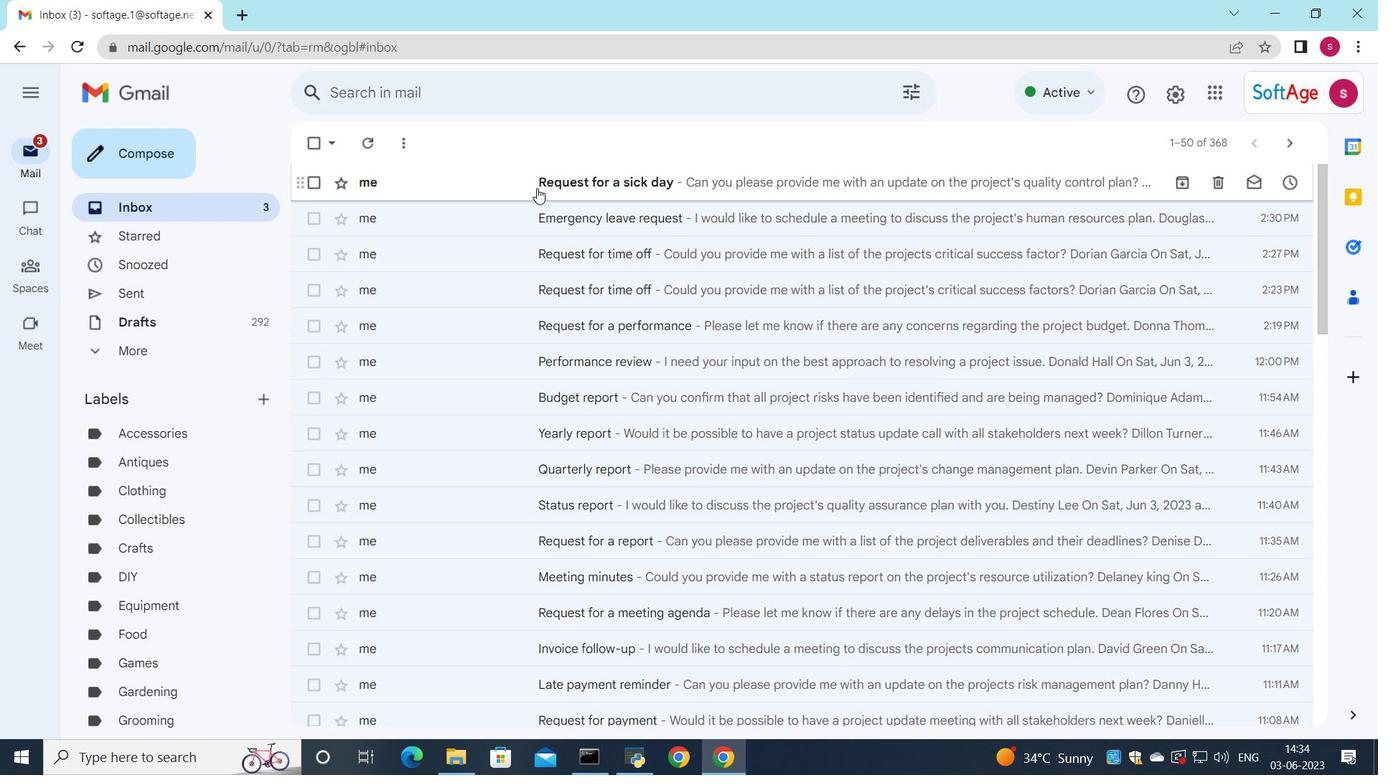 
